 Task: Add an event with the title Lunch Break: Guided Meditation Session, date '2024/03/26', time 9:40 AM to 11:40 AMand add a description: Welcome to the Presentation Practice session, where you can hone your public speaking skills and receive constructive feedback to enhance your presentation abilities. This interactive session is designed to provide a supportive environment for participants to practice and refine their presentation techniques, whether it's for professional or academic purposes., put the event into Yellow category . Add location for the event as: 321 Gorges du Verdon, France, logged in from the account softage.3@softage.netand send the event invitation to softage.4@softage.net and softage.2@softage.net. Set a reminder for the event 2 hour before
Action: Mouse moved to (92, 111)
Screenshot: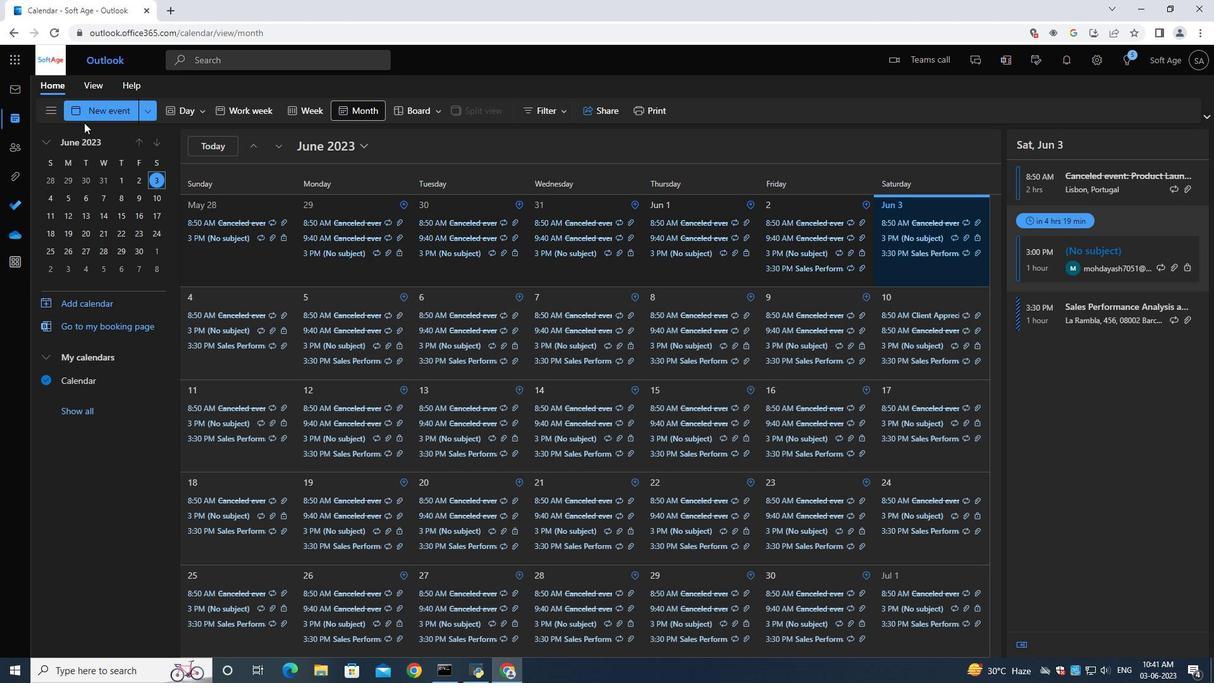 
Action: Mouse pressed left at (92, 111)
Screenshot: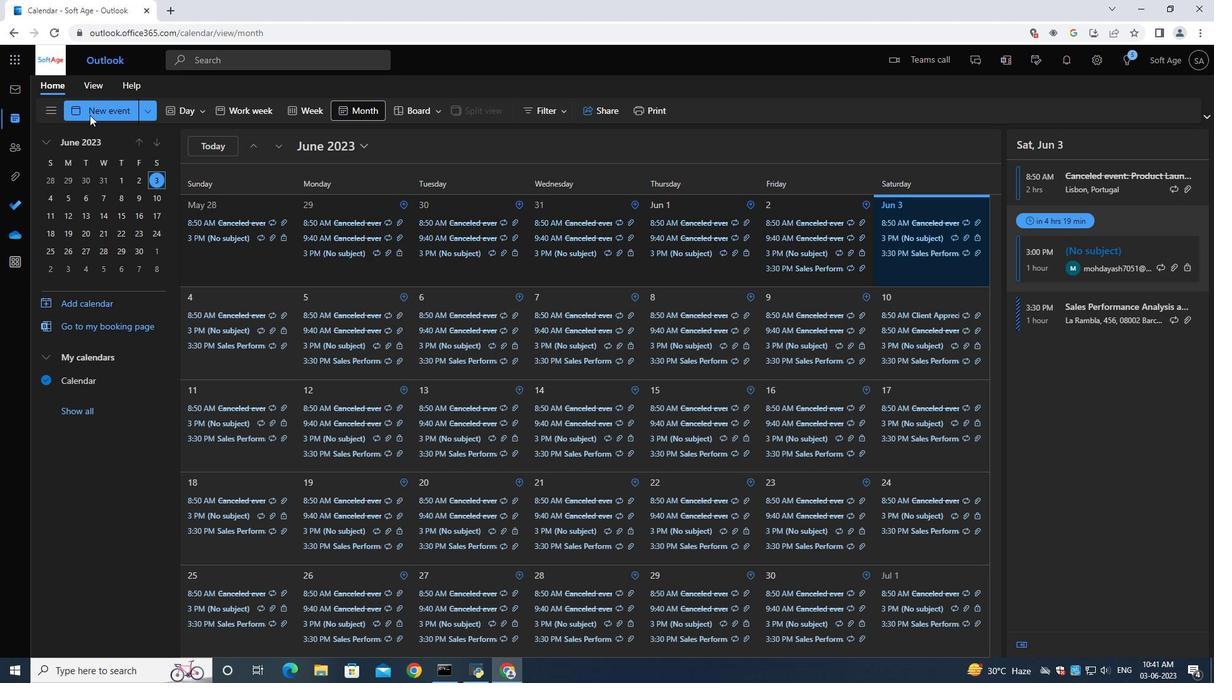 
Action: Mouse moved to (401, 199)
Screenshot: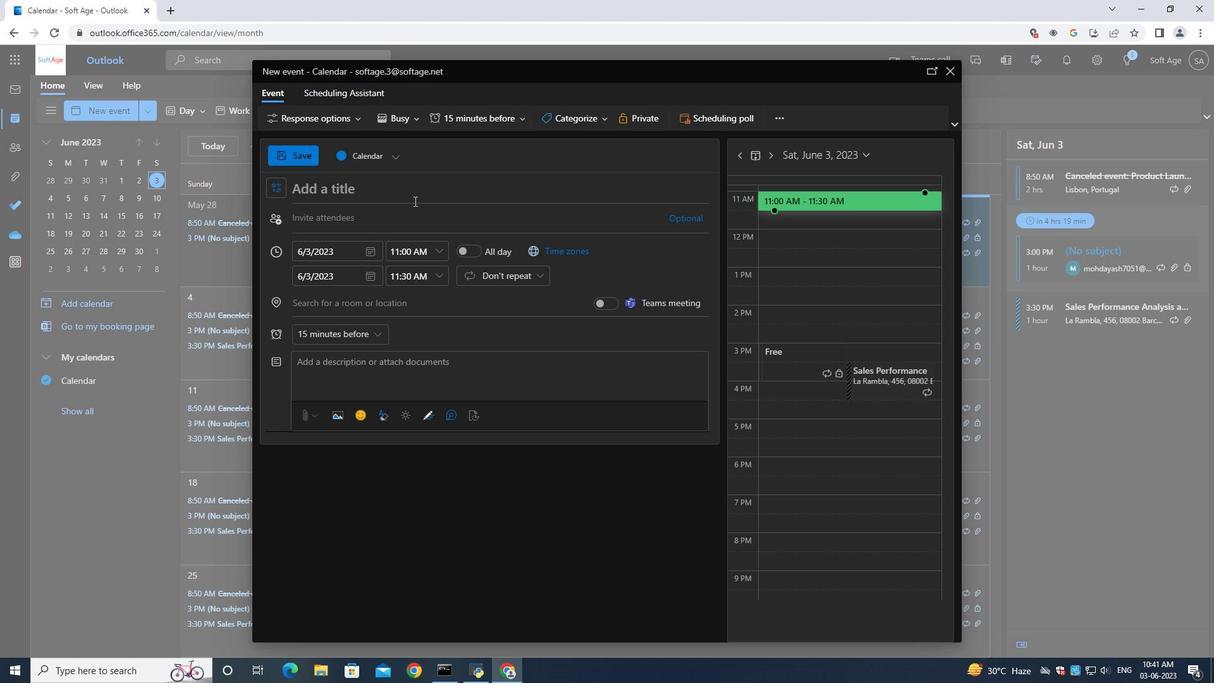 
Action: Mouse pressed left at (401, 199)
Screenshot: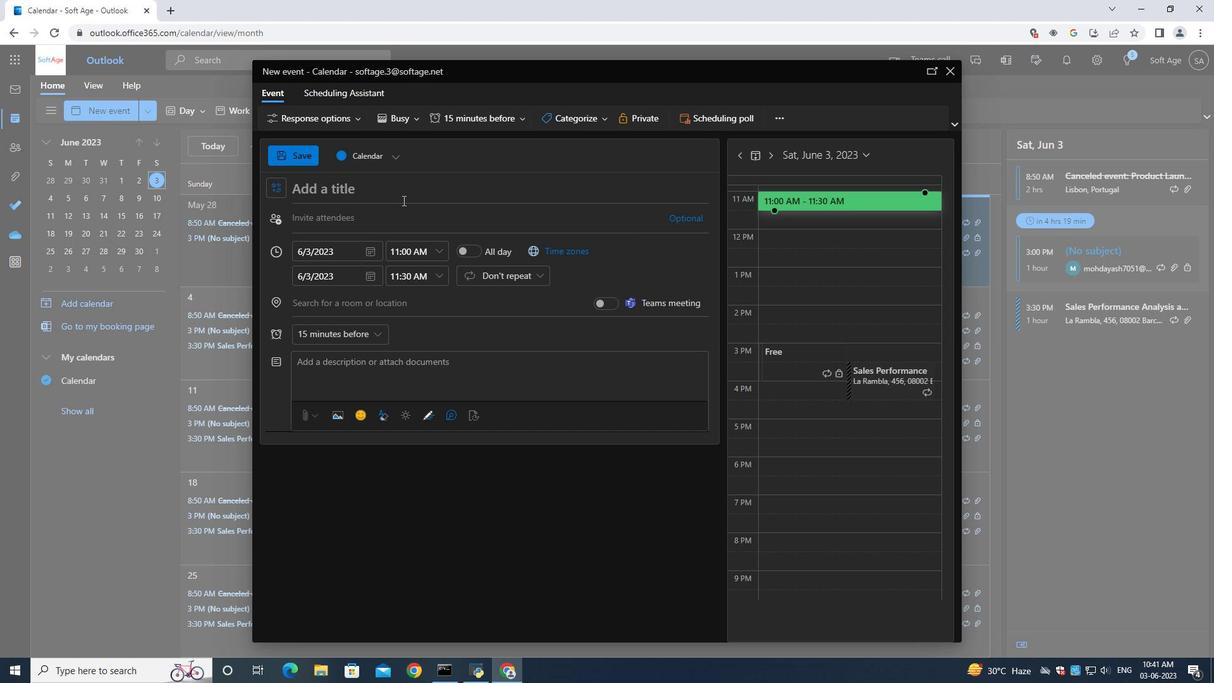 
Action: Mouse moved to (401, 197)
Screenshot: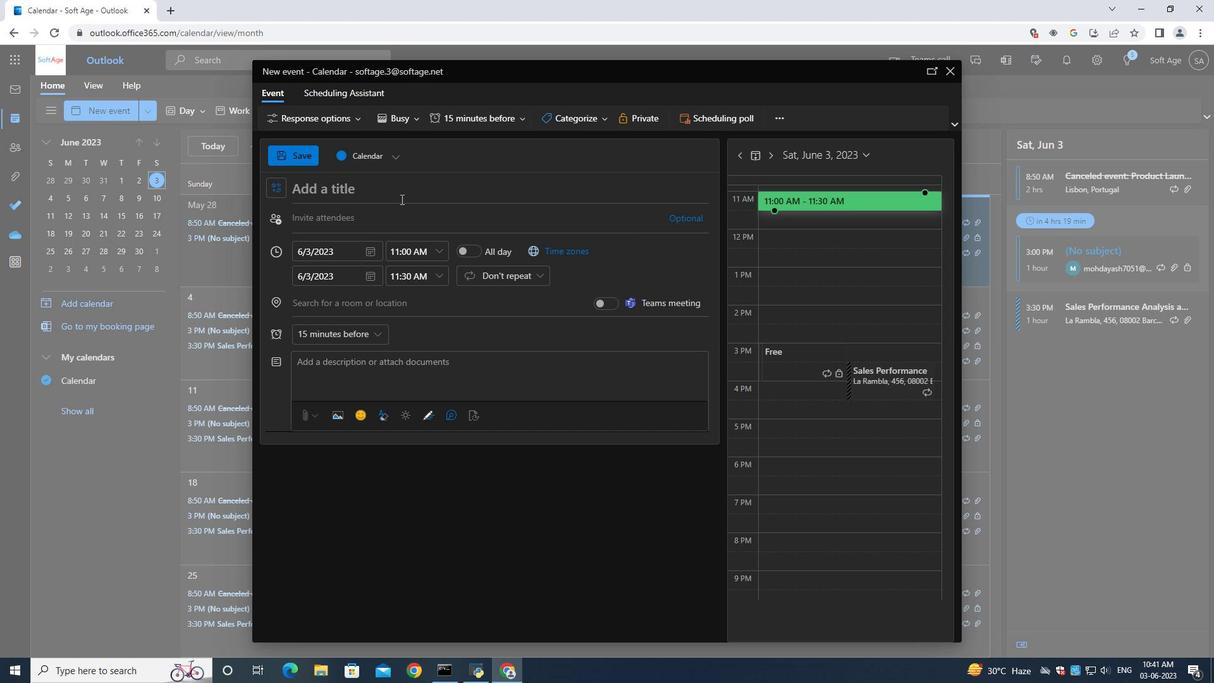 
Action: Key pressed <Key.shift>Lunch<Key.space><Key.shift>Break<Key.shift_r>:<Key.space><Key.shift><Key.shift><Key.shift><Key.shift>Guided<Key.space><Key.shift>Meditation<Key.space><Key.shift>Session
Screenshot: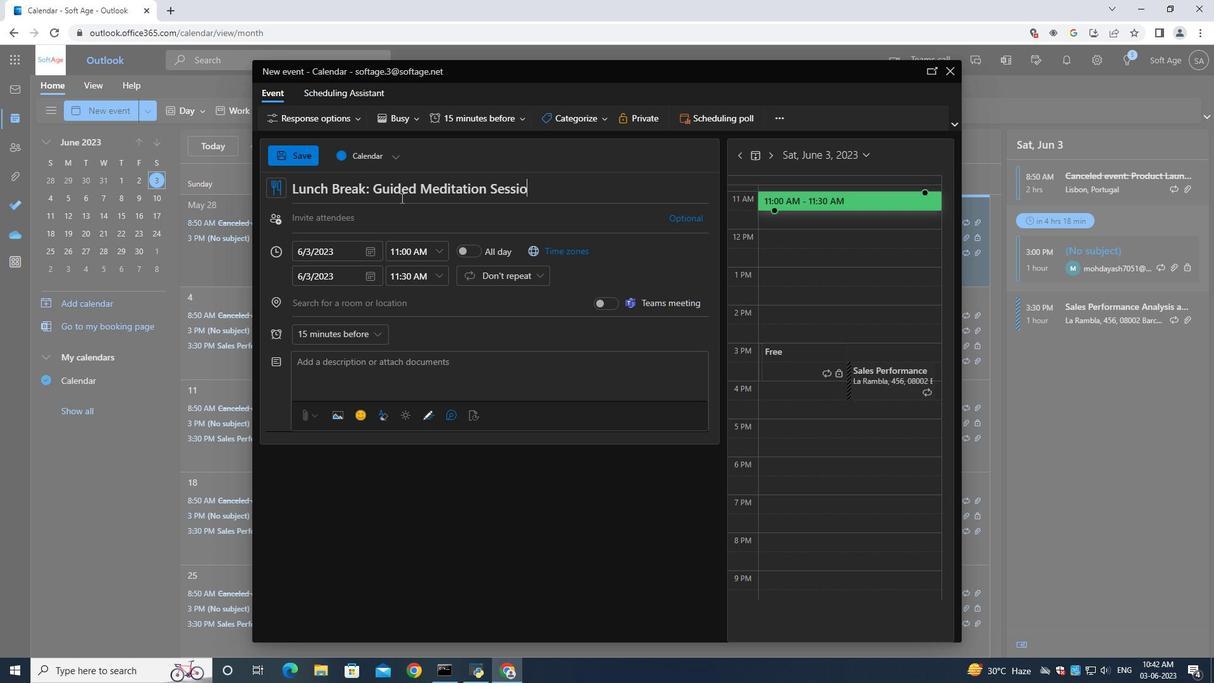 
Action: Mouse moved to (368, 251)
Screenshot: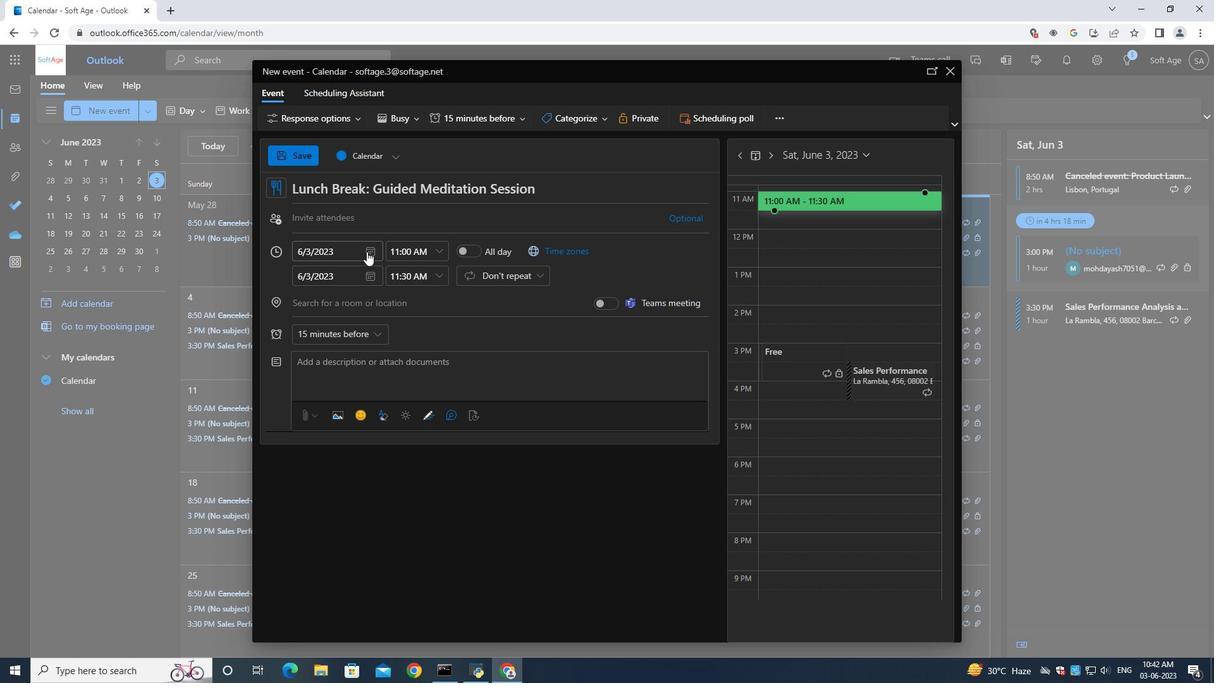 
Action: Mouse pressed left at (368, 251)
Screenshot: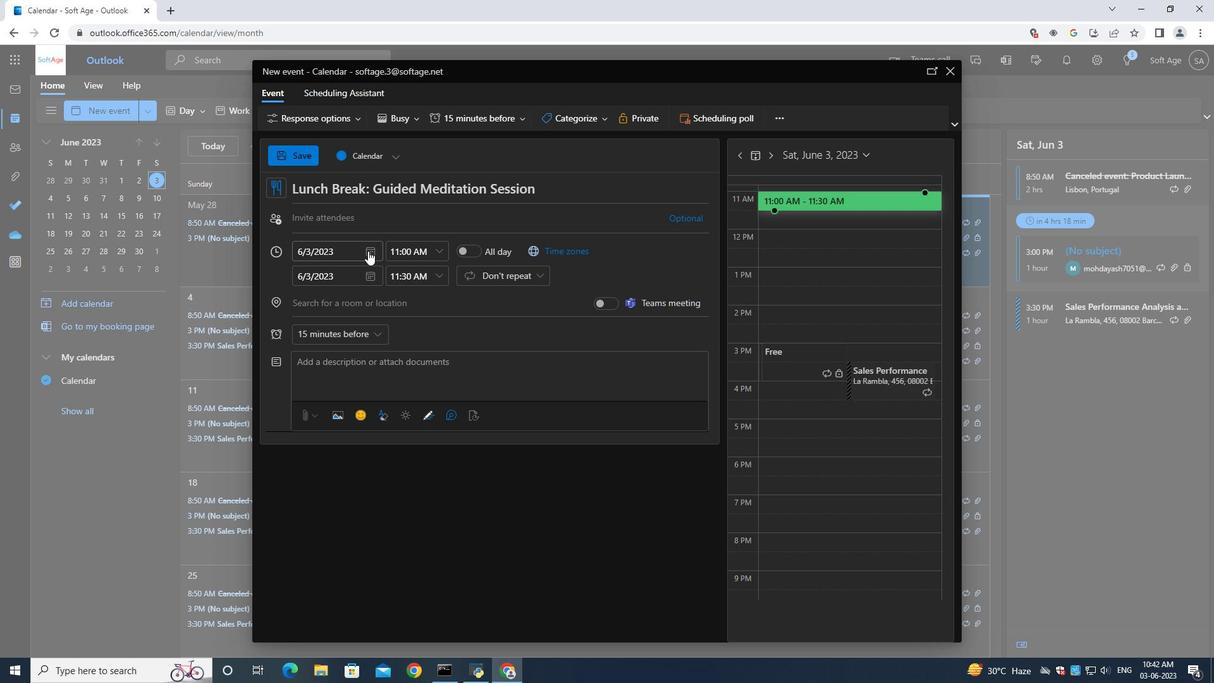 
Action: Mouse moved to (409, 280)
Screenshot: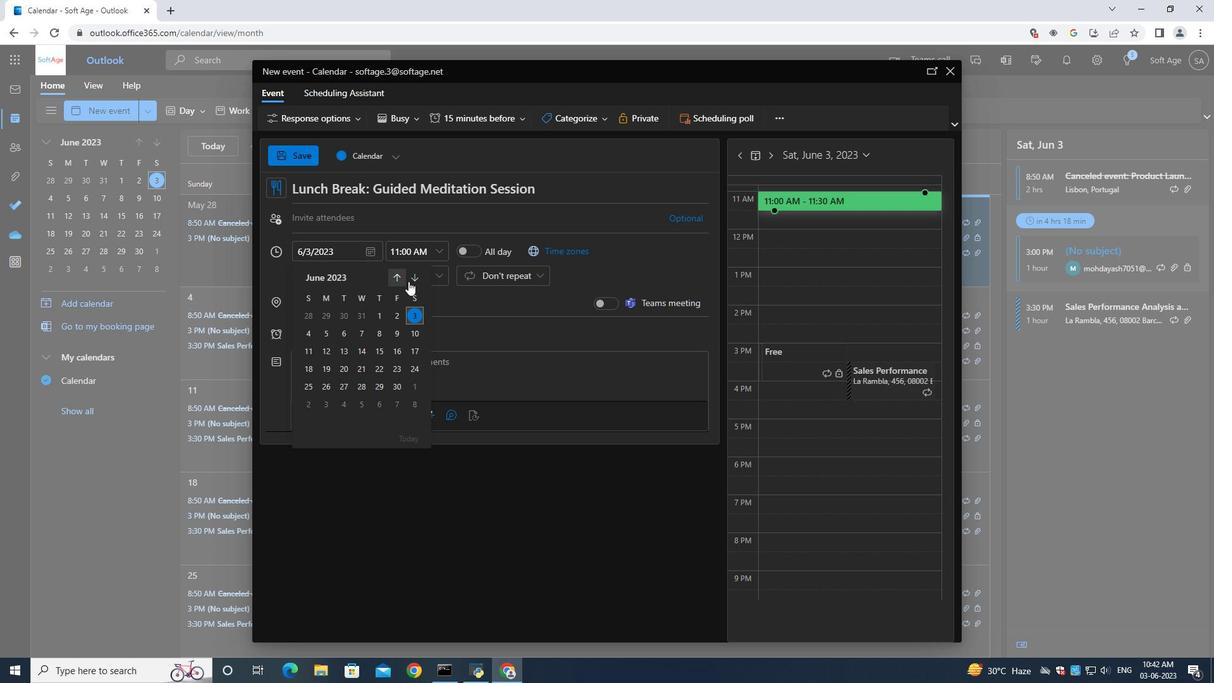 
Action: Mouse pressed left at (409, 280)
Screenshot: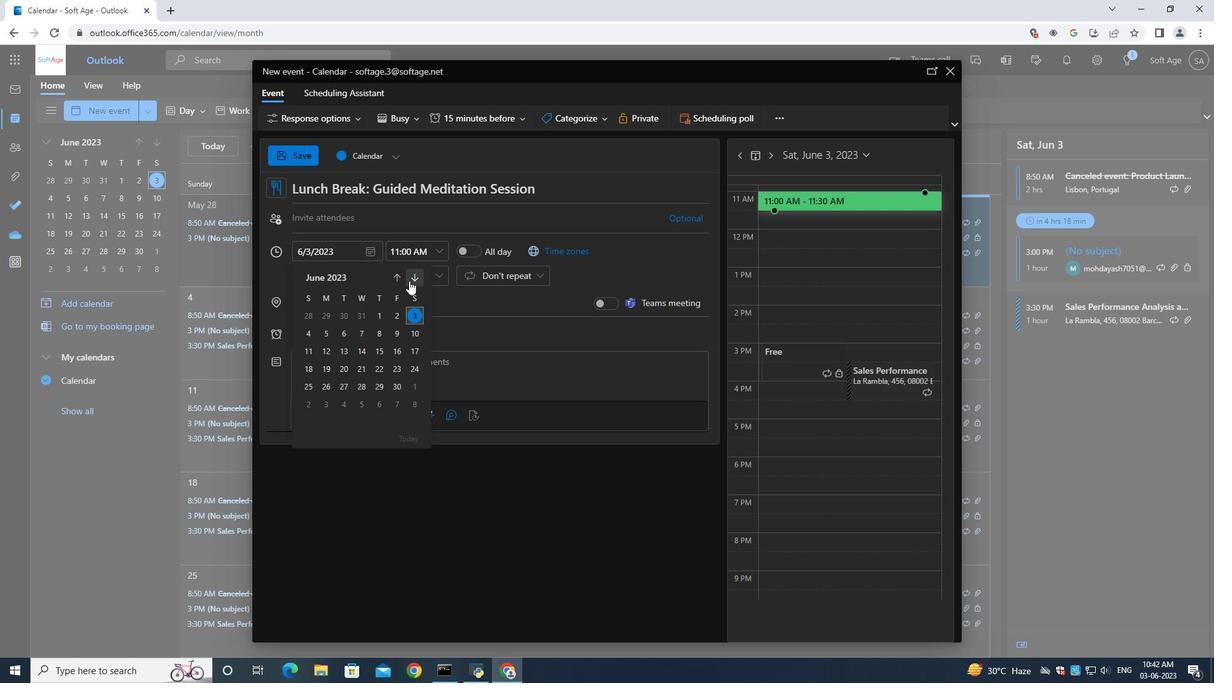 
Action: Mouse pressed left at (409, 280)
Screenshot: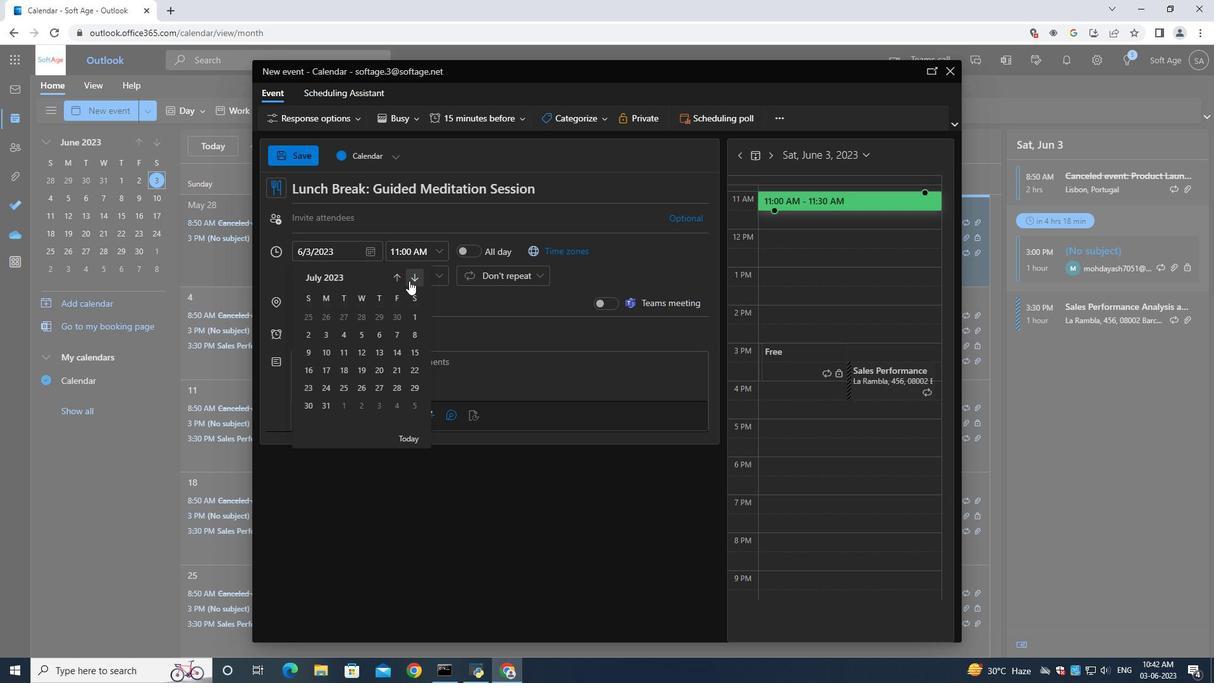 
Action: Mouse pressed left at (409, 280)
Screenshot: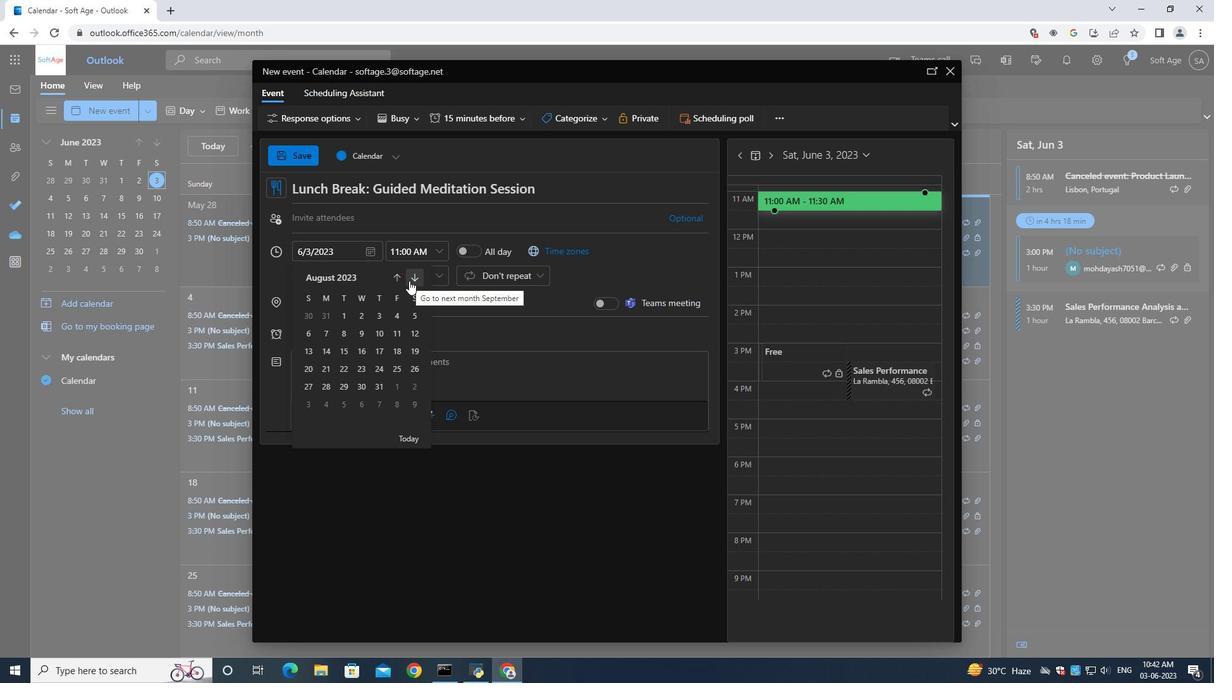 
Action: Mouse pressed left at (409, 280)
Screenshot: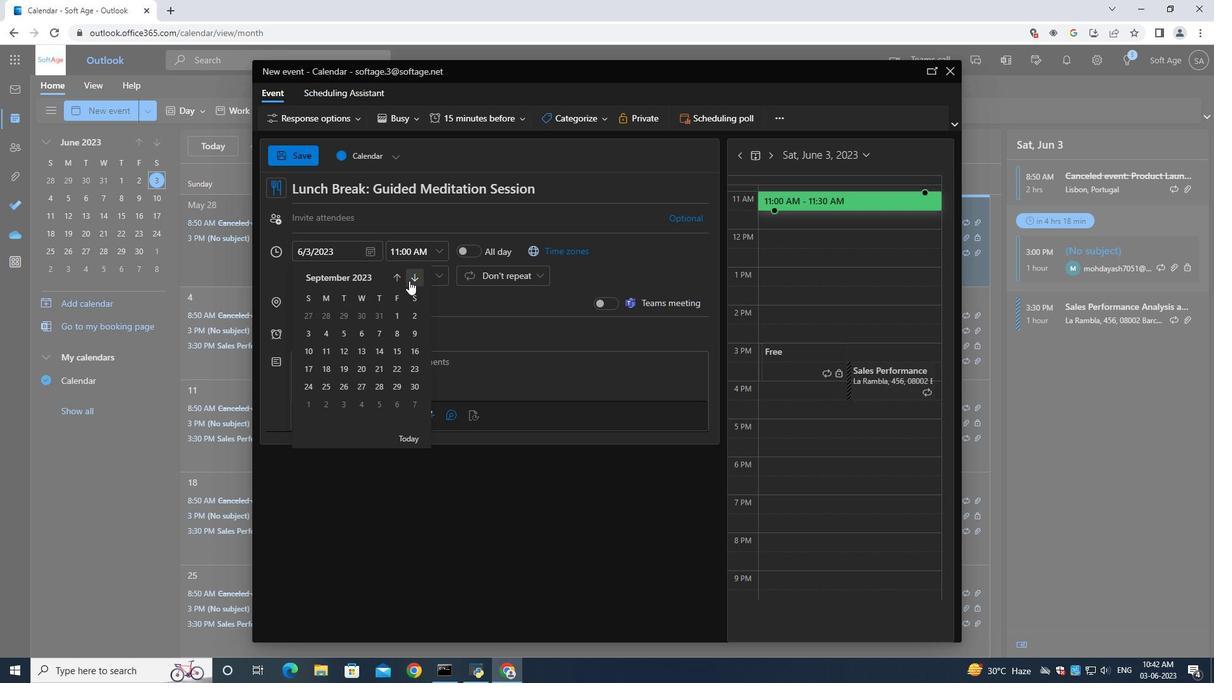 
Action: Mouse pressed left at (409, 280)
Screenshot: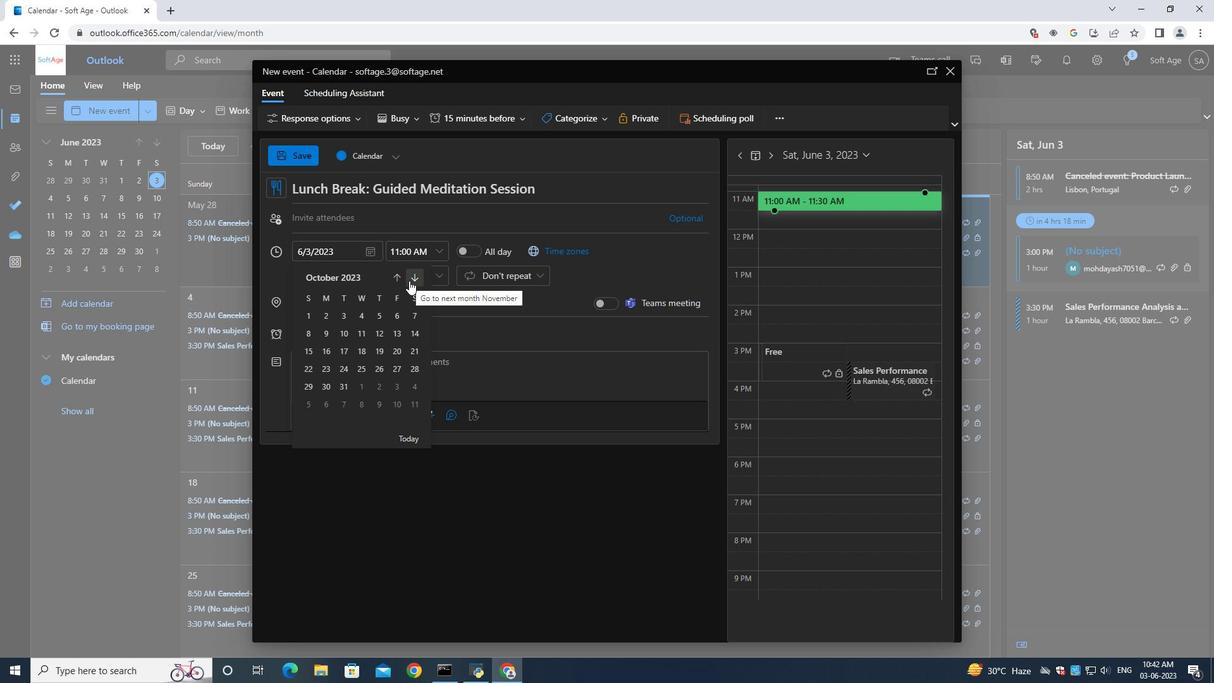 
Action: Mouse pressed left at (409, 280)
Screenshot: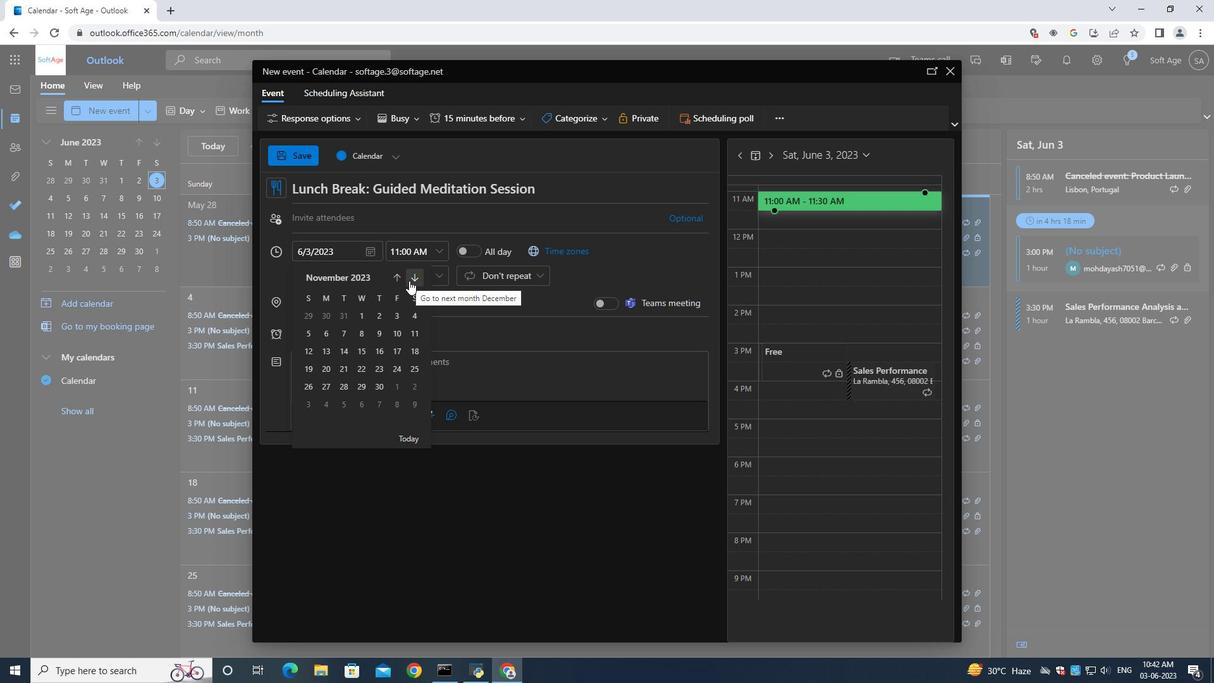 
Action: Mouse pressed left at (409, 280)
Screenshot: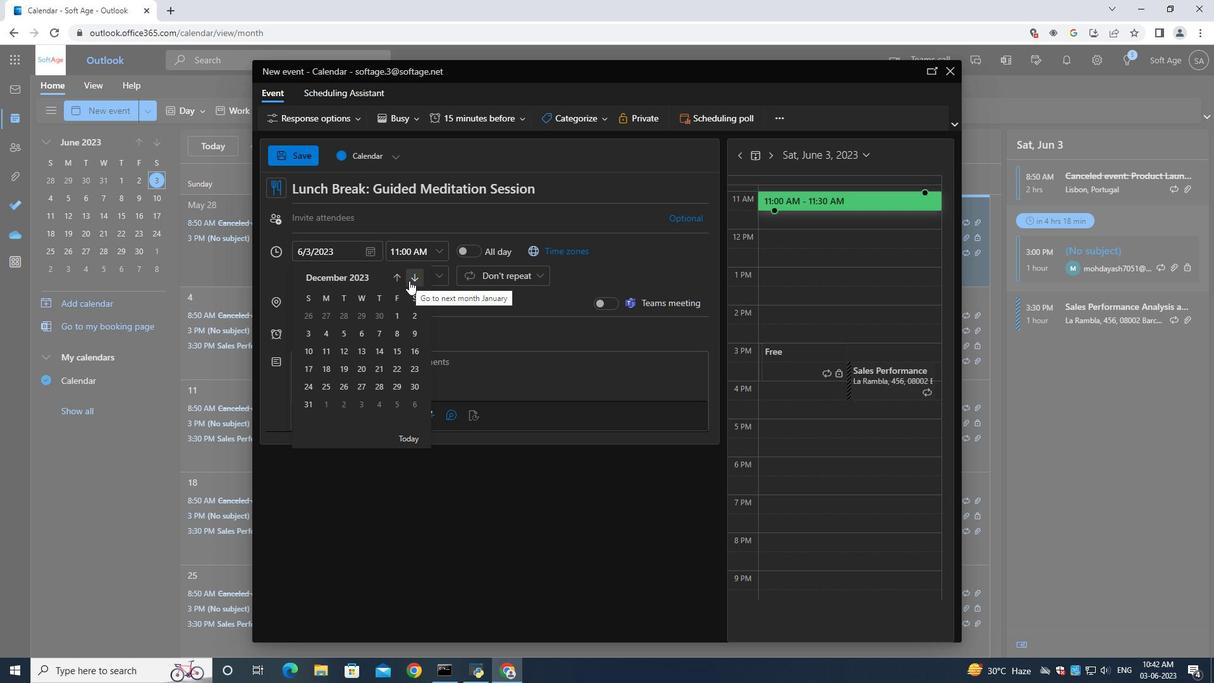 
Action: Mouse pressed left at (409, 280)
Screenshot: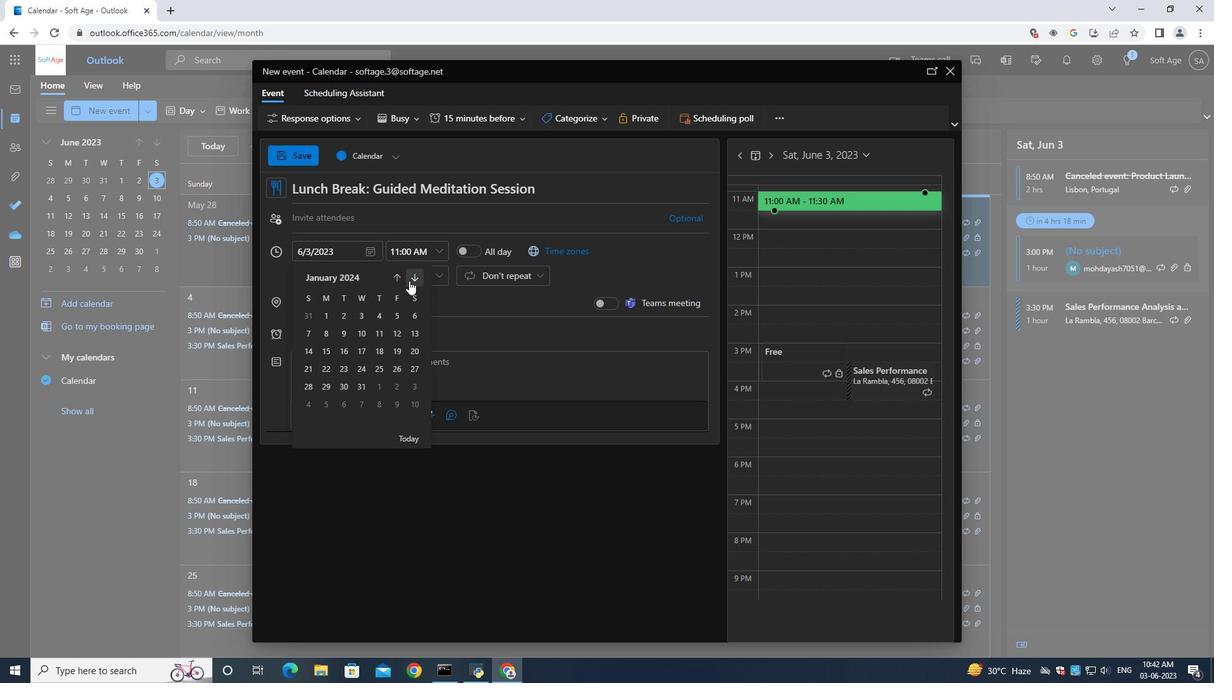 
Action: Mouse pressed left at (409, 280)
Screenshot: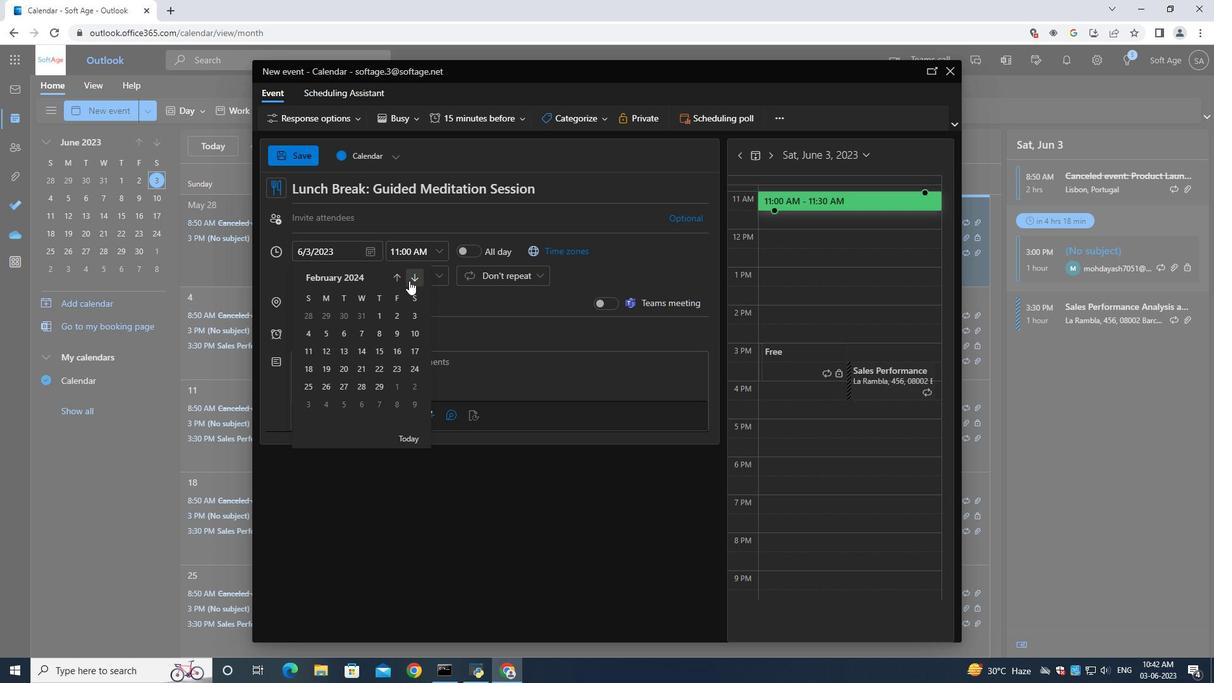 
Action: Mouse moved to (347, 383)
Screenshot: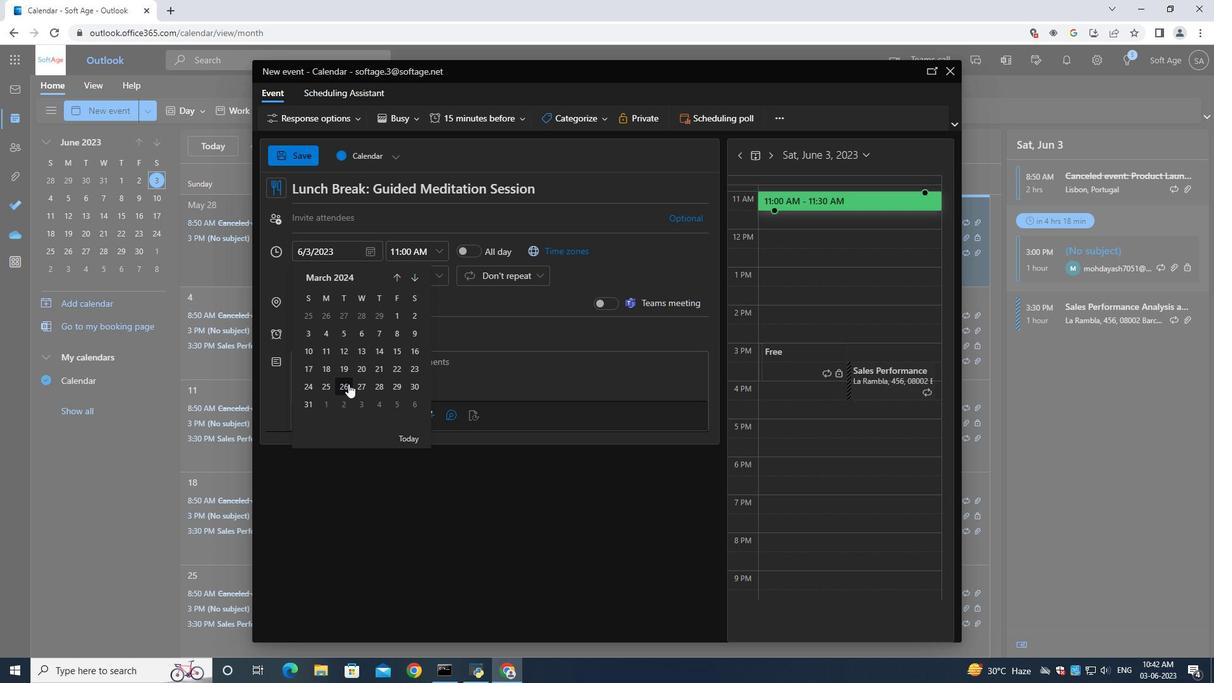 
Action: Mouse pressed left at (347, 383)
Screenshot: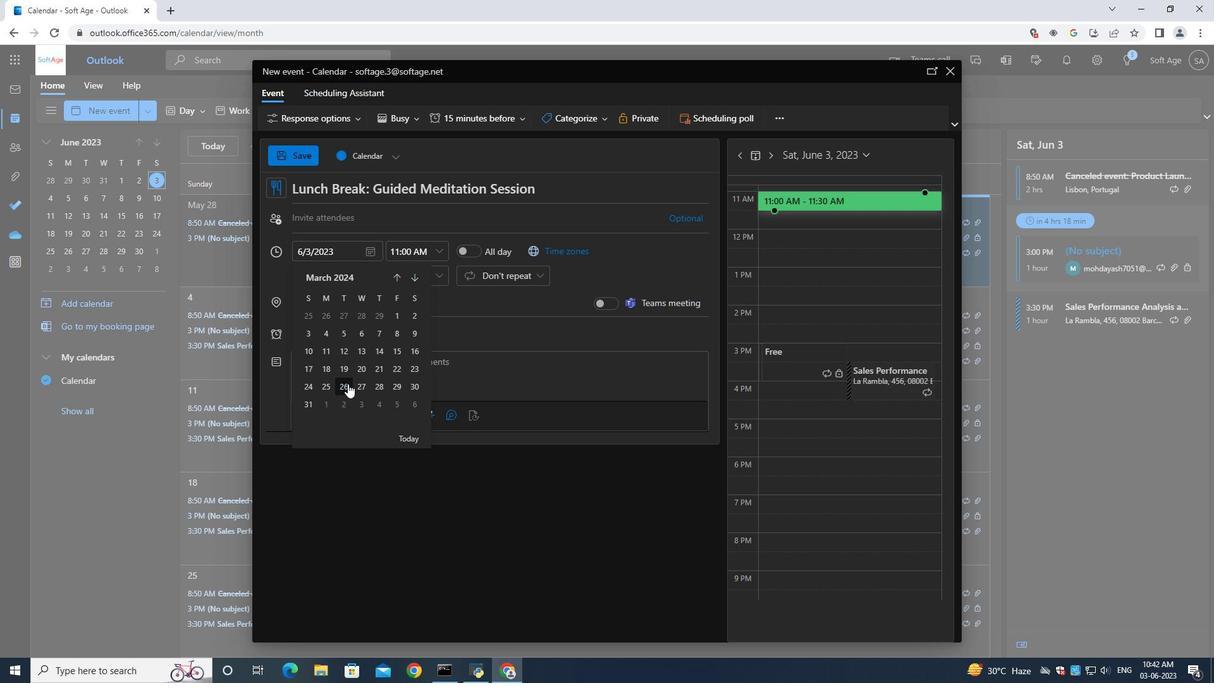 
Action: Mouse moved to (414, 251)
Screenshot: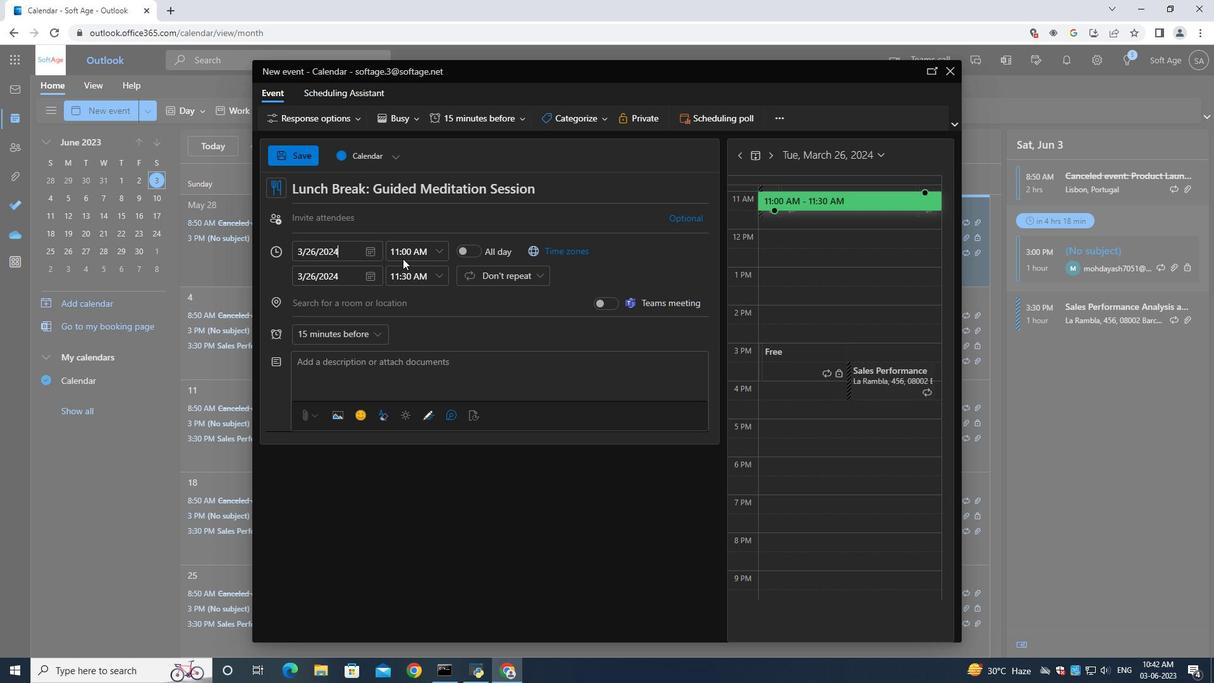 
Action: Mouse pressed left at (414, 251)
Screenshot: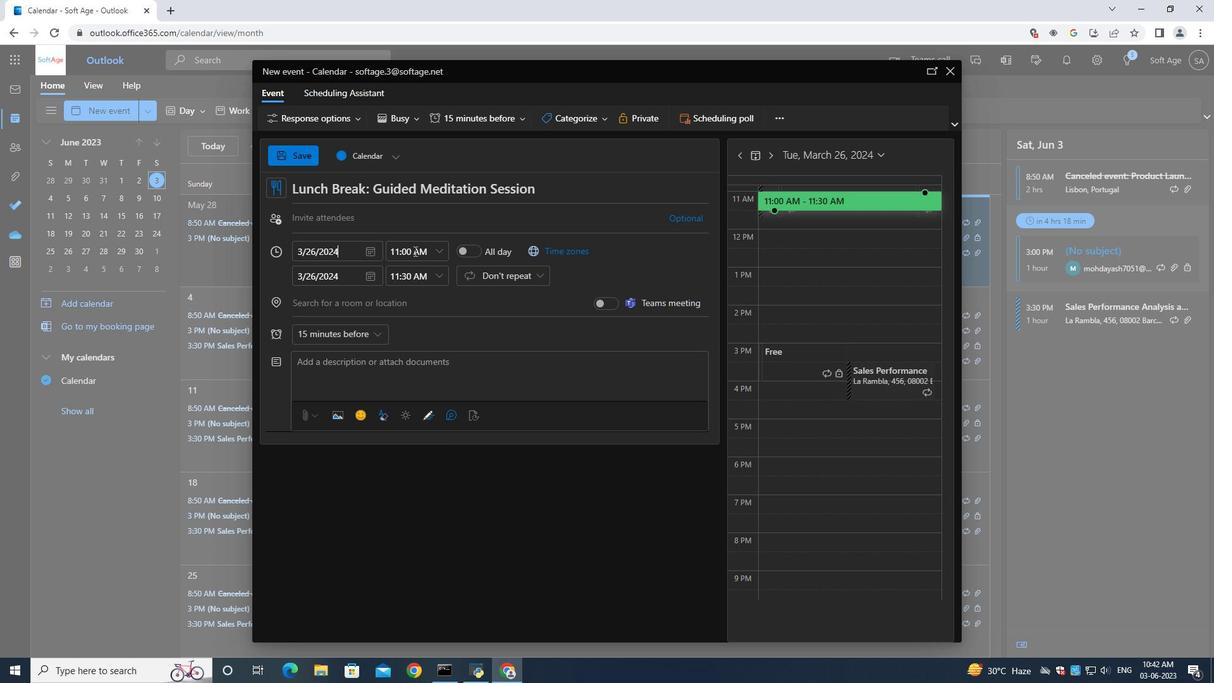 
Action: Key pressed 9<Key.shift_r>:40<Key.shift>AM
Screenshot: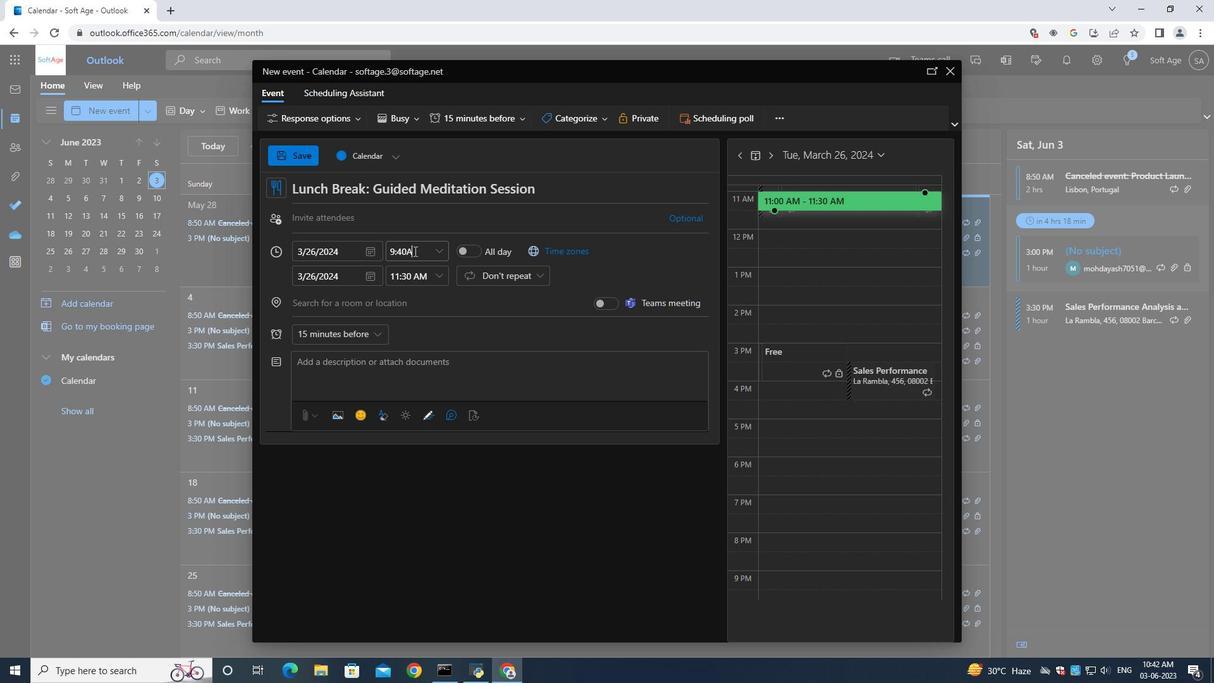 
Action: Mouse moved to (404, 279)
Screenshot: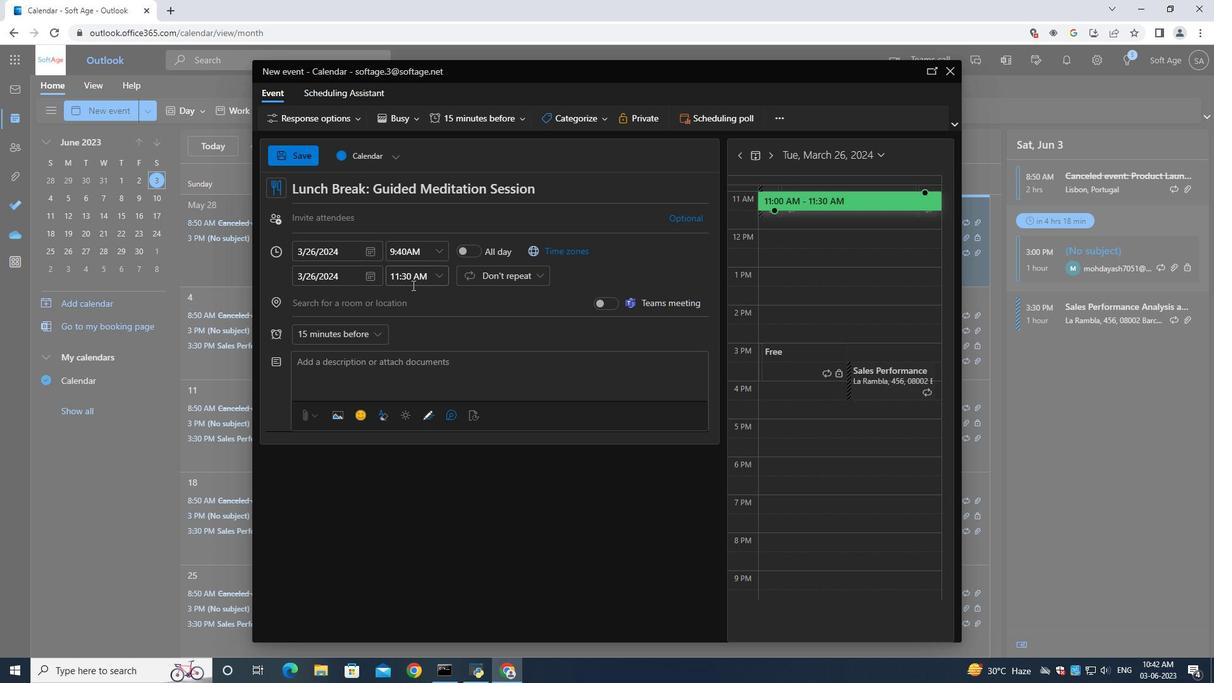 
Action: Mouse pressed left at (404, 279)
Screenshot: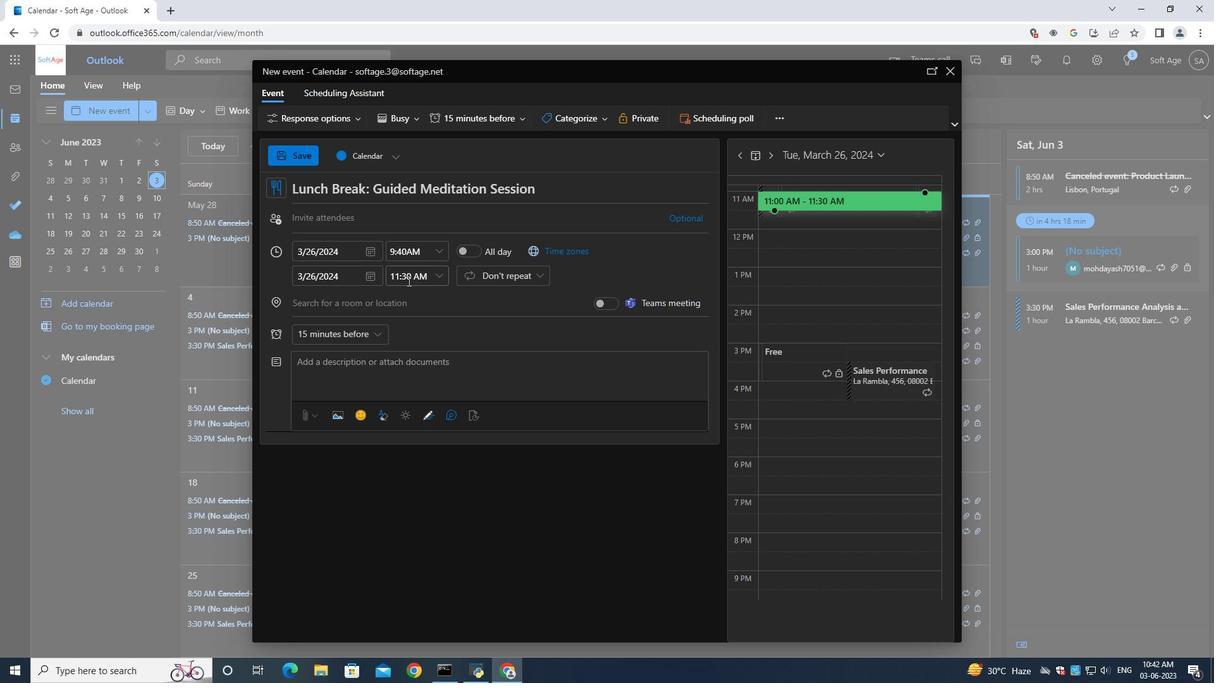 
Action: Key pressed 11<Key.shift_r>:40<Key.shift>AM
Screenshot: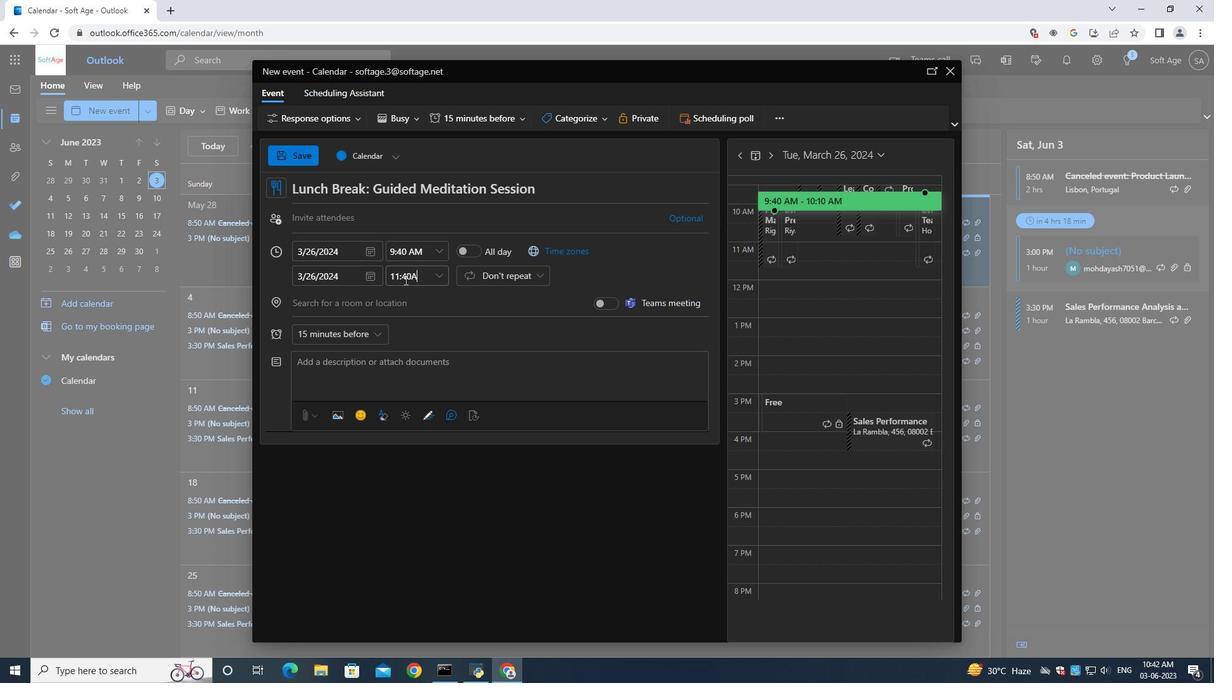 
Action: Mouse moved to (347, 358)
Screenshot: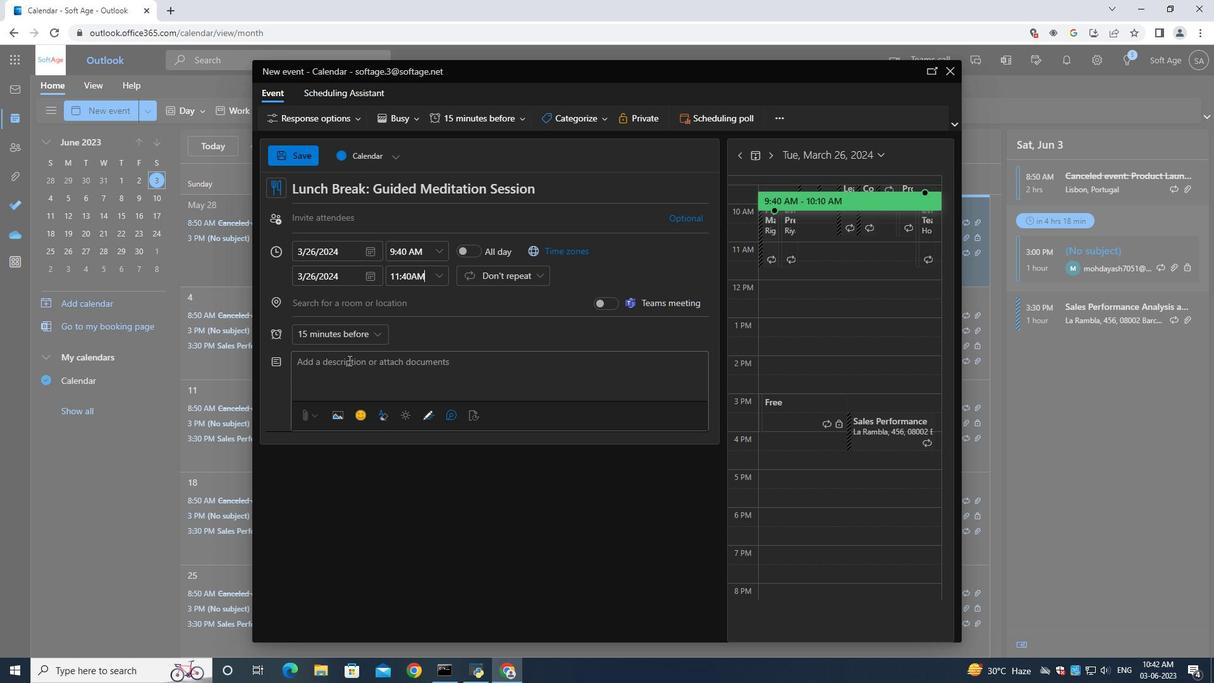 
Action: Mouse pressed left at (347, 358)
Screenshot: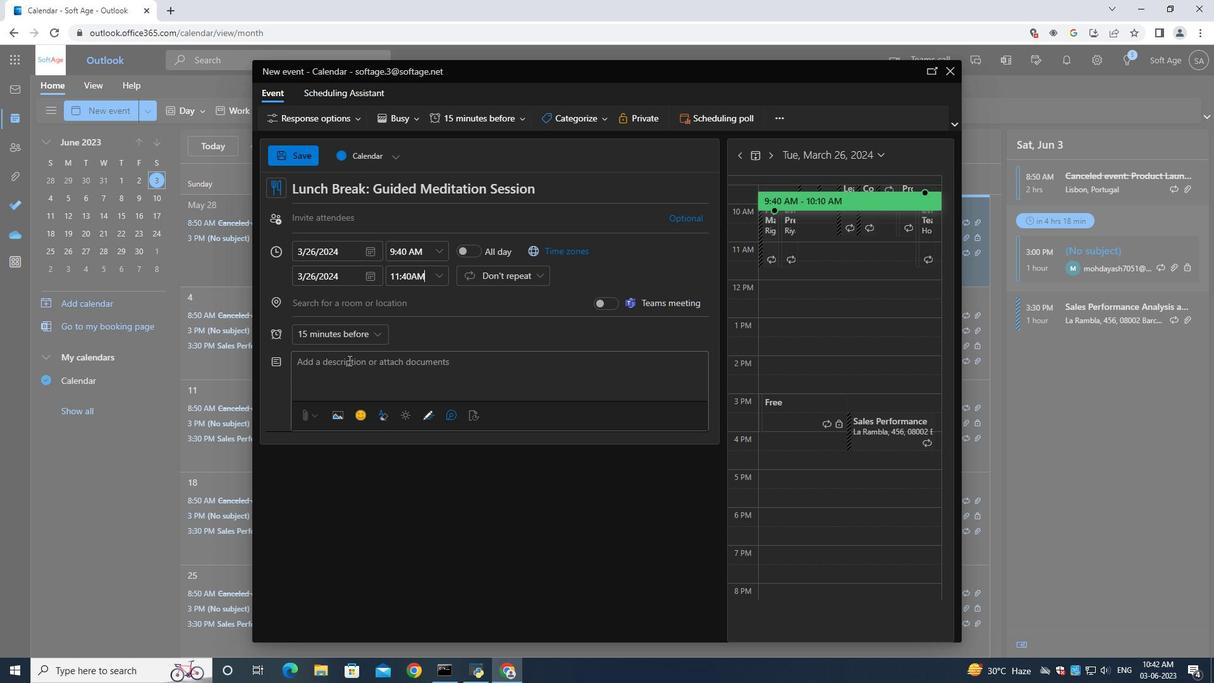 
Action: Key pressed <Key.shift>Welcome<Key.space>to<Key.space>the<Key.space><Key.shift>Presena<Key.backspace>tation<Key.space><Key.shift>Pa<Key.backspace>ractice<Key.space>session,<Key.space>where<Key.space>you<Key.space>can<Key.space>hone<Key.space>your<Key.space>public<Key.space>speaking<Key.space>skills<Key.space>and<Key.space>receive<Key.space>constructive<Key.space>feedback<Key.space>to<Key.space>enhance<Key.space>your<Key.space>presentation<Key.space>abilities<Key.space><Key.backspace>.<Key.space><Key.shift><Key.shift><Key.shift><Key.shift><Key.shift><Key.shift><Key.shift>This<Key.space>interactib<Key.backspace>ve<Key.space>session<Key.space>is<Key.space>designed<Key.space>to<Key.space>provide<Key.space>a<Key.space>supportive<Key.space>enviroment<Key.space>for<Key.space>participants<Key.space>to<Key.space>practice<Key.space>ad<Key.space>refine<Key.space>their<Key.space>presentation<Key.space>
Screenshot: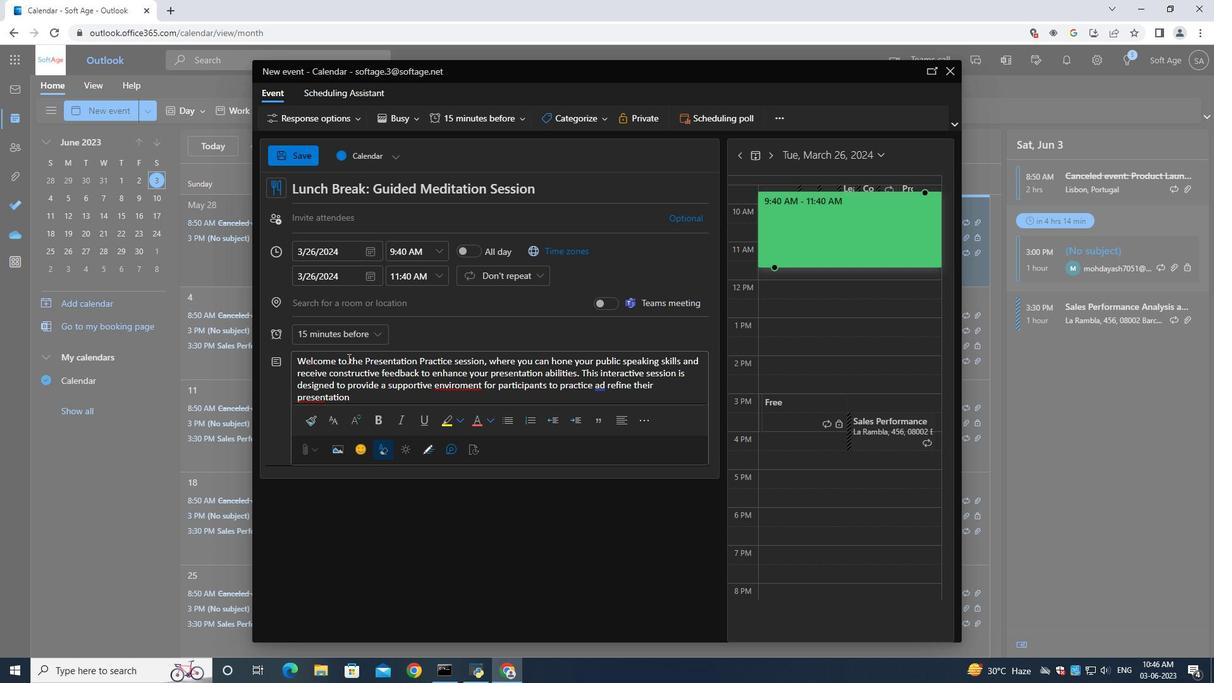 
Action: Mouse moved to (601, 386)
Screenshot: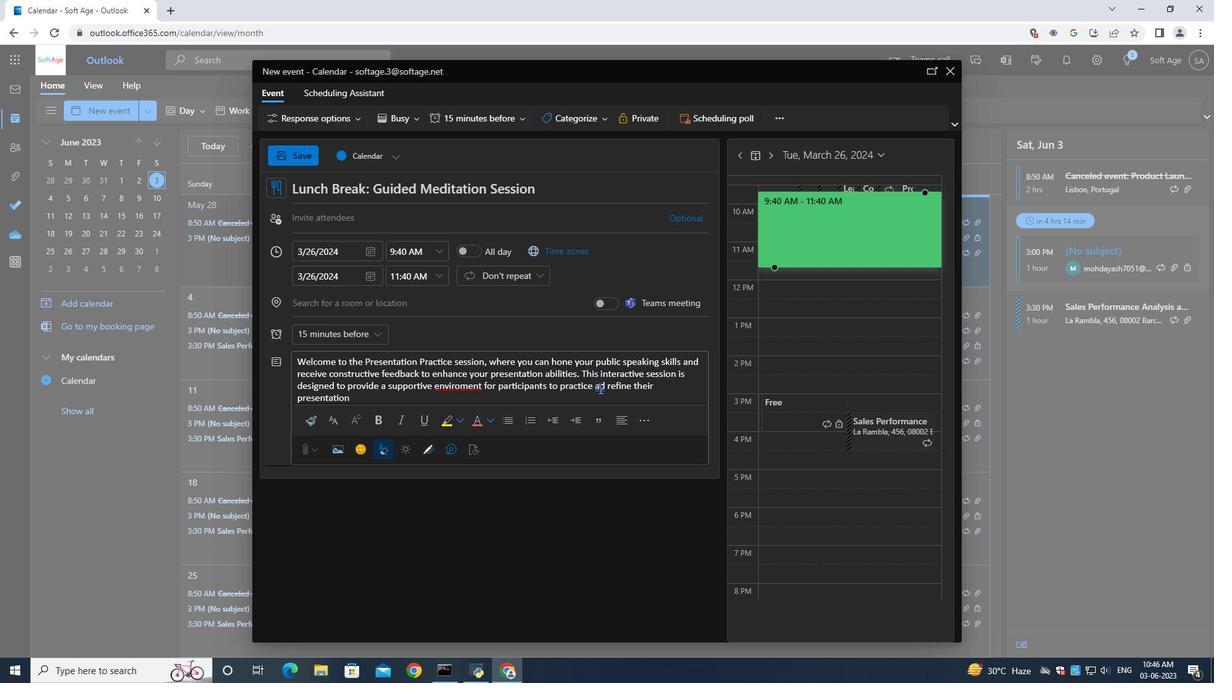 
Action: Mouse pressed left at (601, 386)
Screenshot: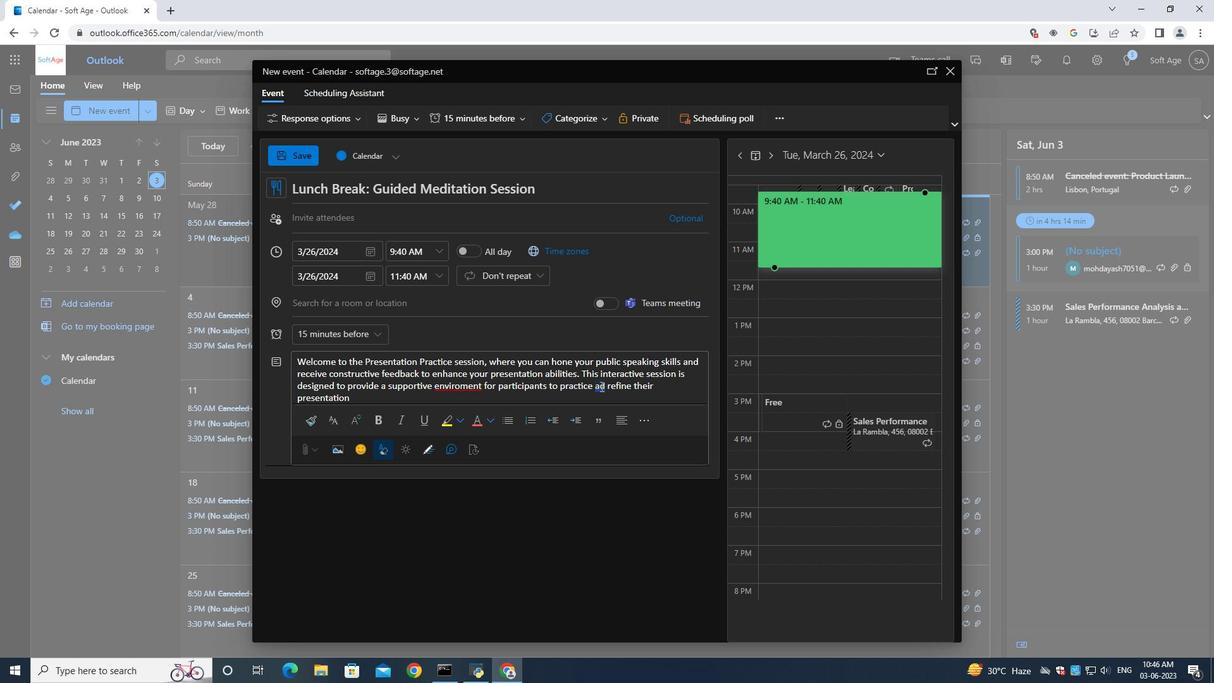 
Action: Mouse moved to (382, 401)
Screenshot: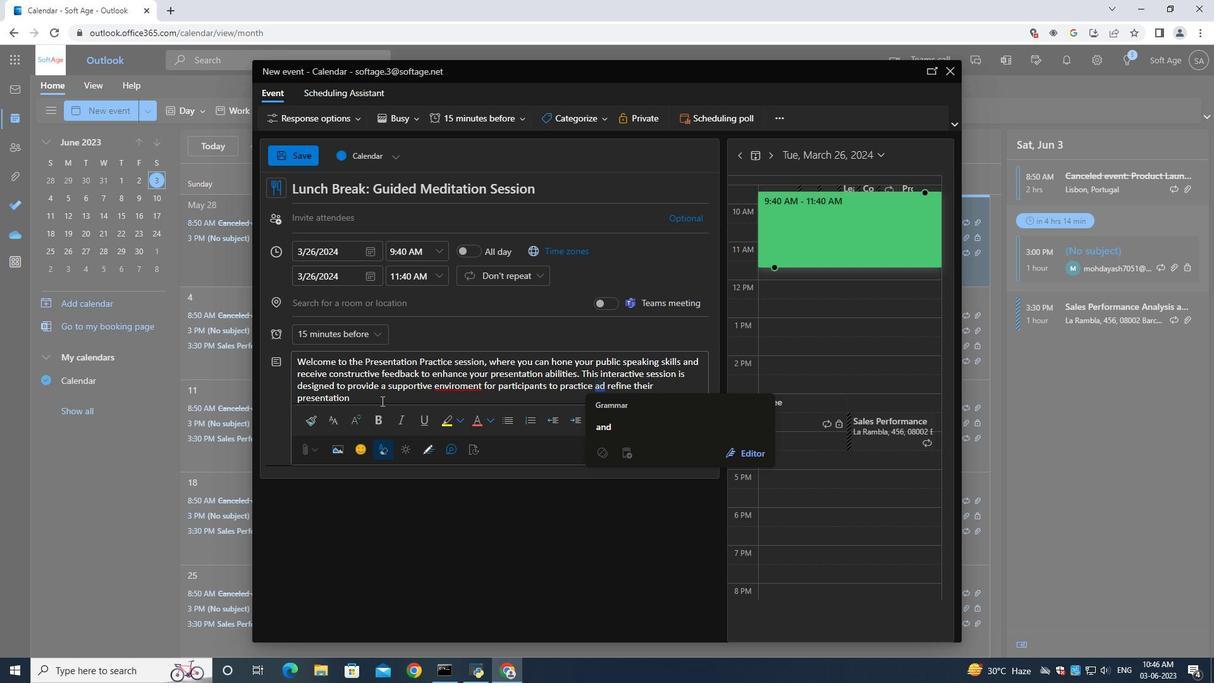 
Action: Mouse pressed left at (382, 401)
Screenshot: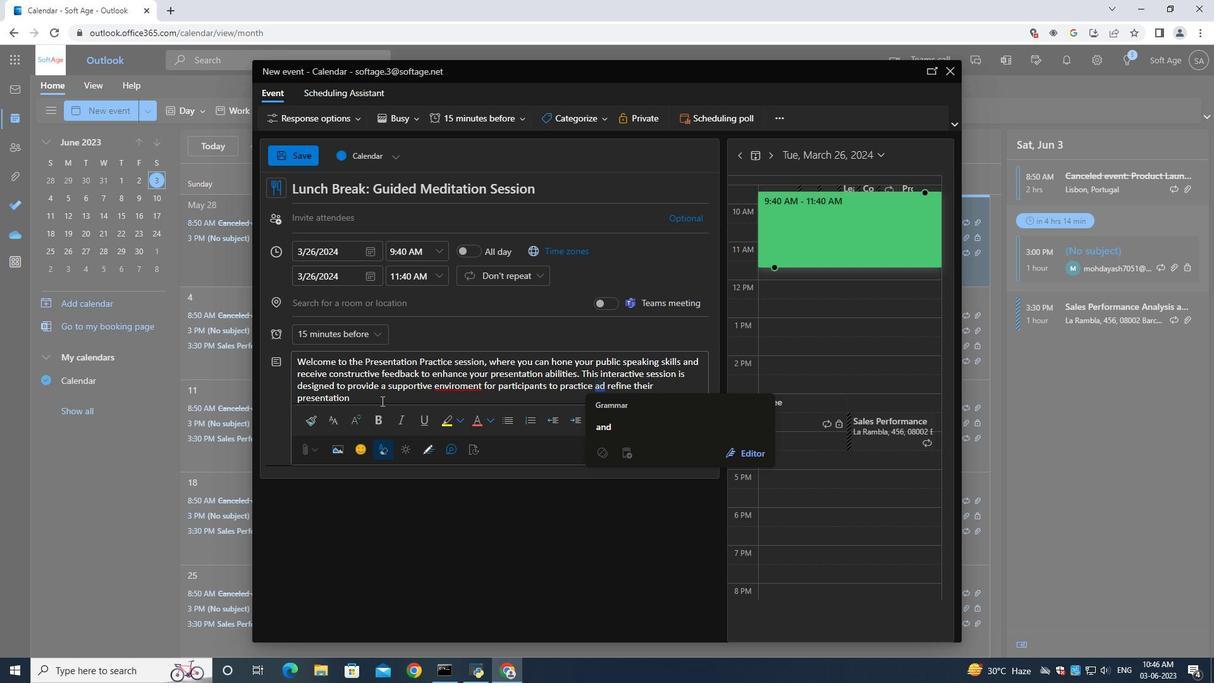 
Action: Mouse moved to (382, 401)
Screenshot: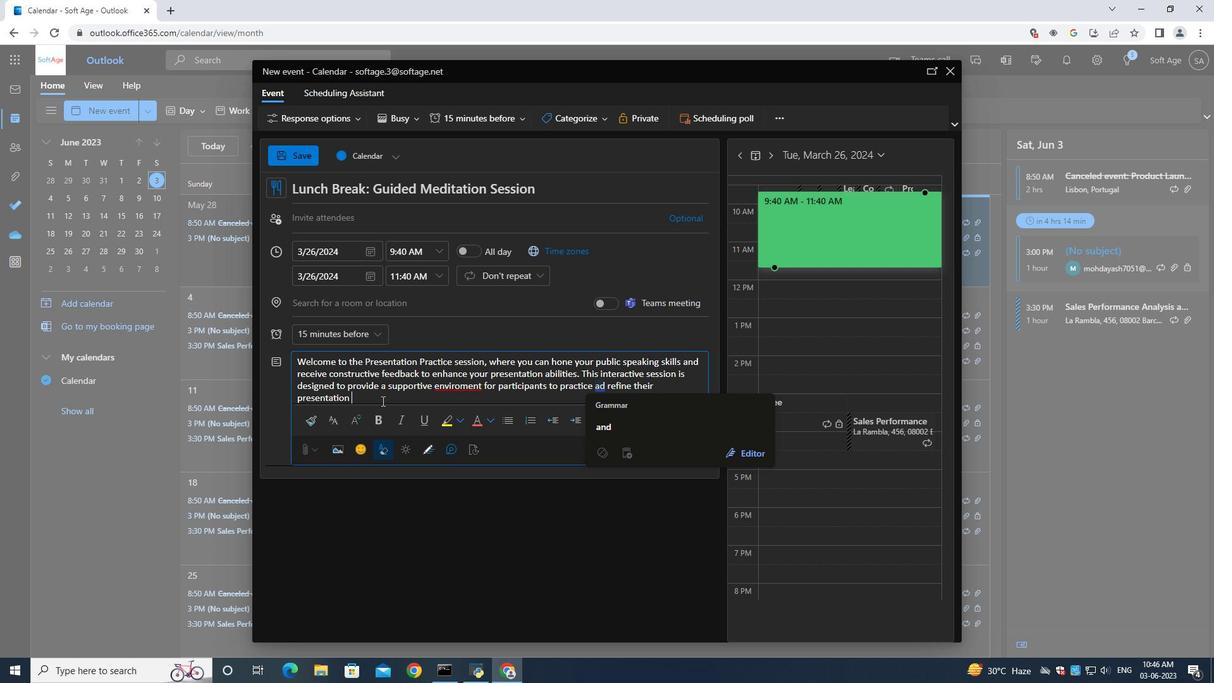 
Action: Key pressed <Key.space><Key.backspace><Key.backspace><Key.backspace>
Screenshot: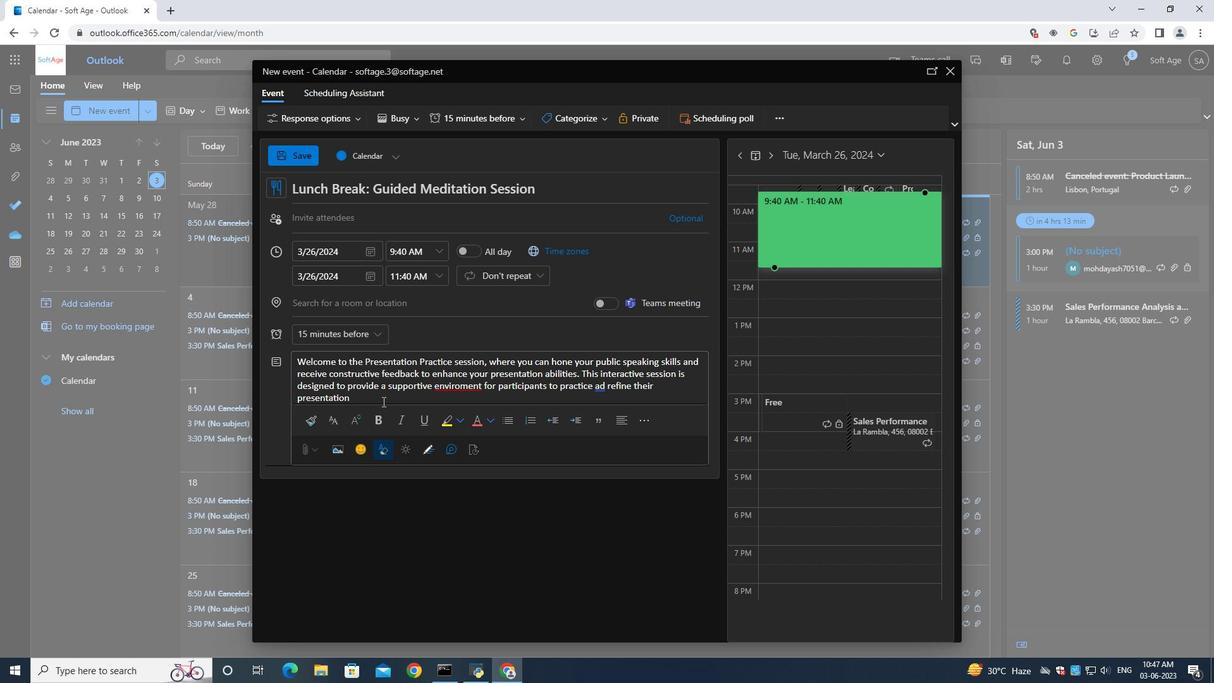 
Action: Mouse moved to (604, 387)
Screenshot: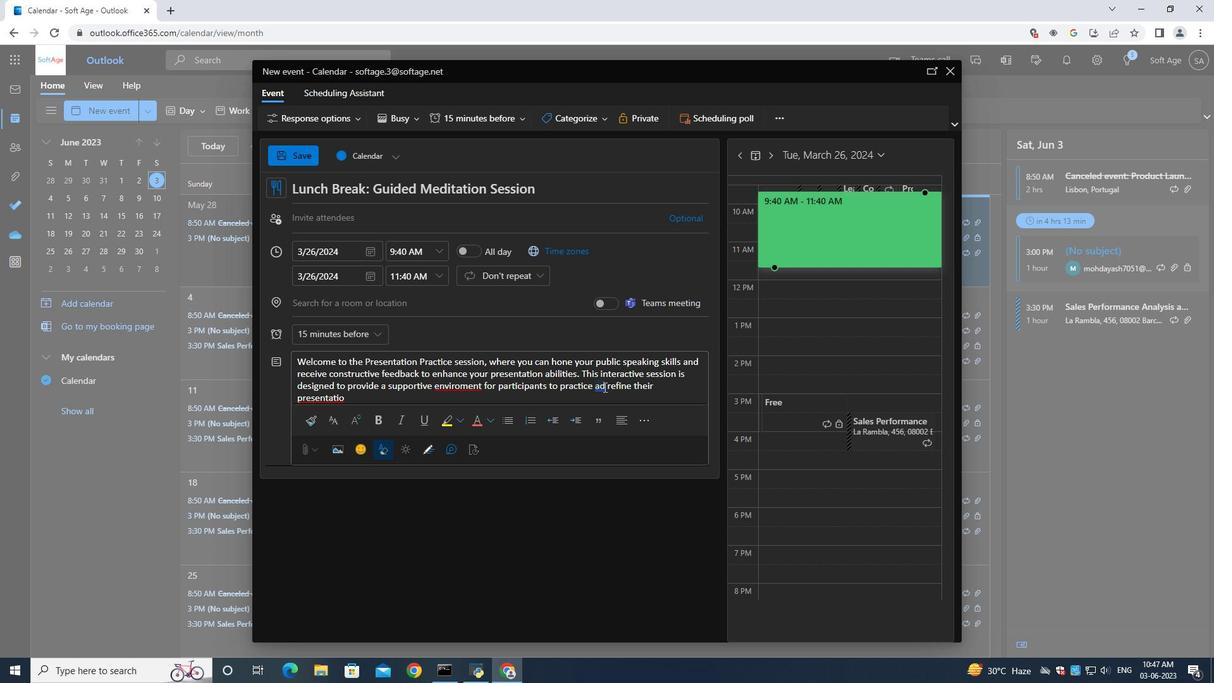 
Action: Mouse pressed left at (604, 387)
Screenshot: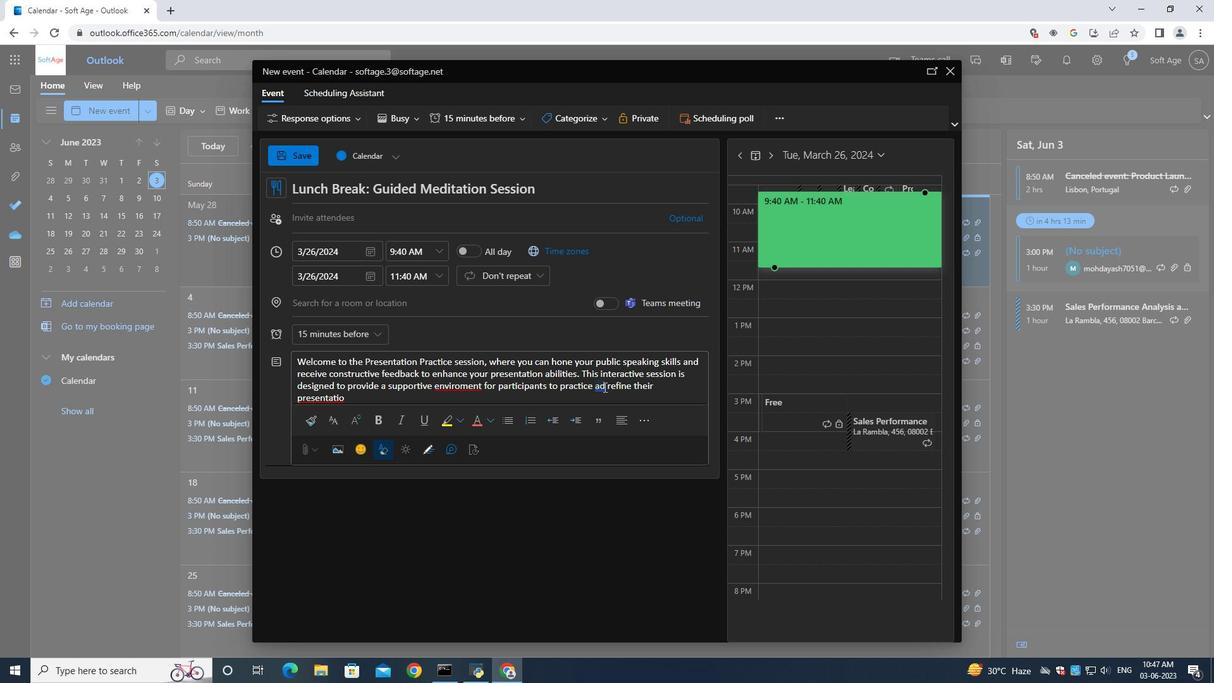 
Action: Mouse moved to (597, 389)
Screenshot: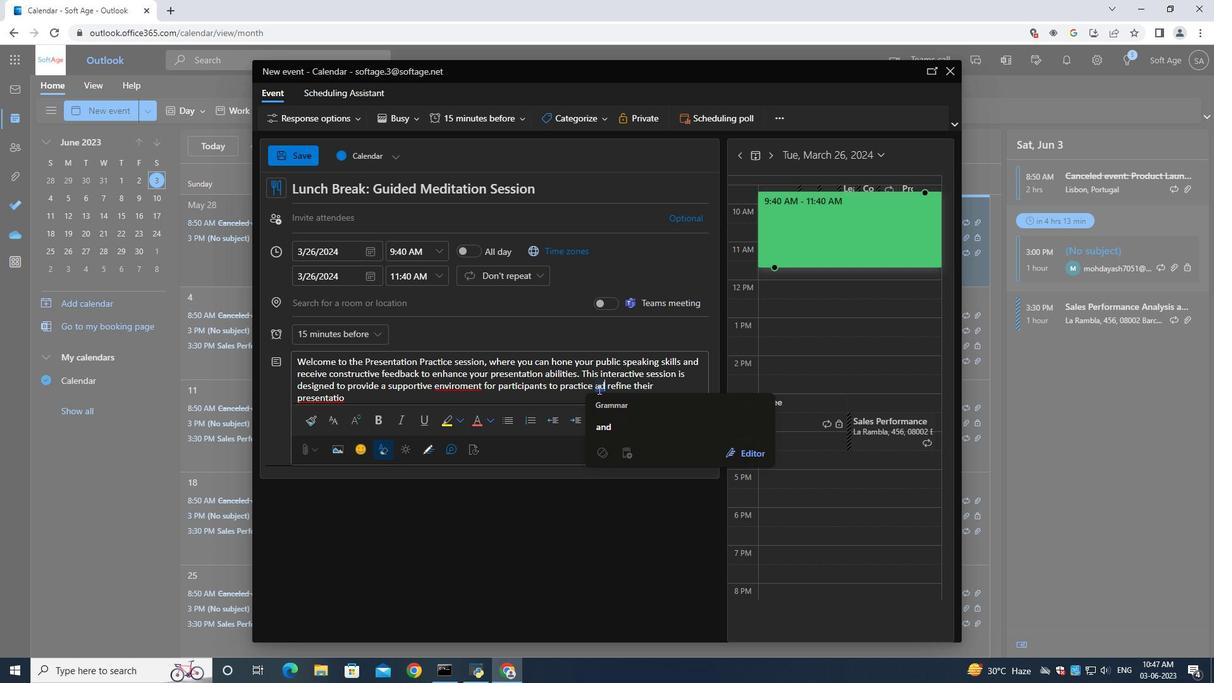 
Action: Mouse pressed left at (597, 389)
Screenshot: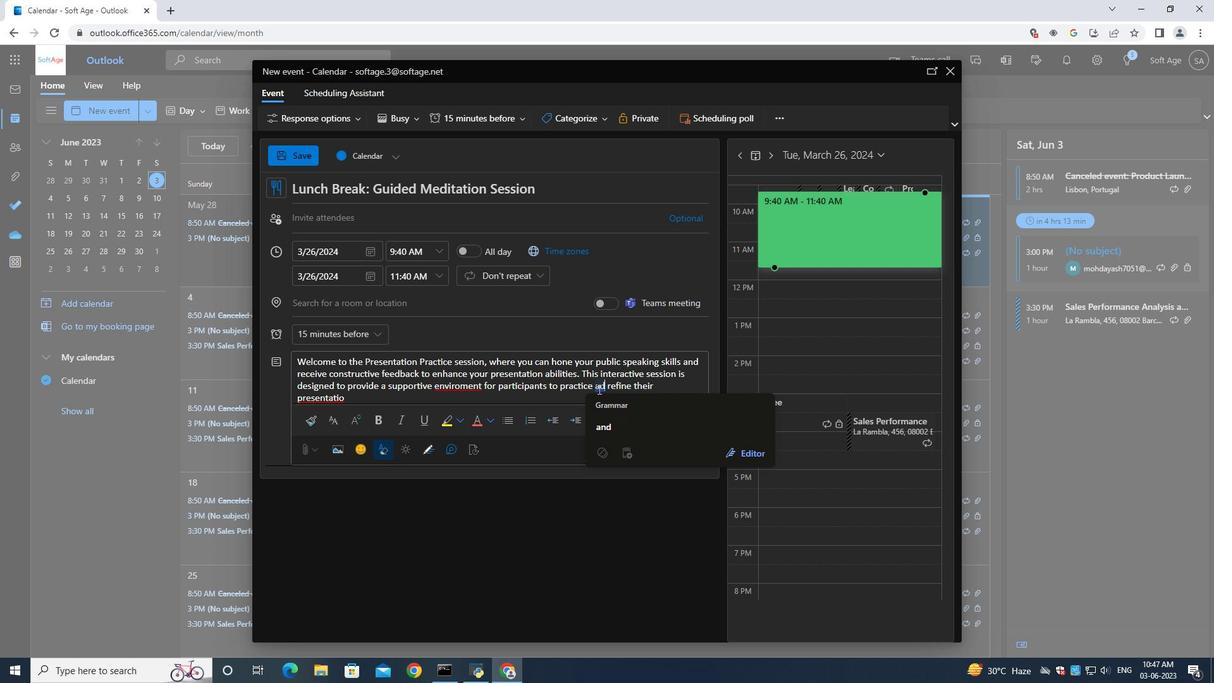 
Action: Mouse moved to (599, 391)
Screenshot: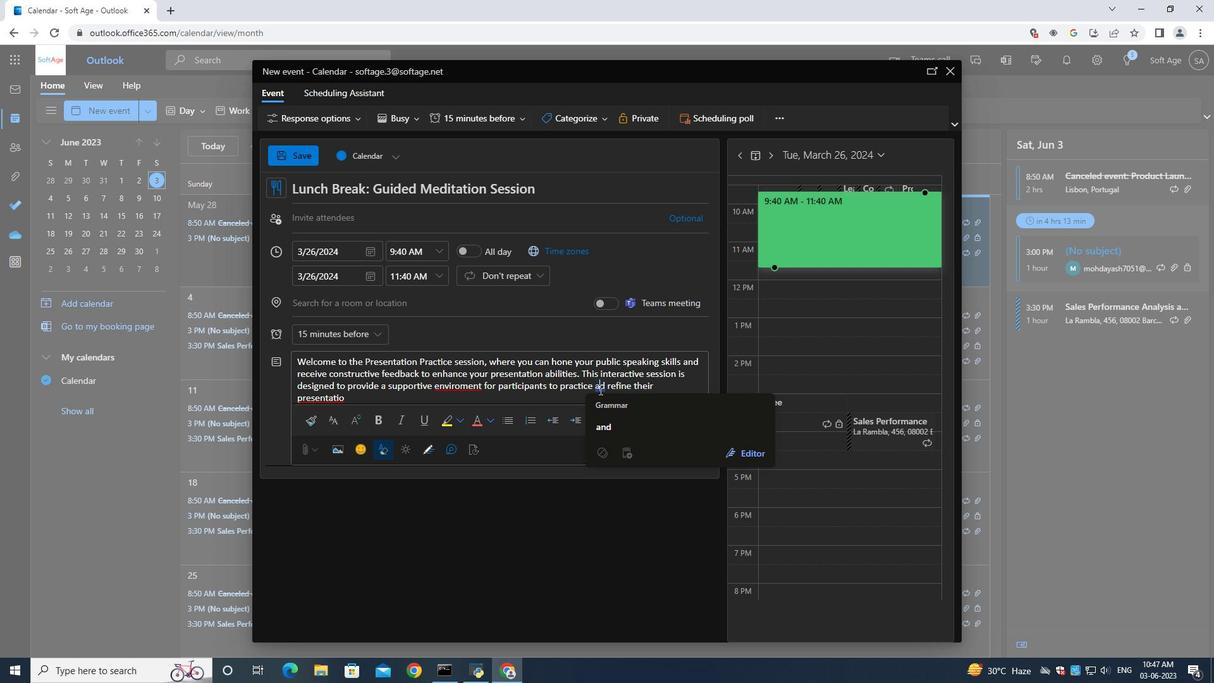 
Action: Key pressed n
Screenshot: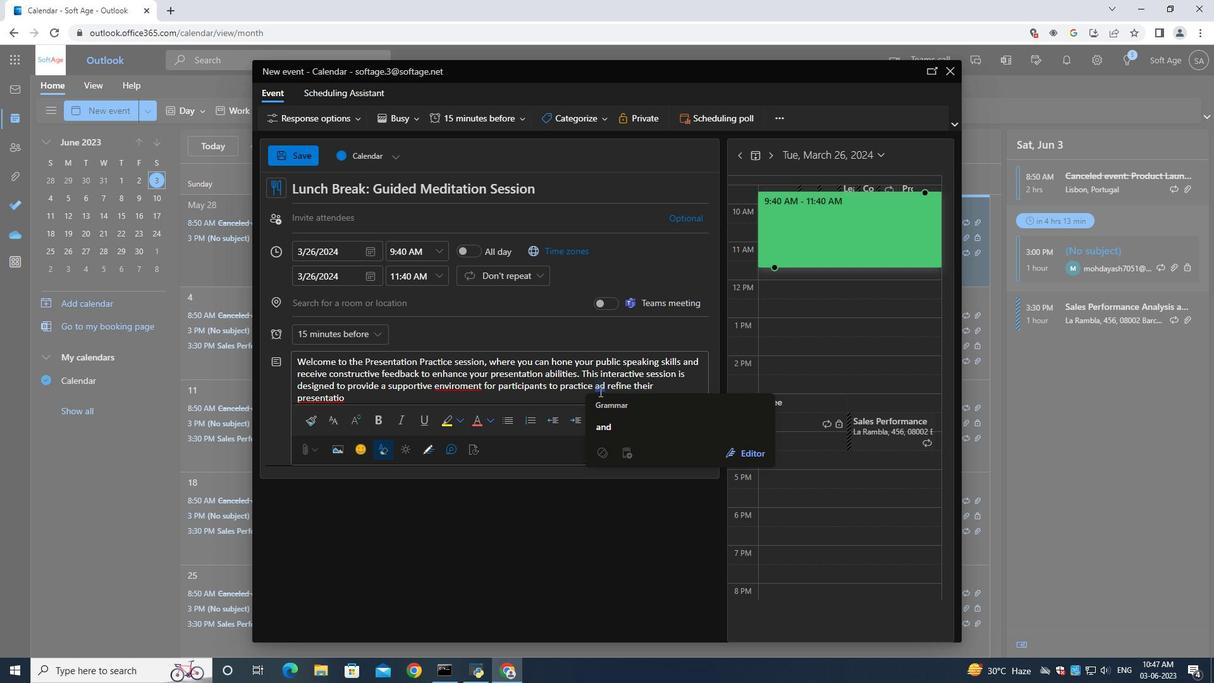 
Action: Mouse moved to (371, 400)
Screenshot: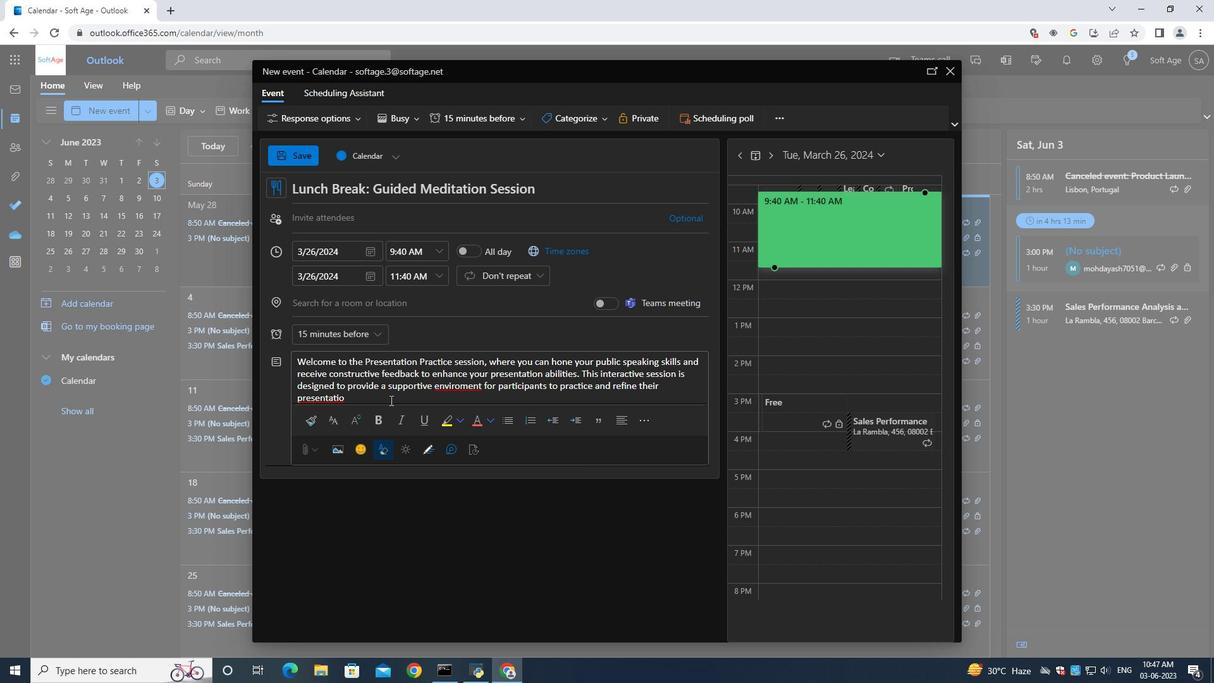 
Action: Mouse pressed left at (371, 400)
Screenshot: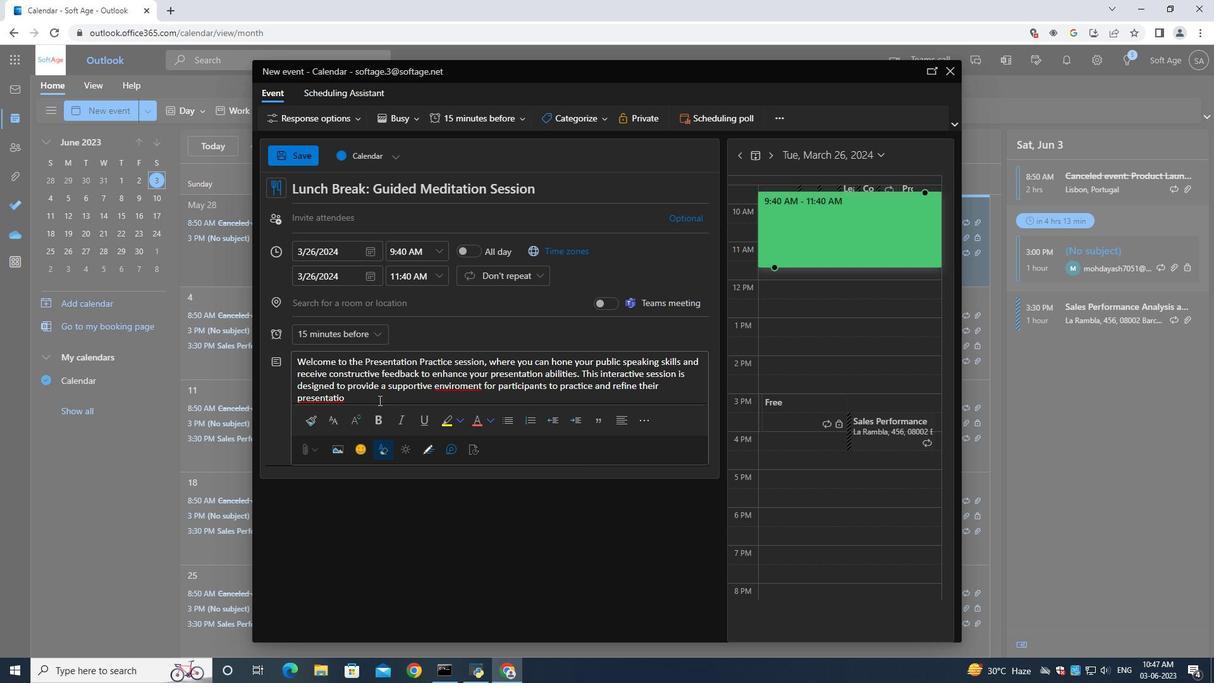 
Action: Mouse moved to (361, 401)
Screenshot: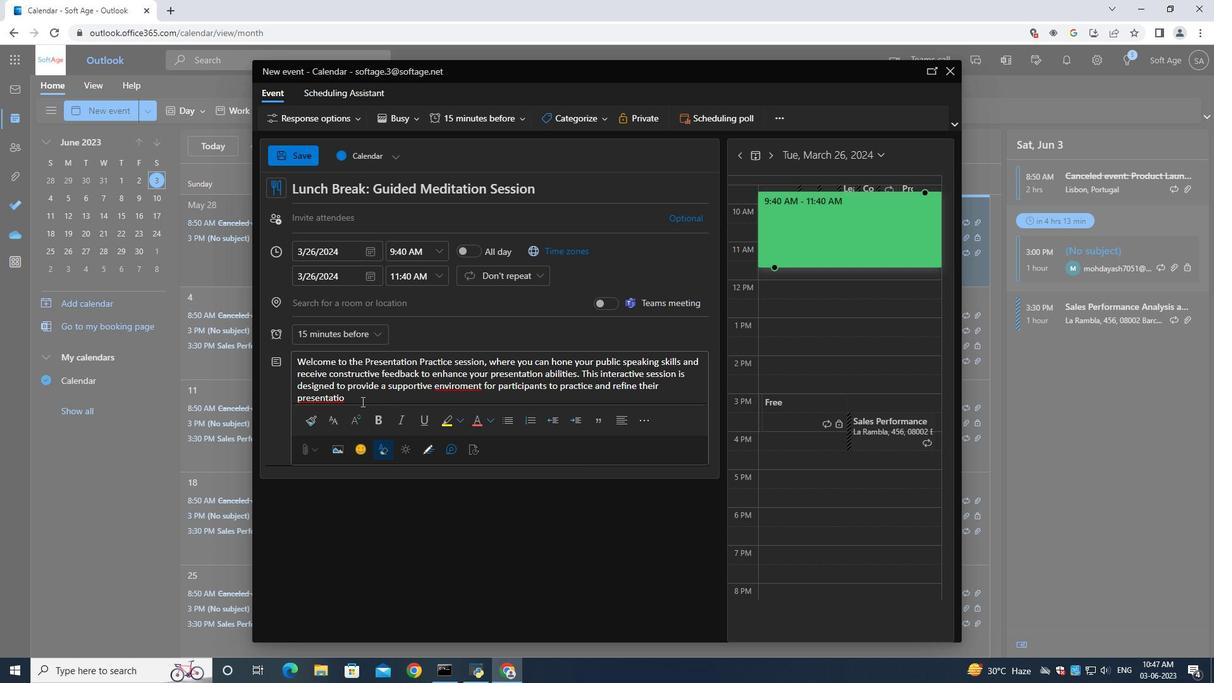 
Action: Key pressed <Key.backspace><Key.backspace><Key.backspace><Key.backspace><Key.backspace><Key.backspace>ntation<Key.space>techniques,<Key.space>whether<Key.space>it's<Key.space>for<Key.space>professional<Key.space>or<Key.space>academic<Key.space>purposes.
Screenshot: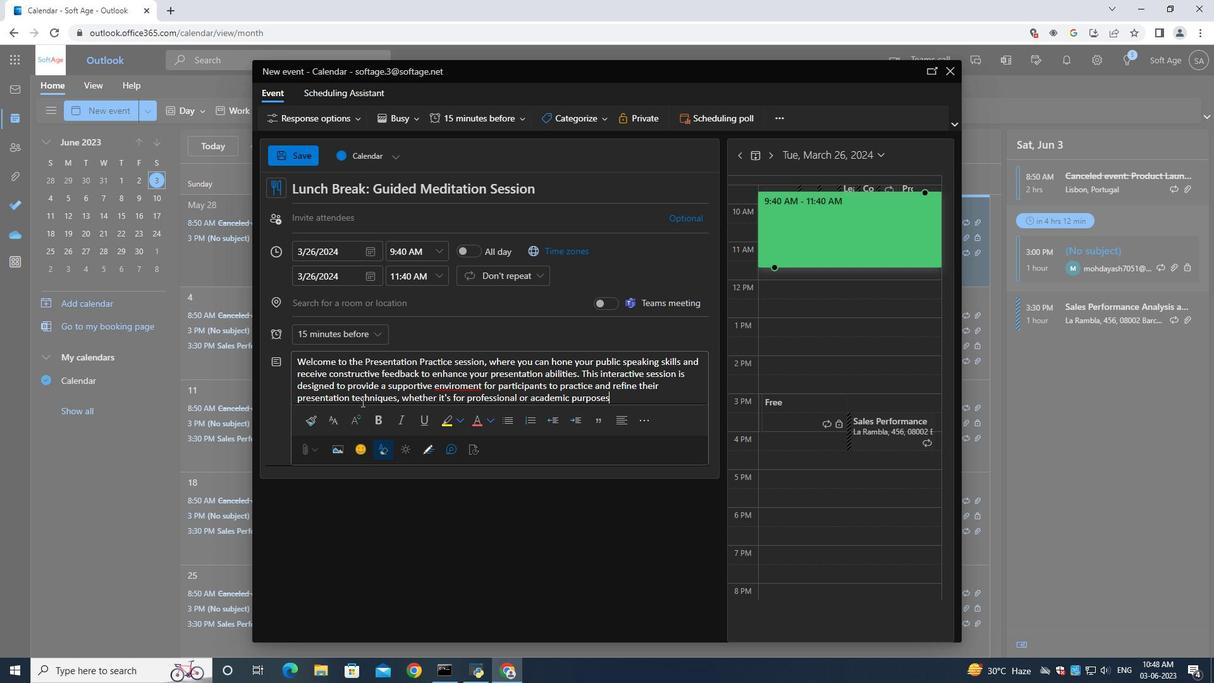 
Action: Mouse moved to (592, 123)
Screenshot: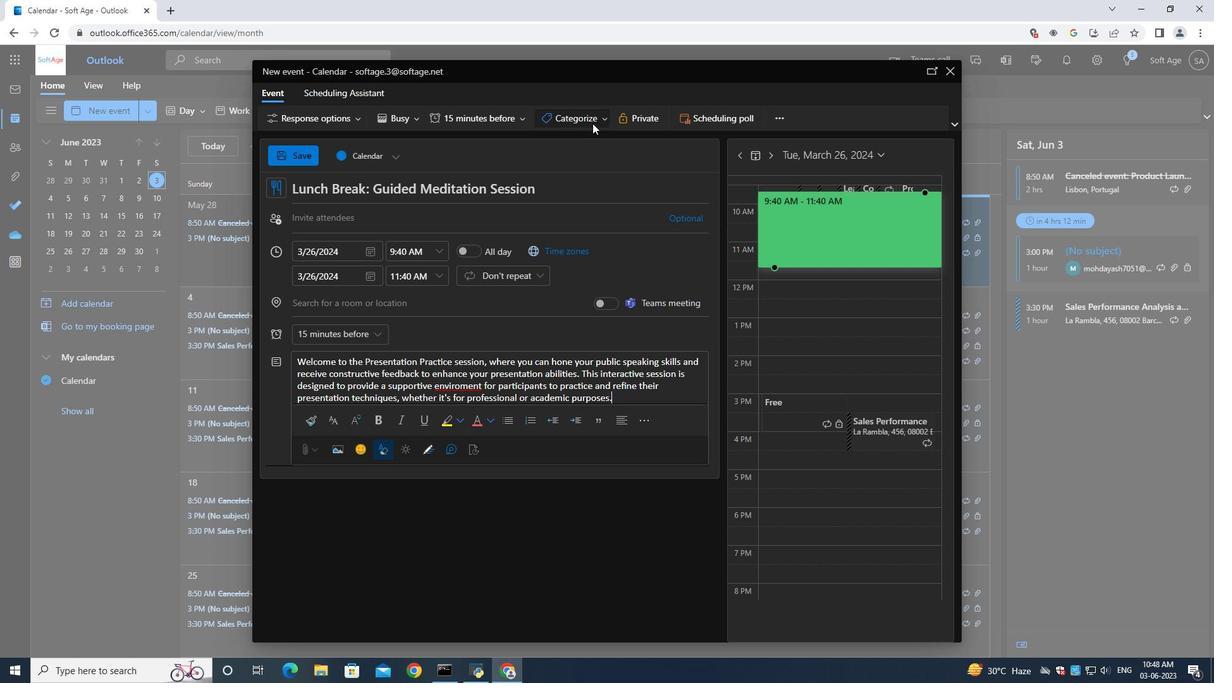 
Action: Mouse pressed left at (592, 123)
Screenshot: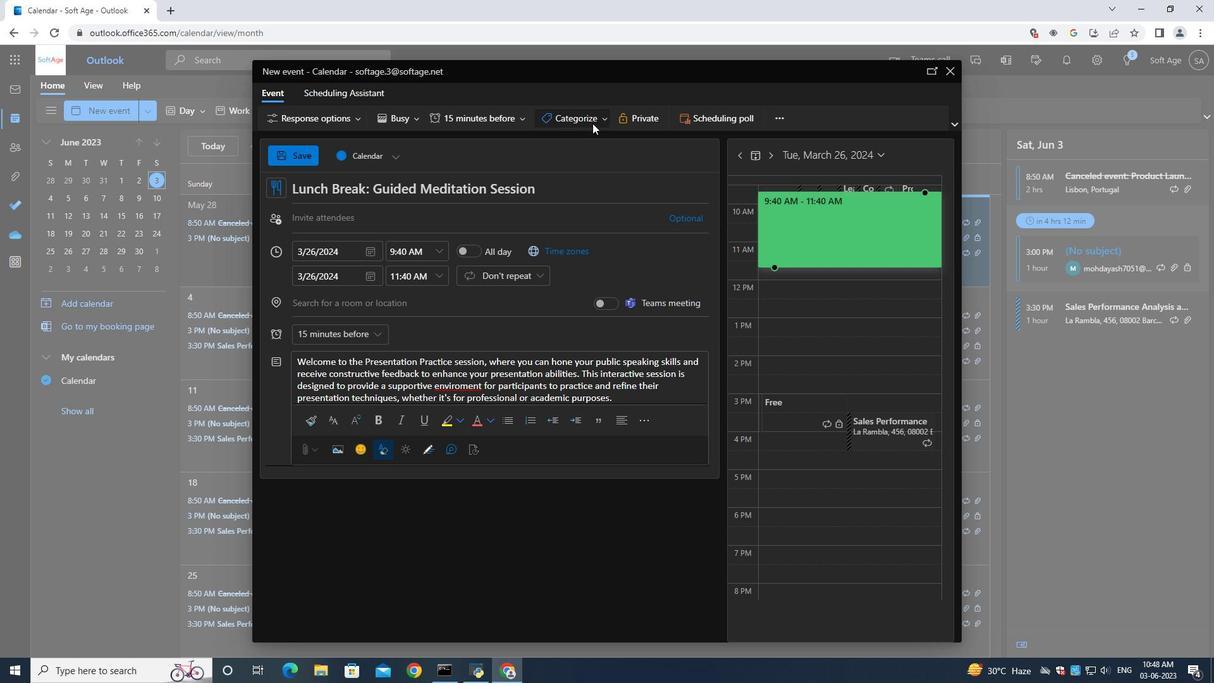 
Action: Mouse moved to (574, 246)
Screenshot: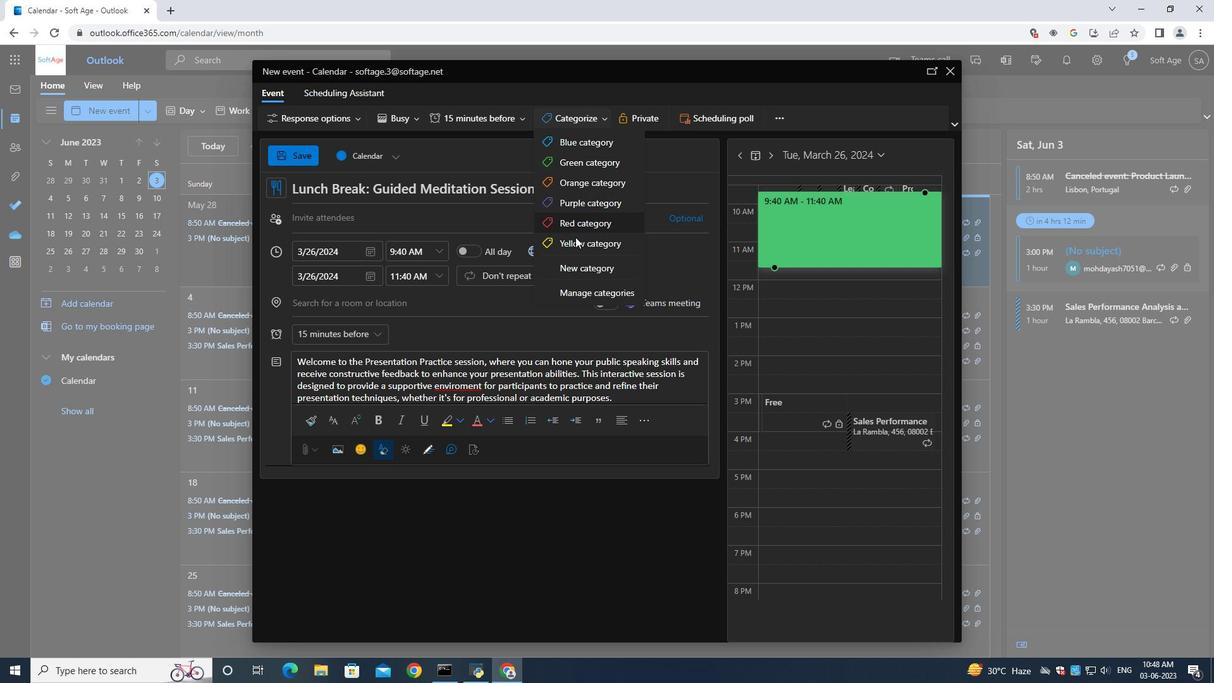 
Action: Mouse pressed left at (574, 246)
Screenshot: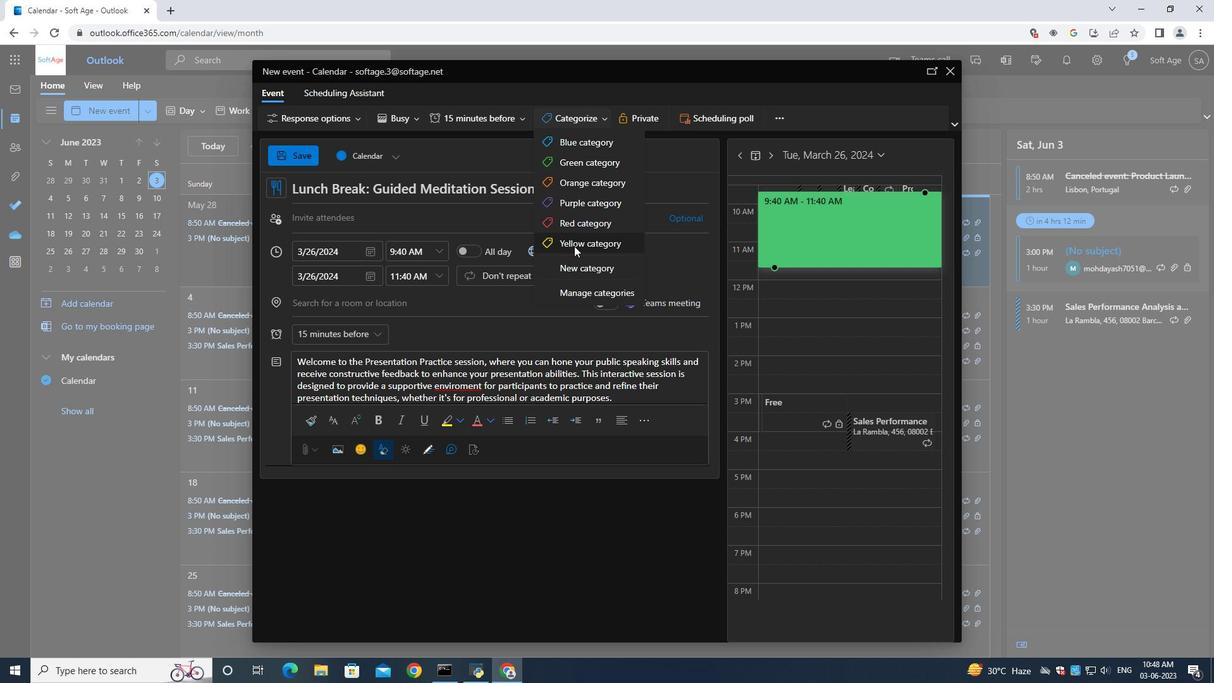 
Action: Mouse moved to (321, 304)
Screenshot: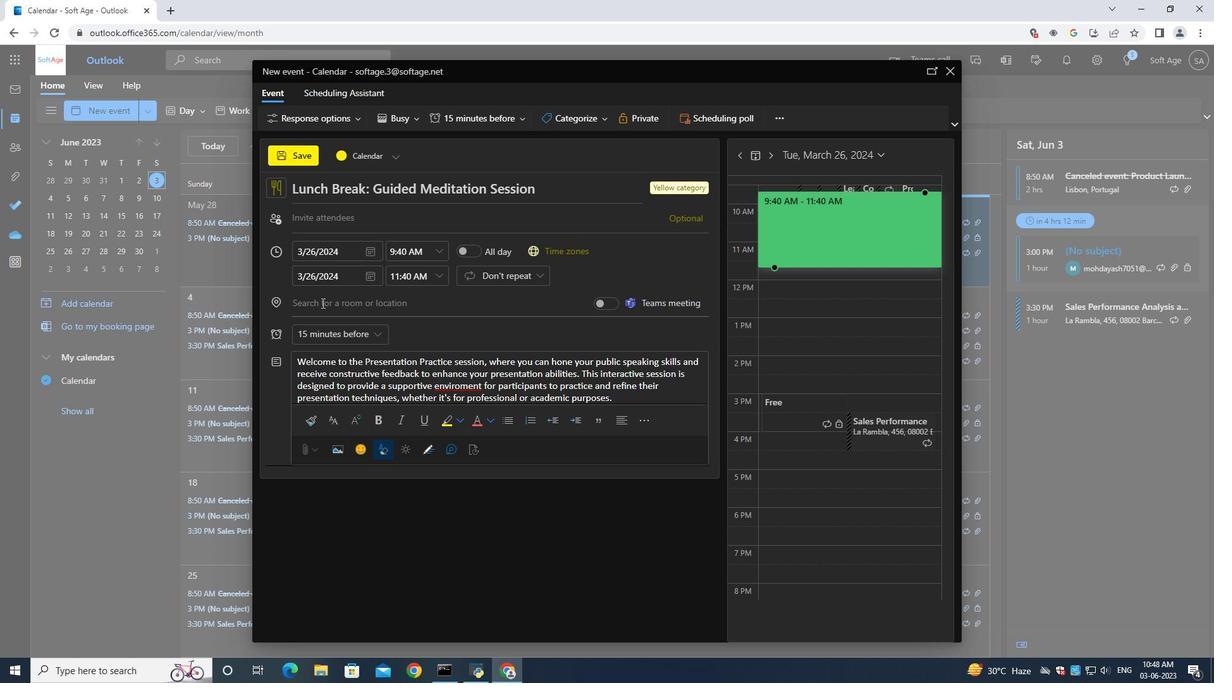
Action: Mouse pressed left at (321, 304)
Screenshot: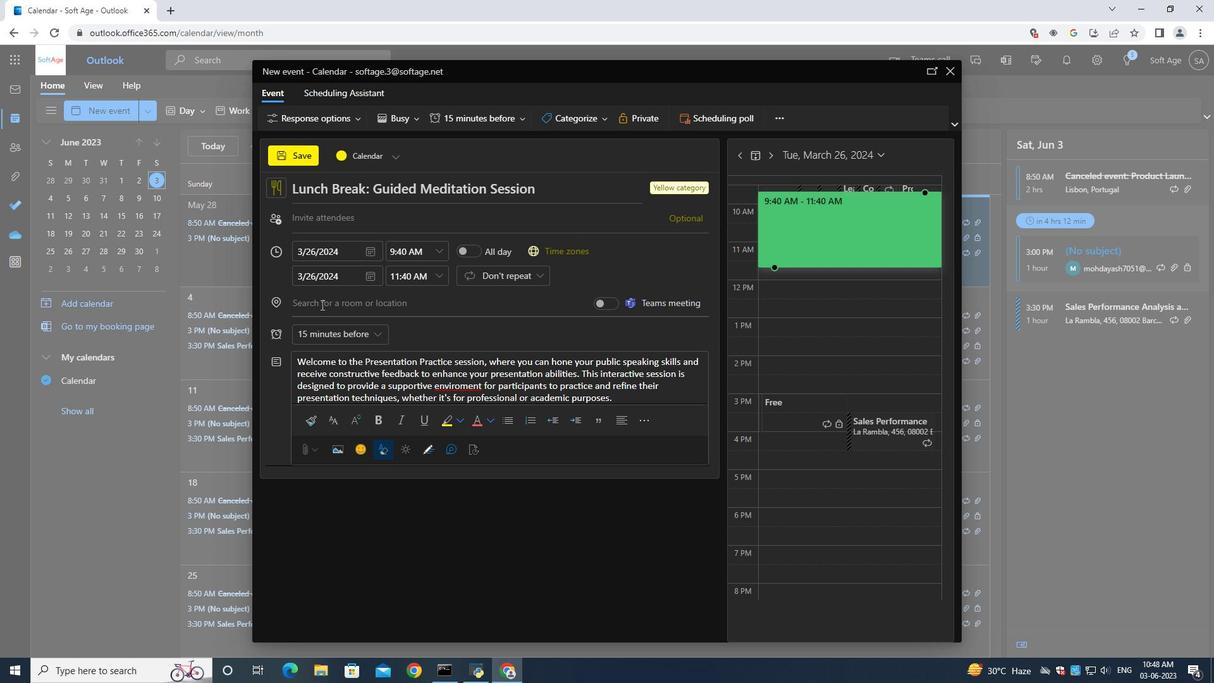 
Action: Mouse moved to (320, 301)
Screenshot: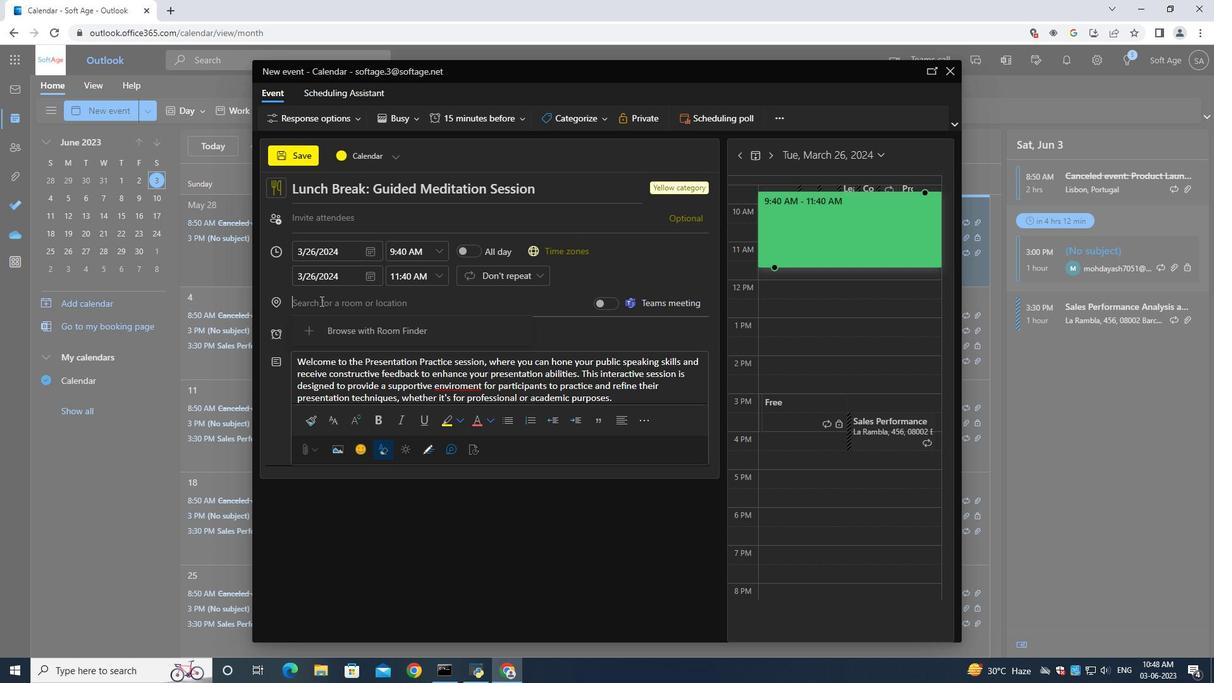 
Action: Key pressed softage.2<Key.shift>@softage.net
Screenshot: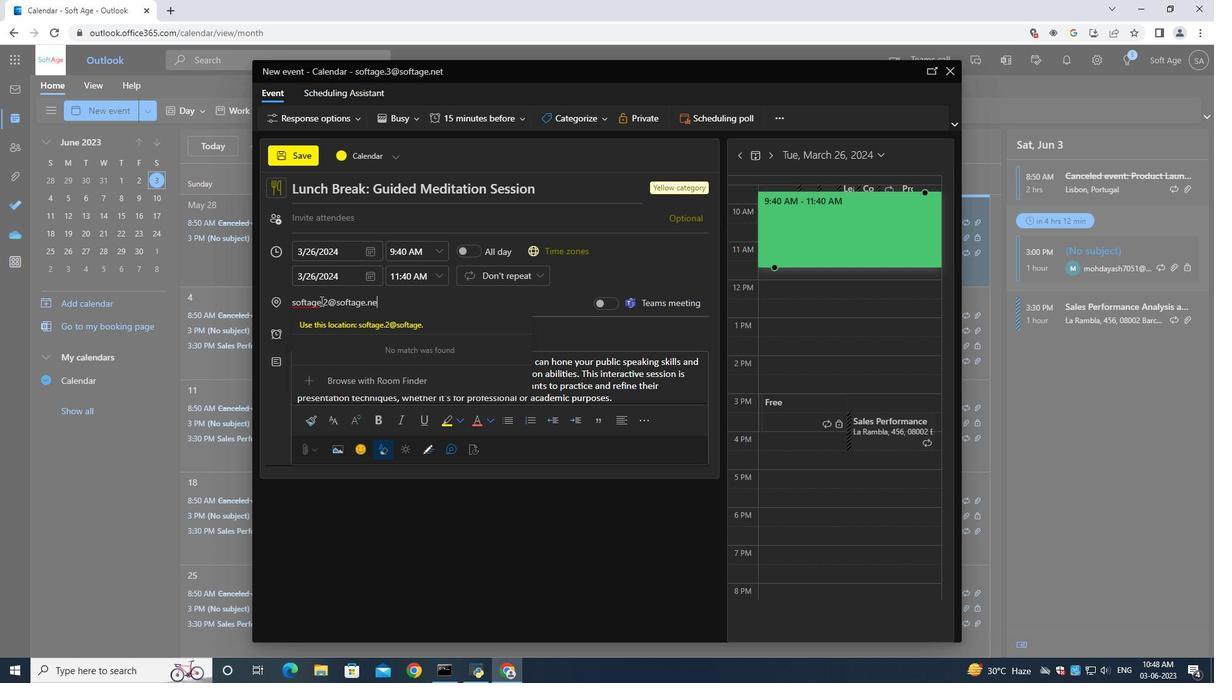 
Action: Mouse moved to (354, 315)
Screenshot: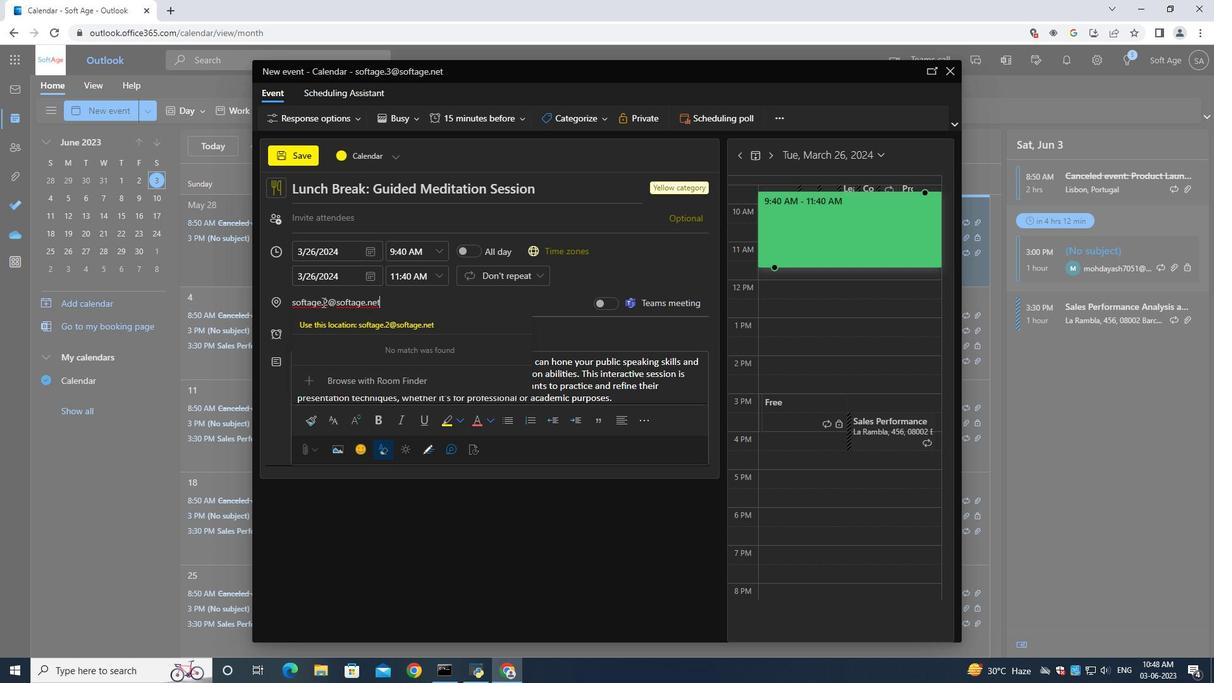 
Action: Key pressed <Key.backspace>
Screenshot: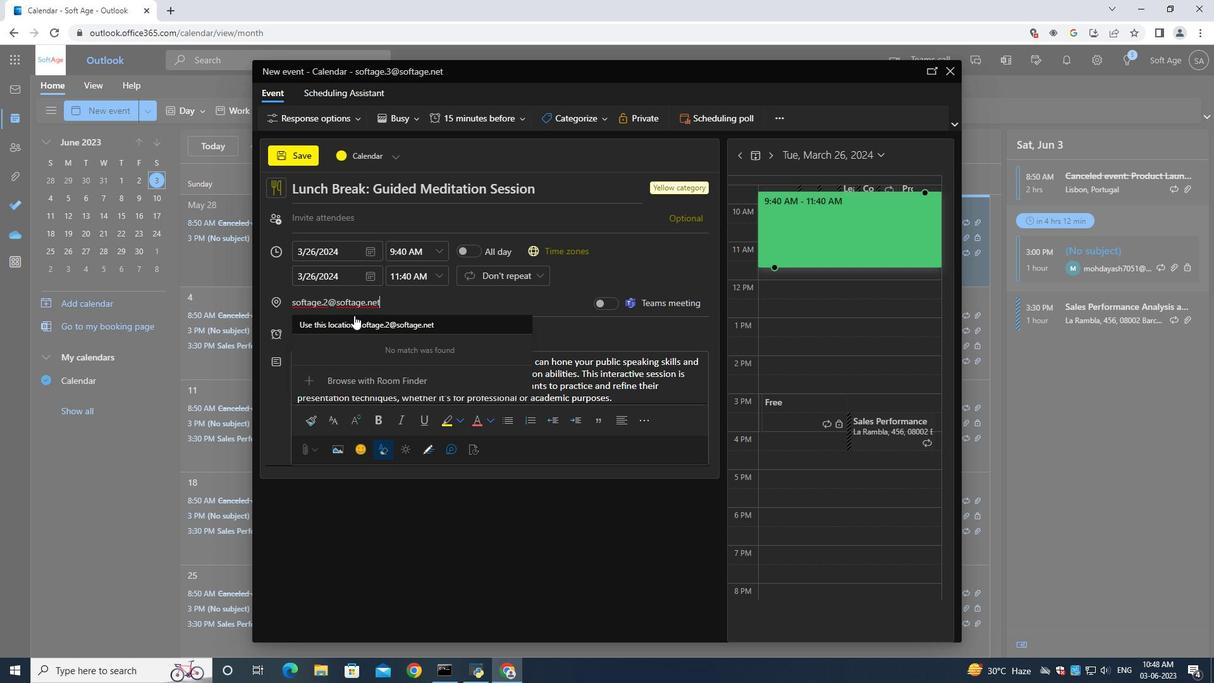 
Action: Mouse moved to (358, 311)
Screenshot: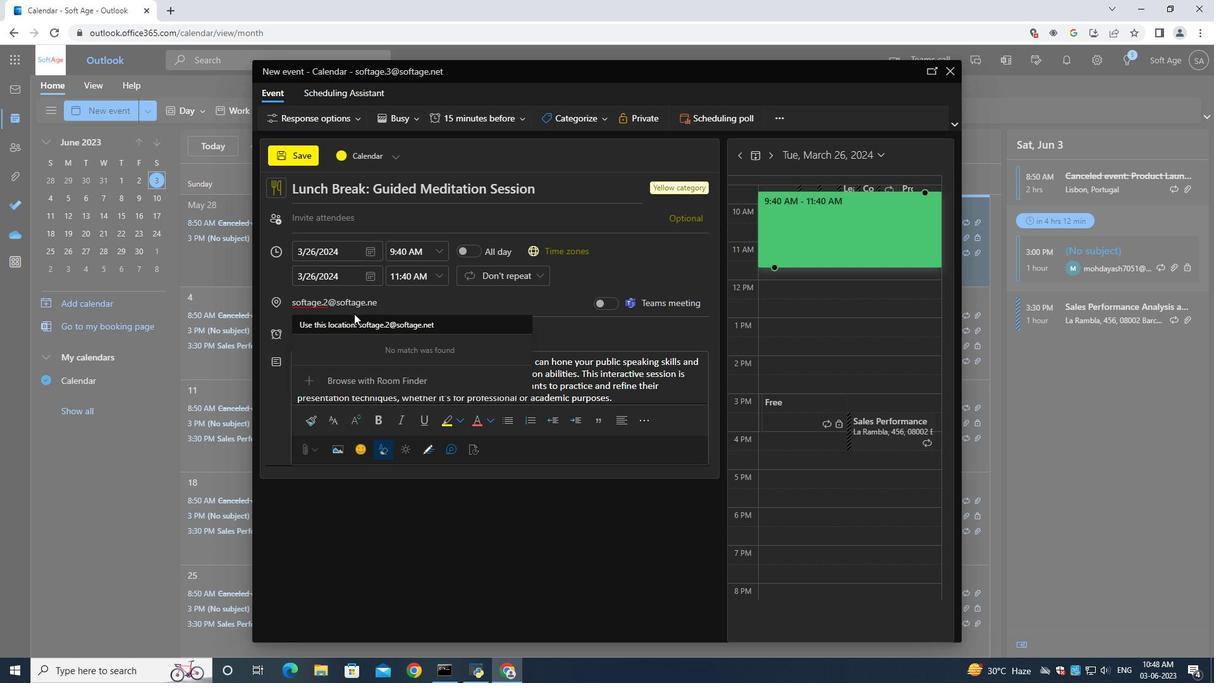 
Action: Key pressed <Key.backspace>
Screenshot: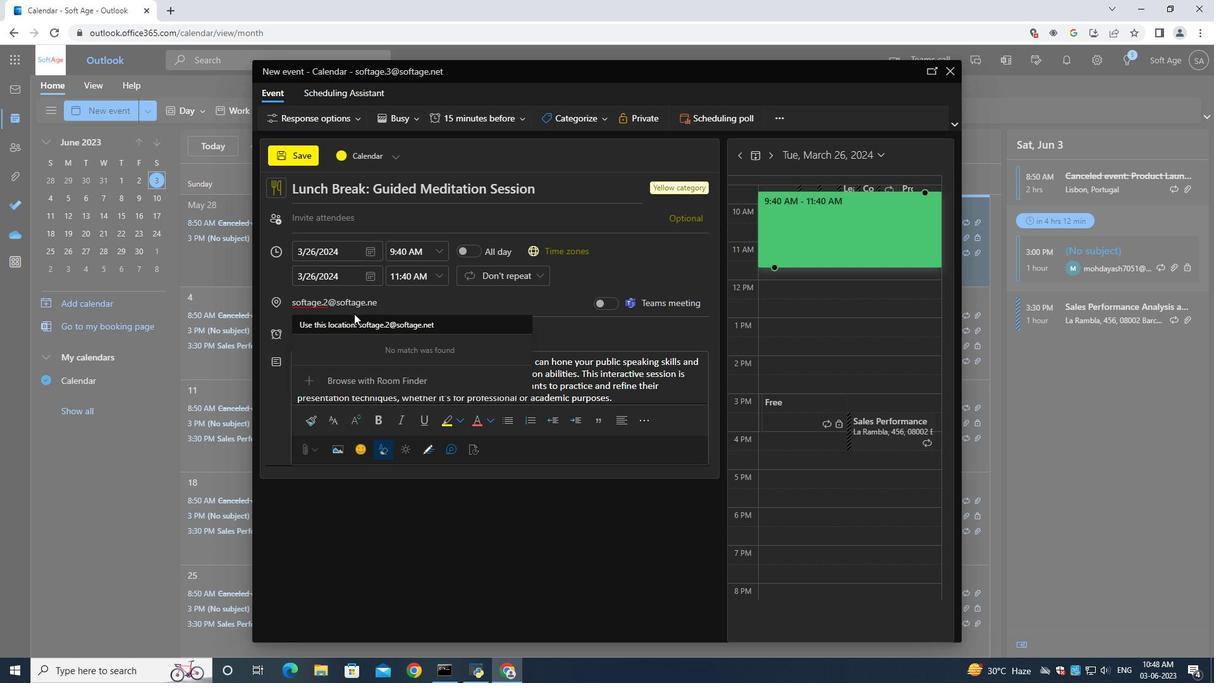 
Action: Mouse moved to (401, 313)
Screenshot: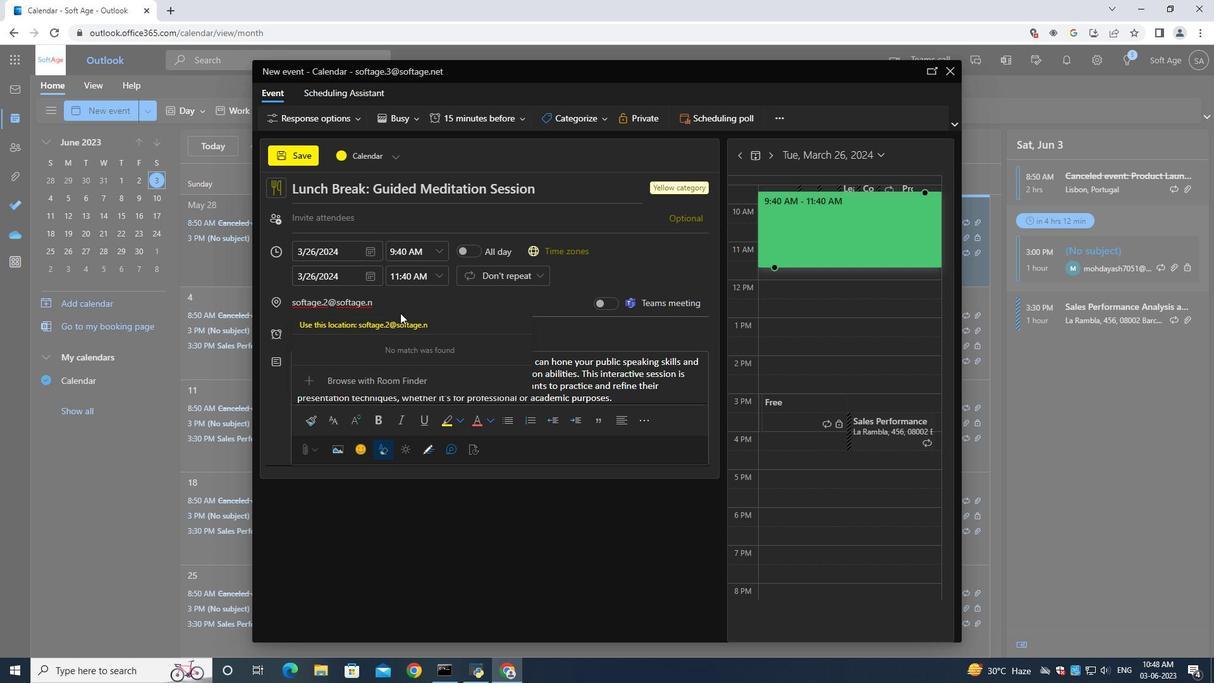 
Action: Key pressed <Key.backspace><Key.backspace><Key.backspace>
Screenshot: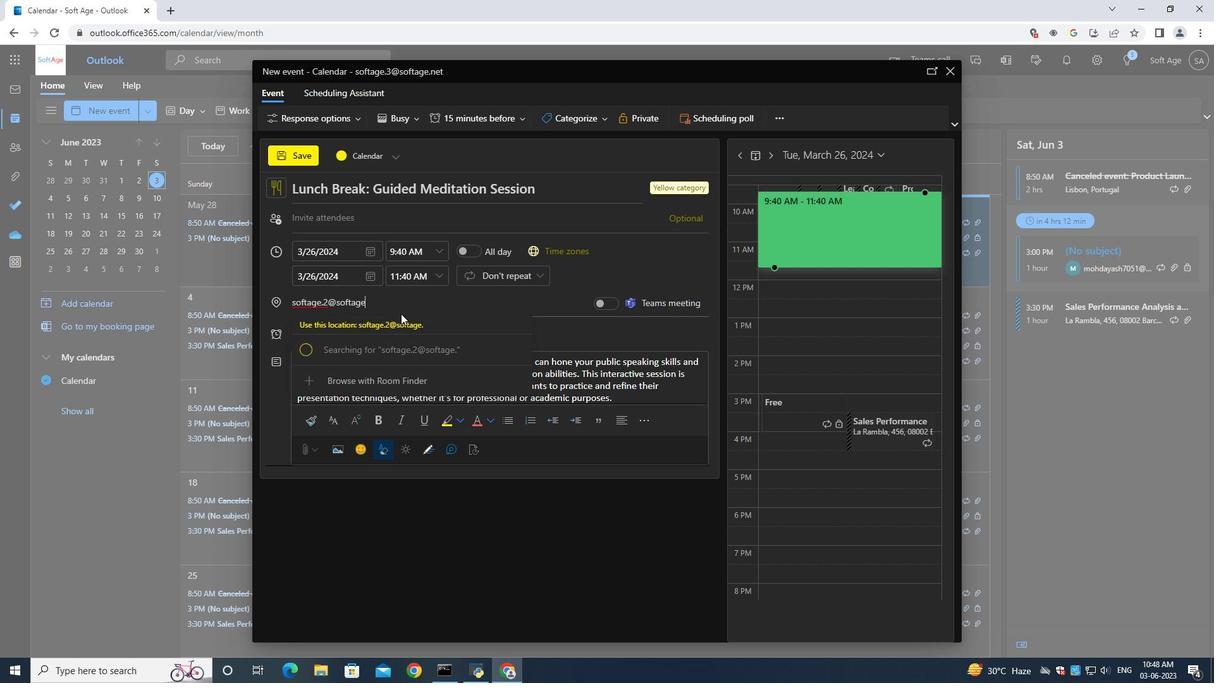 
Action: Mouse moved to (385, 304)
Screenshot: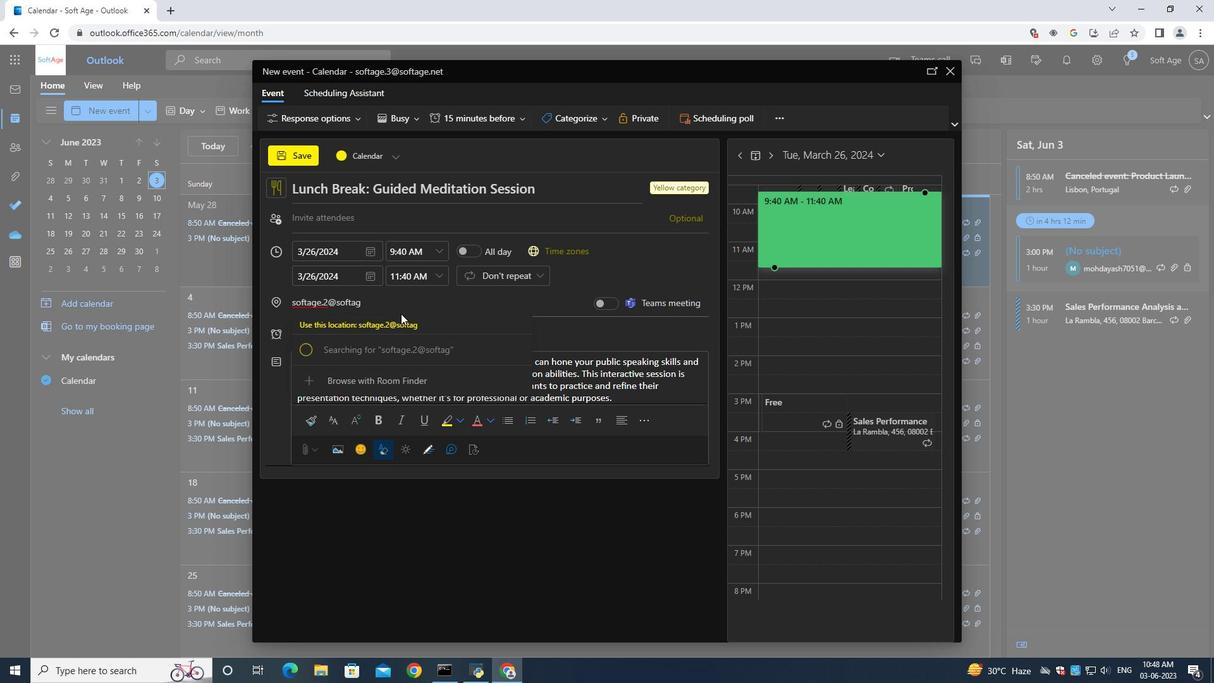 
Action: Key pressed <Key.backspace>
Screenshot: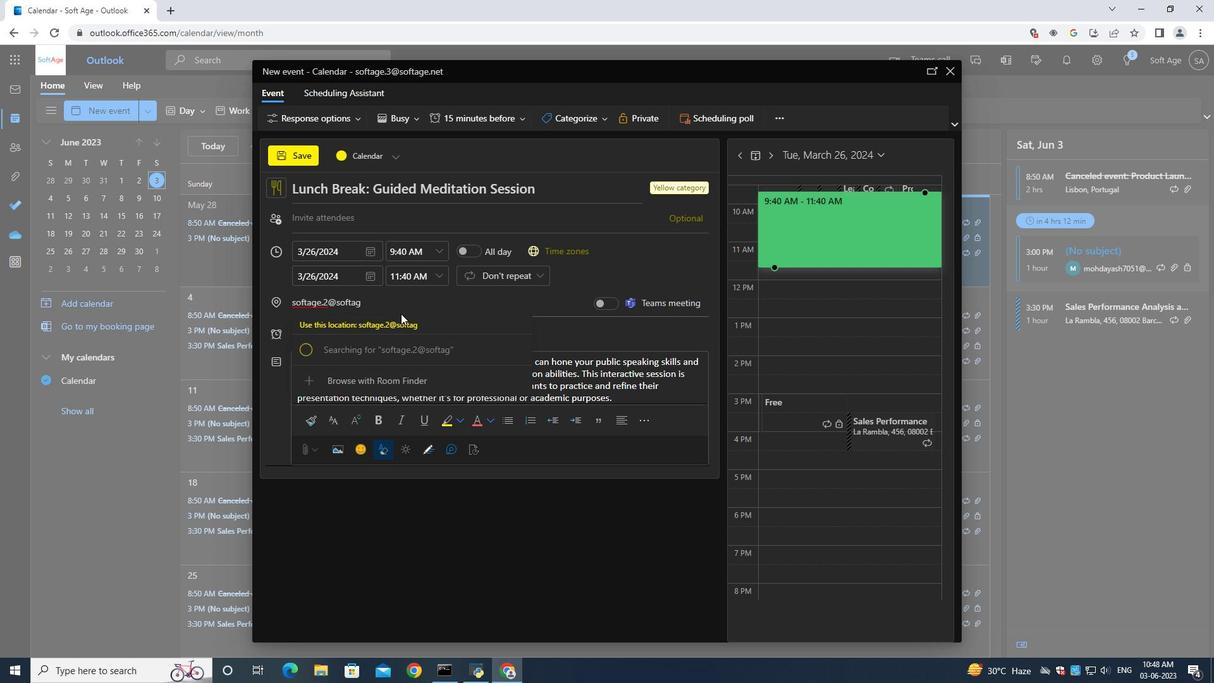 
Action: Mouse moved to (373, 304)
Screenshot: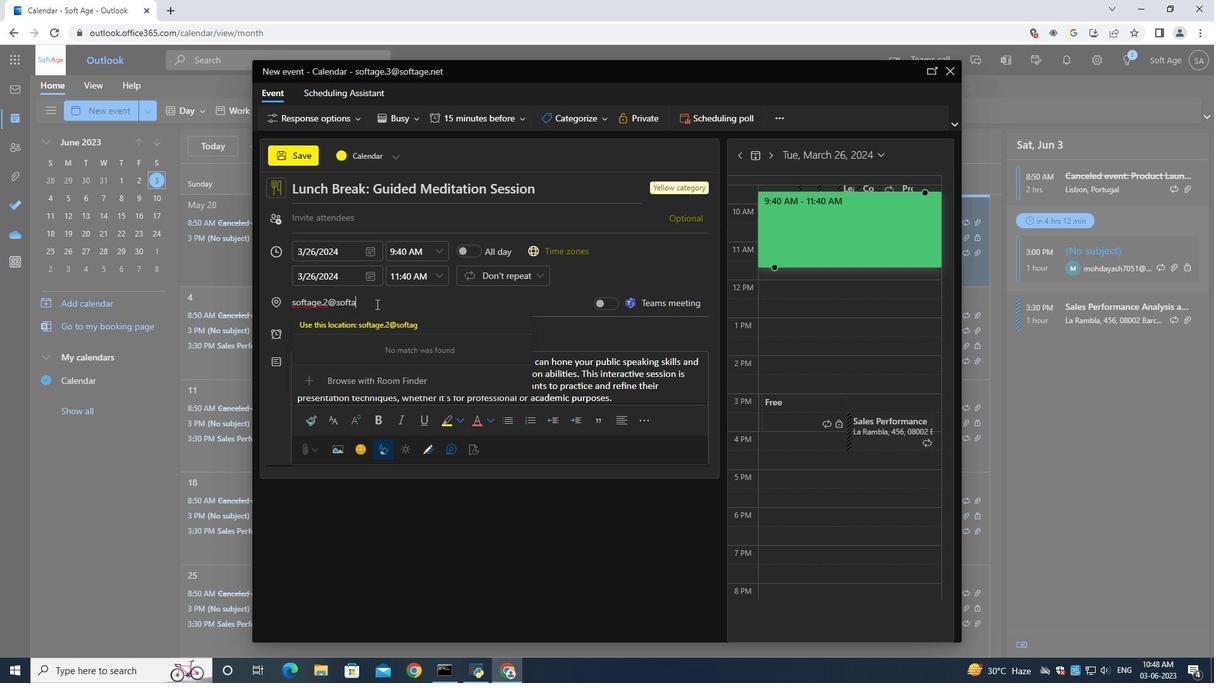 
Action: Key pressed <Key.backspace><Key.backspace><Key.backspace><Key.backspace><Key.backspace><Key.backspace><Key.backspace><Key.backspace>
Screenshot: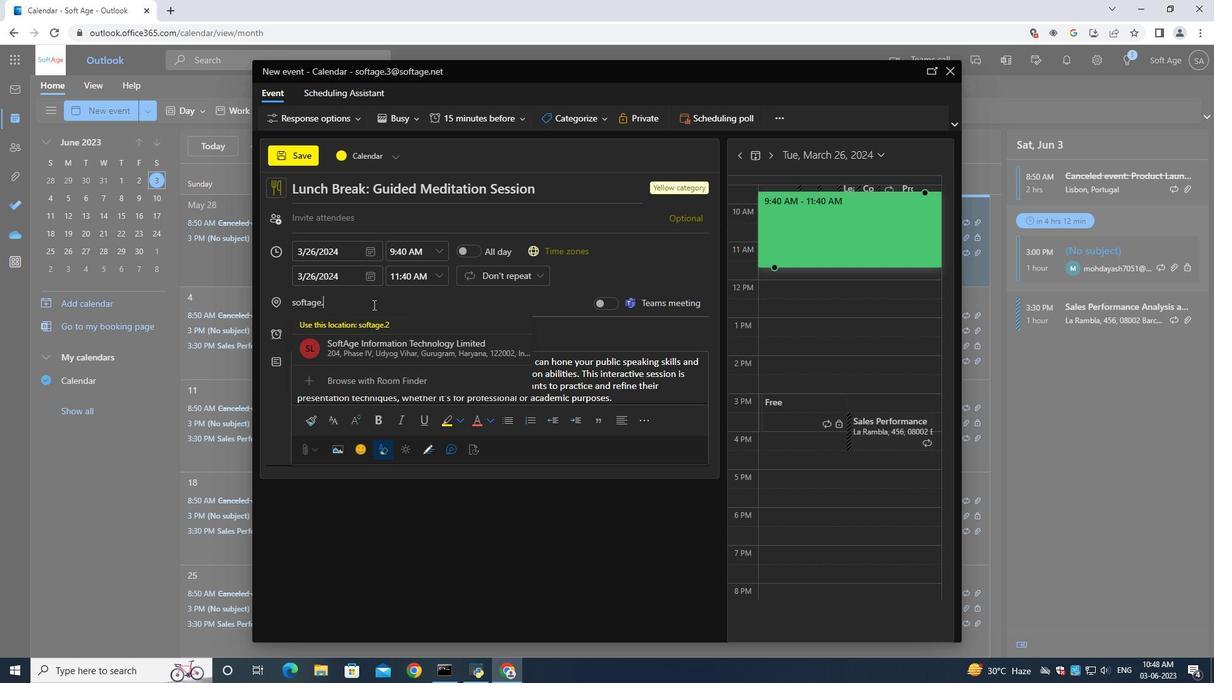 
Action: Mouse moved to (363, 308)
Screenshot: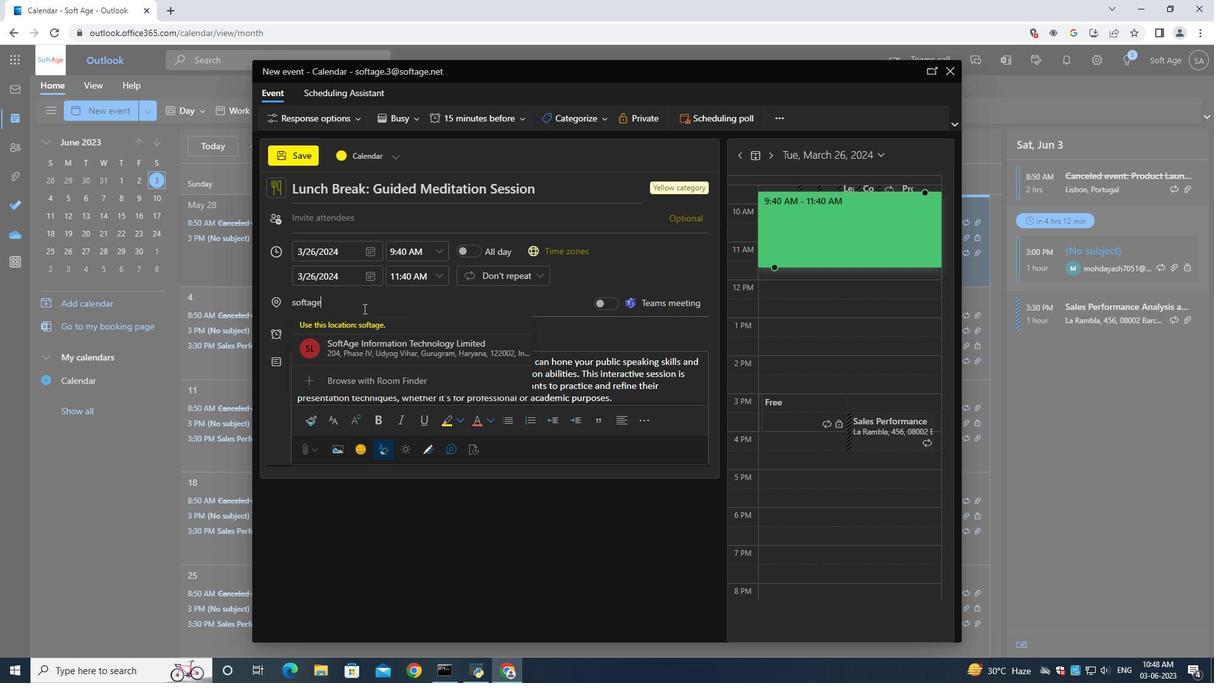 
Action: Key pressed <Key.backspace>
Screenshot: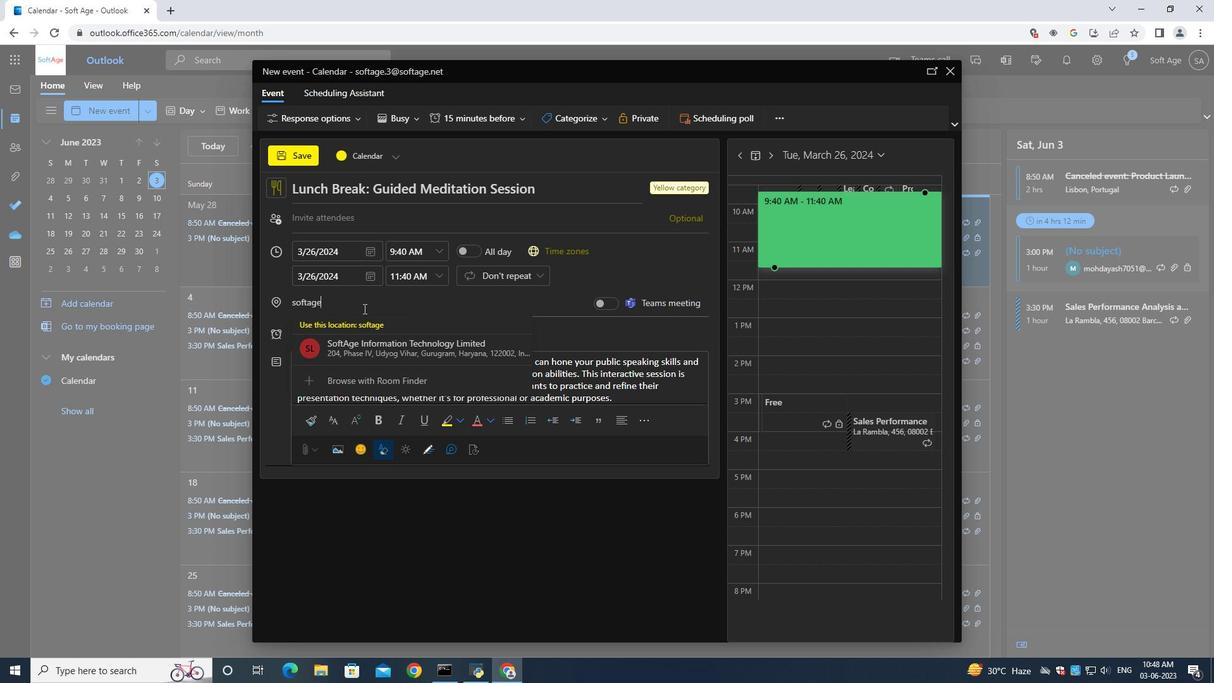 
Action: Mouse moved to (355, 308)
Screenshot: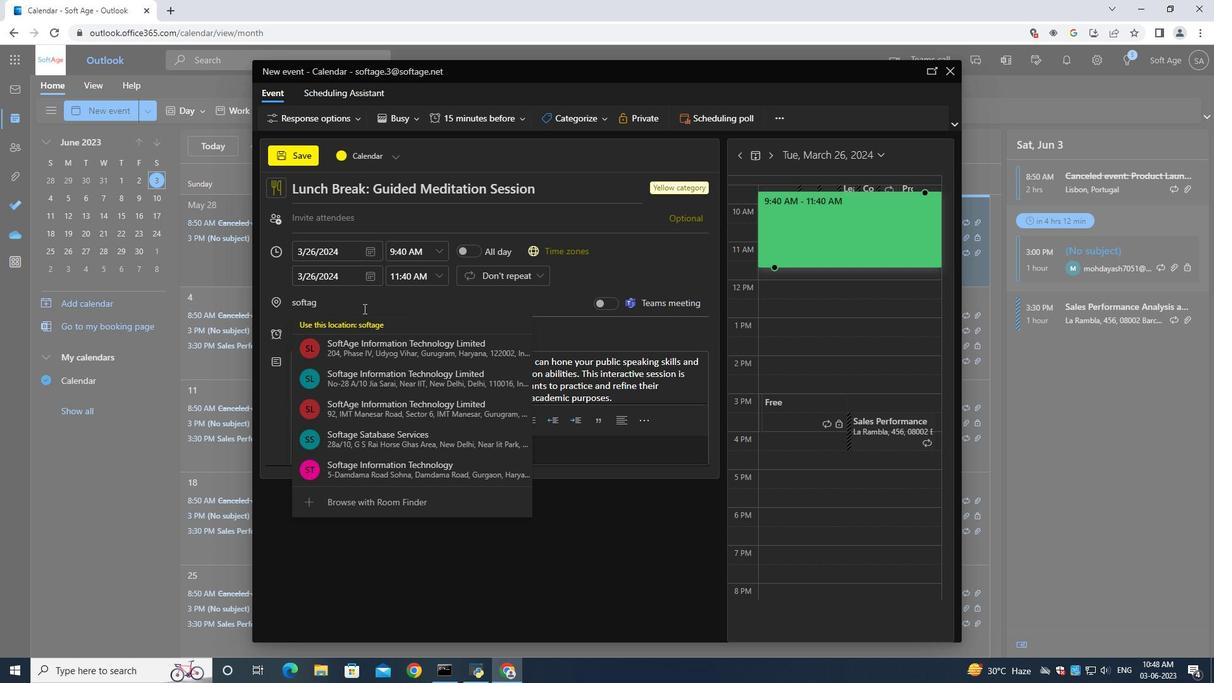 
Action: Key pressed <Key.backspace>
Screenshot: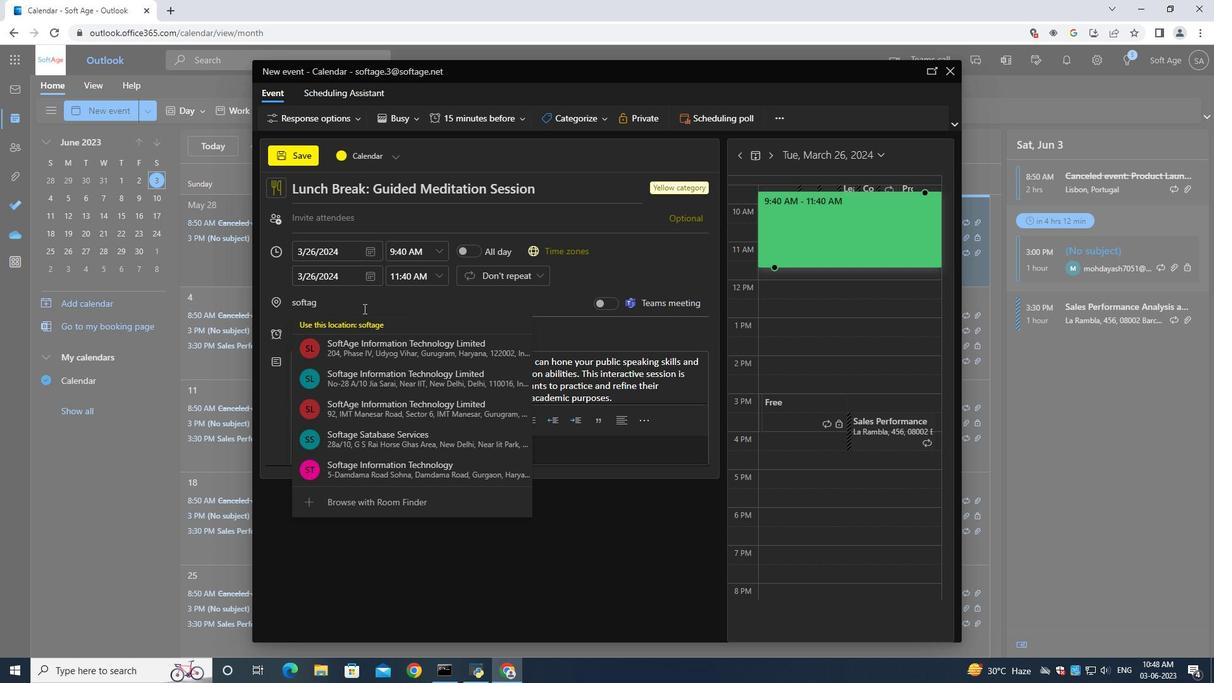 
Action: Mouse moved to (355, 308)
Screenshot: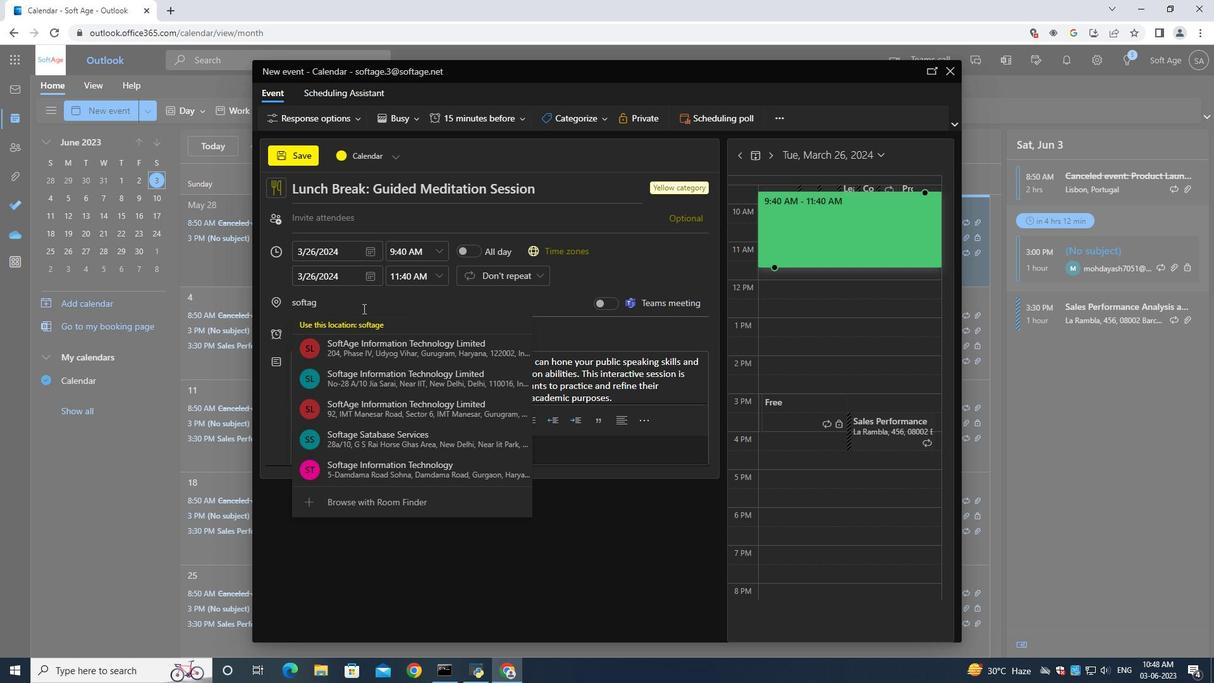 
Action: Key pressed <Key.backspace>
Screenshot: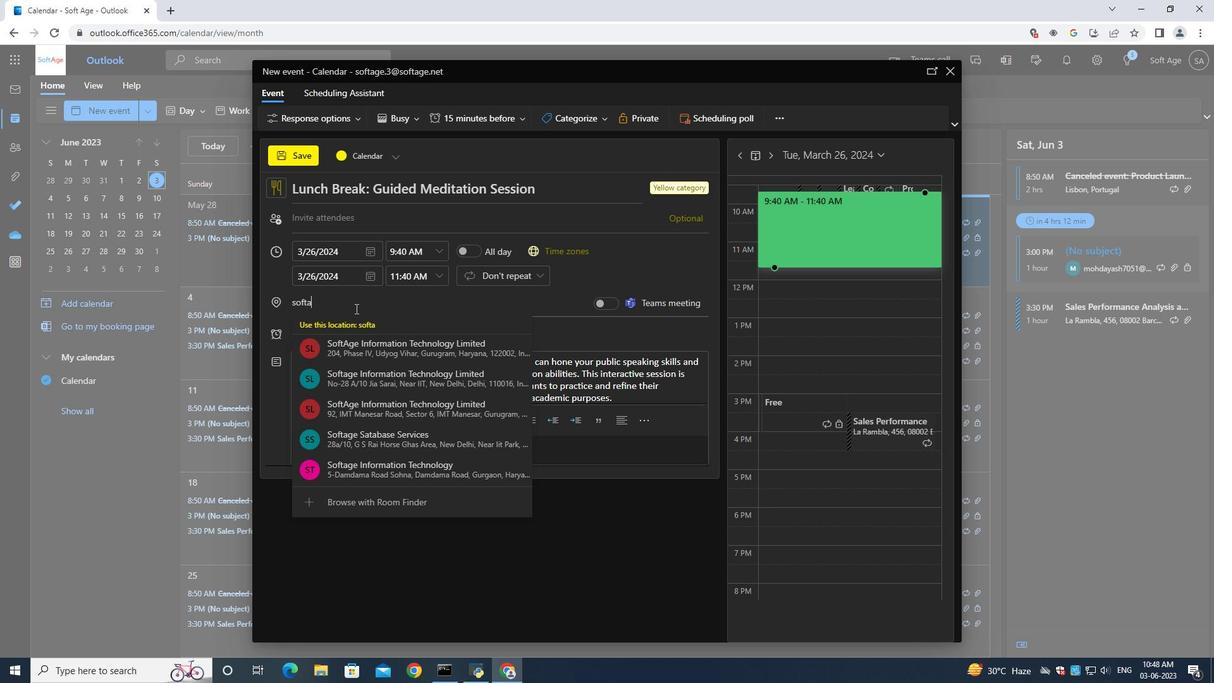 
Action: Mouse moved to (340, 293)
Screenshot: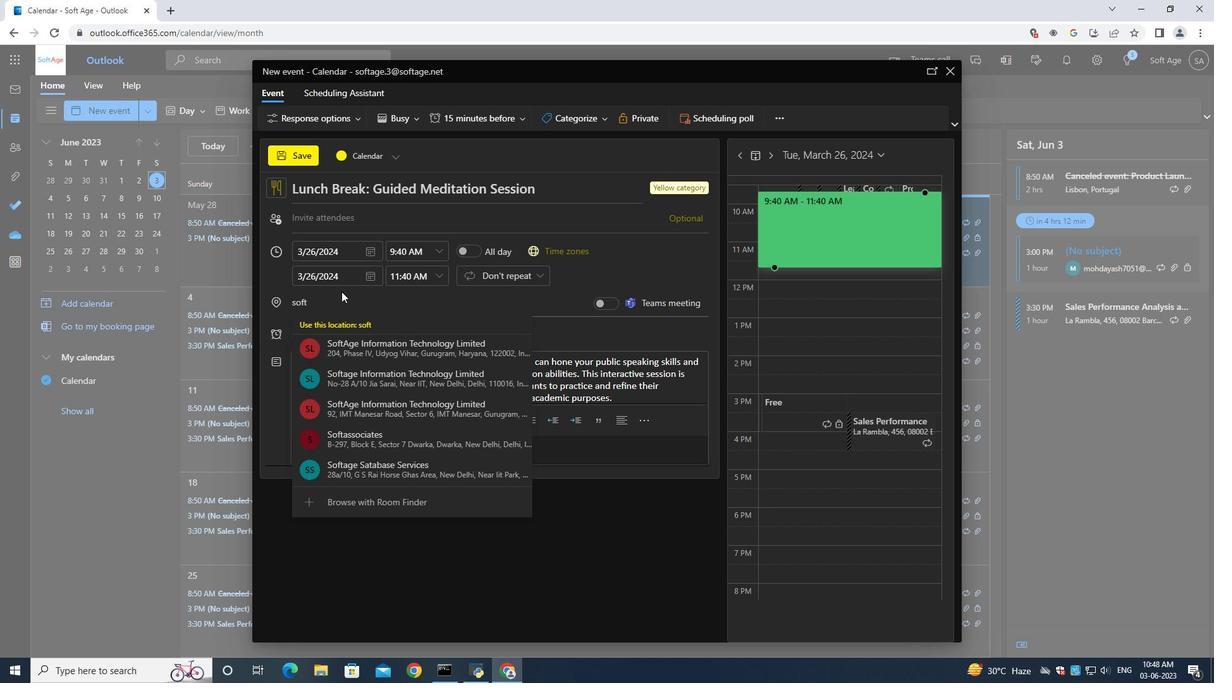 
Action: Key pressed <Key.backspace>
Screenshot: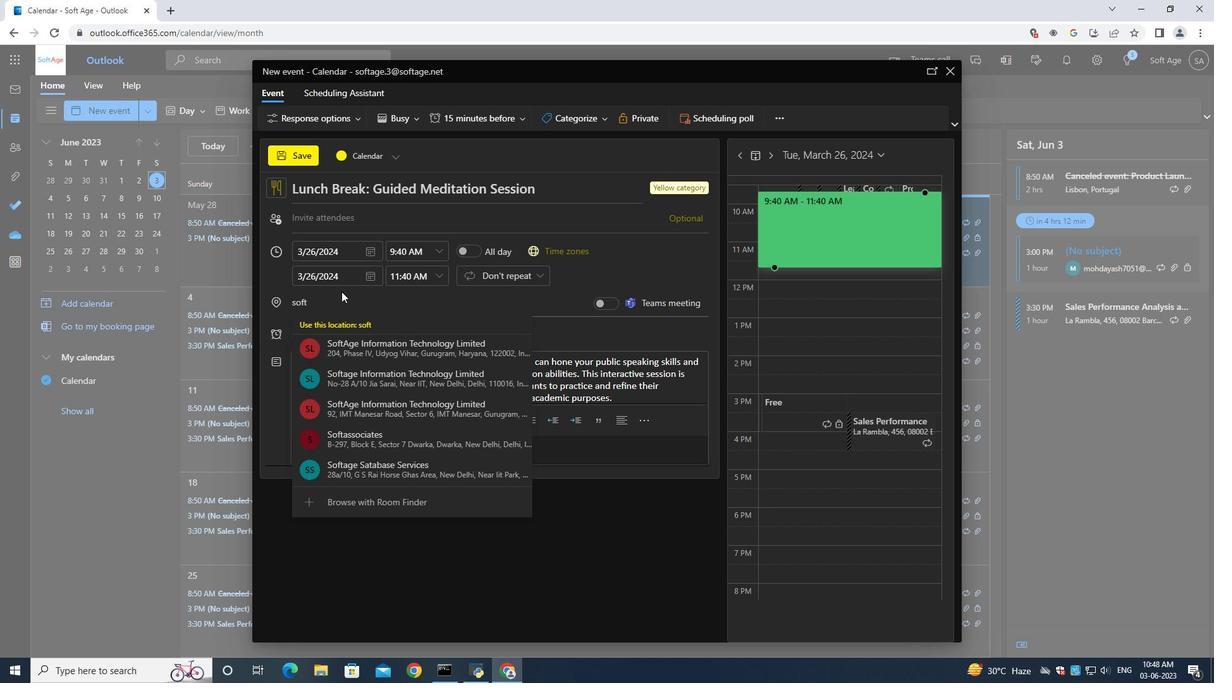 
Action: Mouse moved to (340, 294)
Screenshot: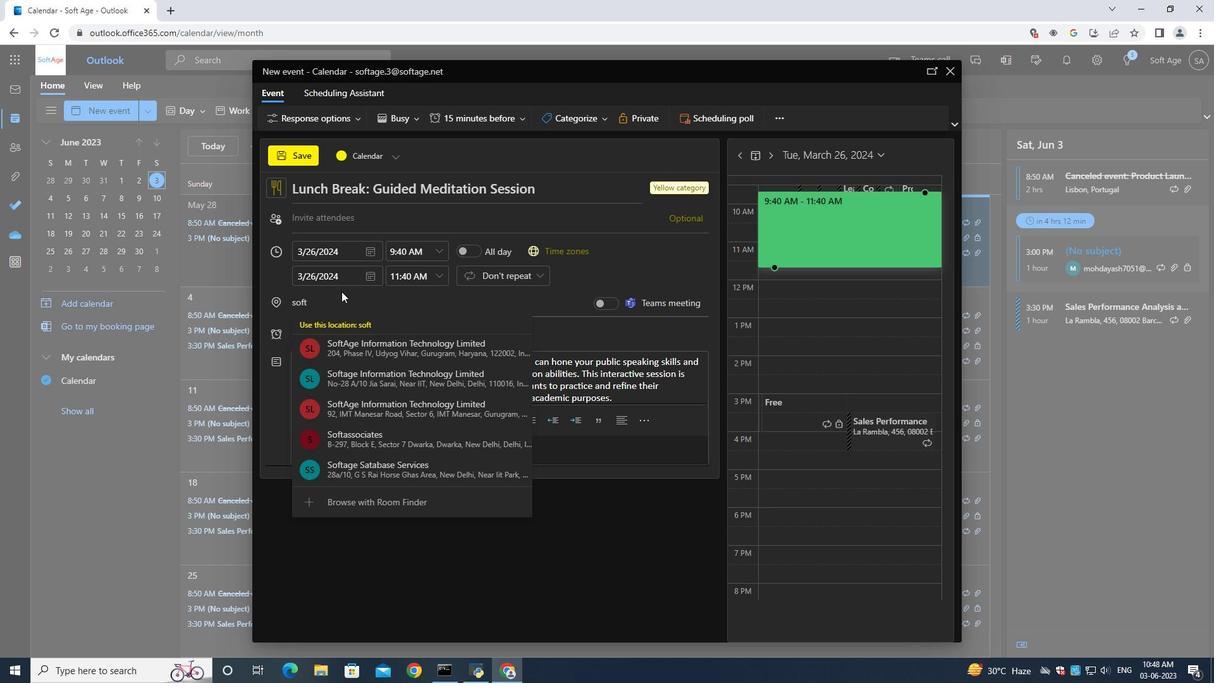 
Action: Key pressed <Key.backspace>
Screenshot: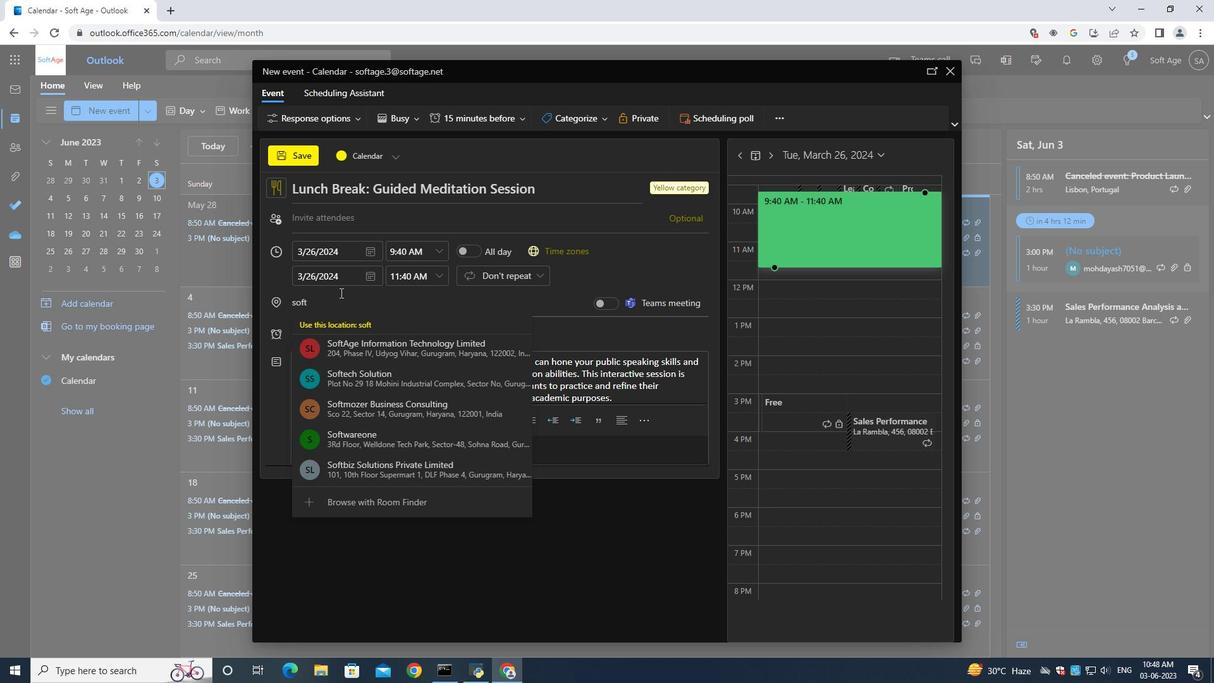 
Action: Mouse moved to (340, 295)
Screenshot: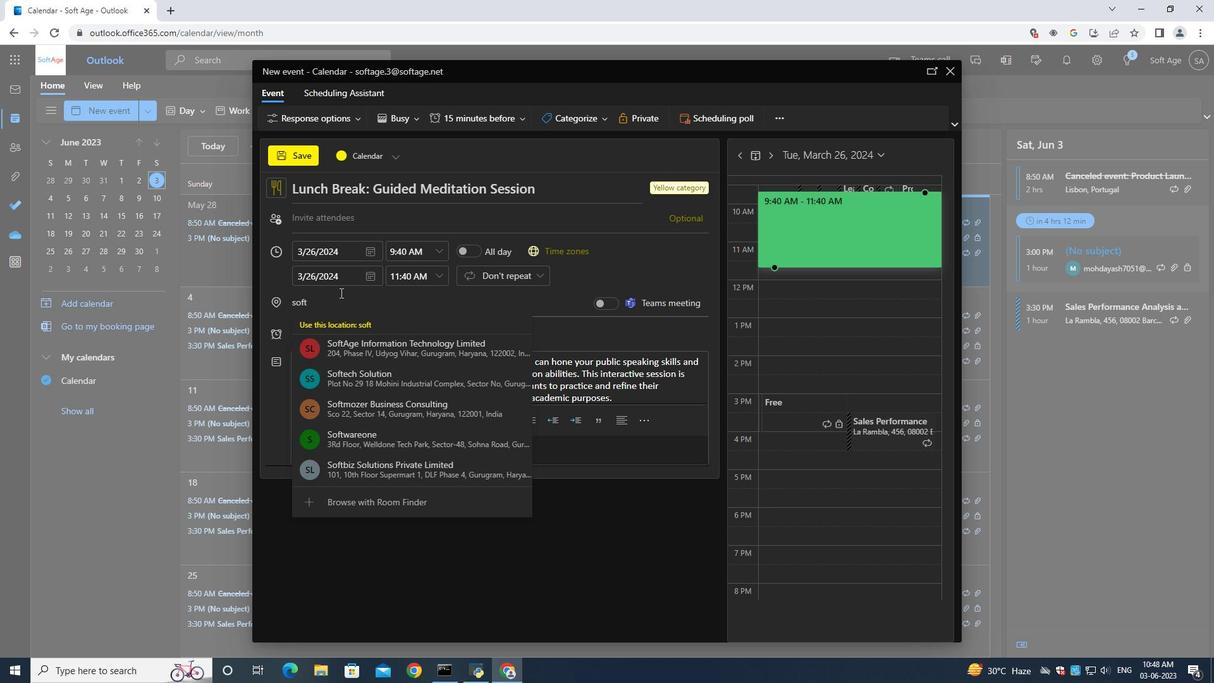 
Action: Key pressed <Key.backspace>
Screenshot: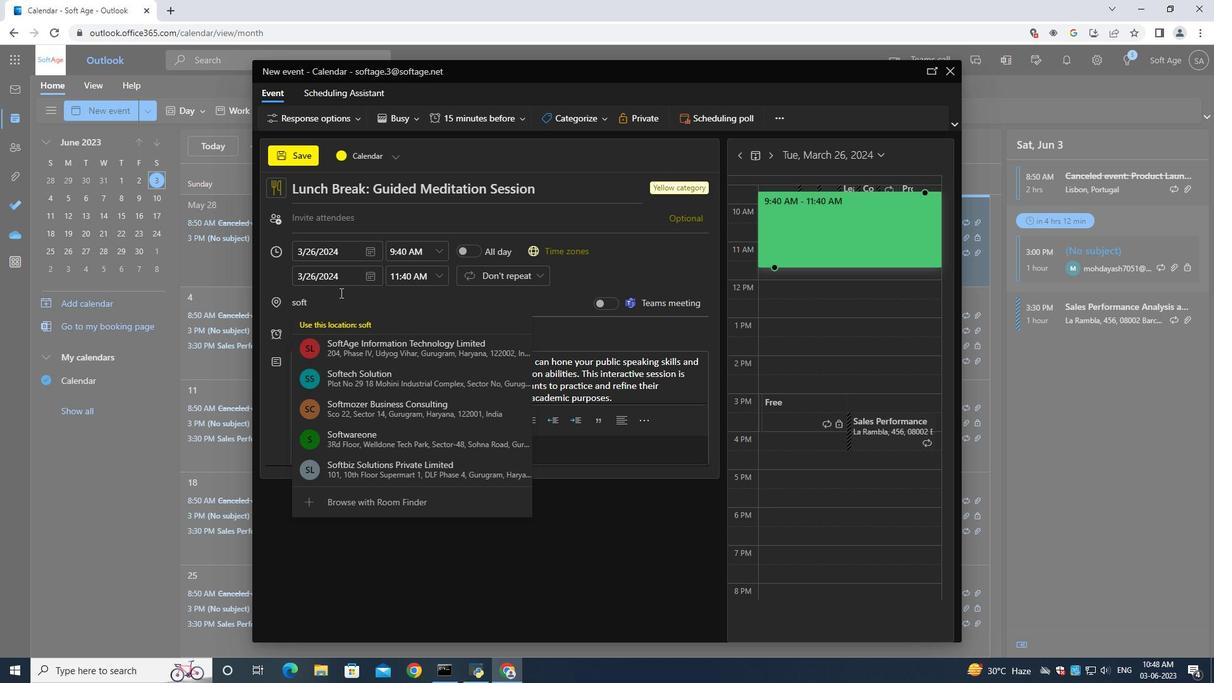
Action: Mouse moved to (340, 296)
Screenshot: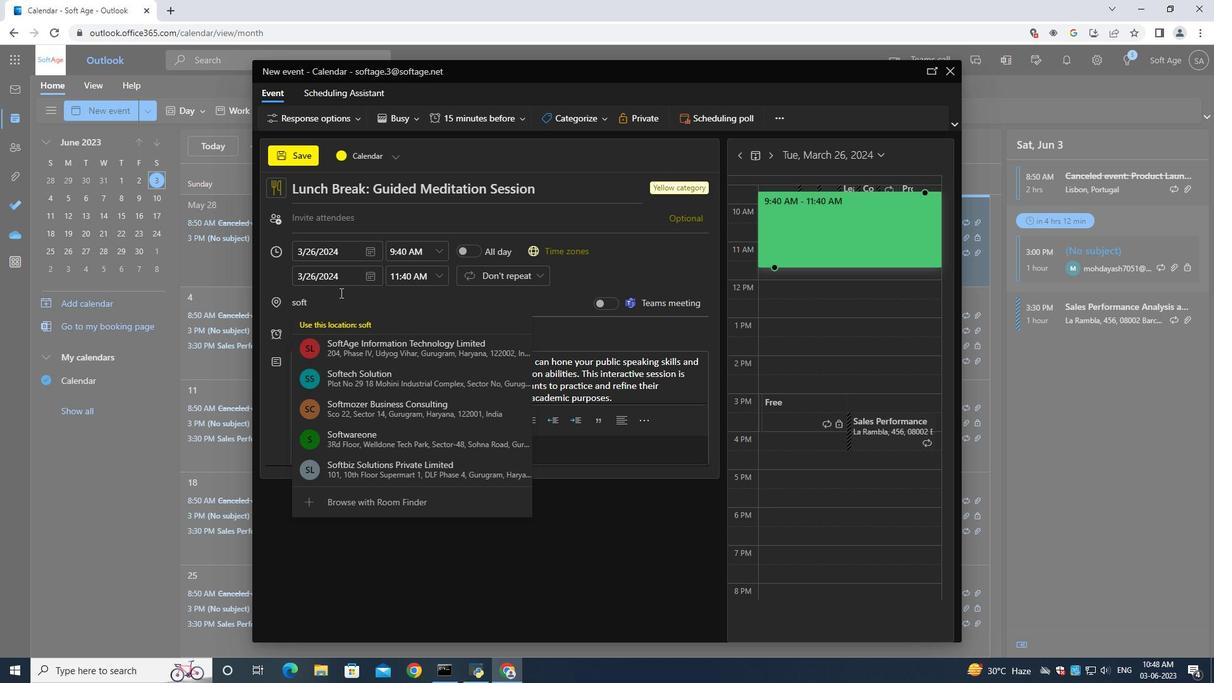 
Action: Key pressed <Key.backspace>
Screenshot: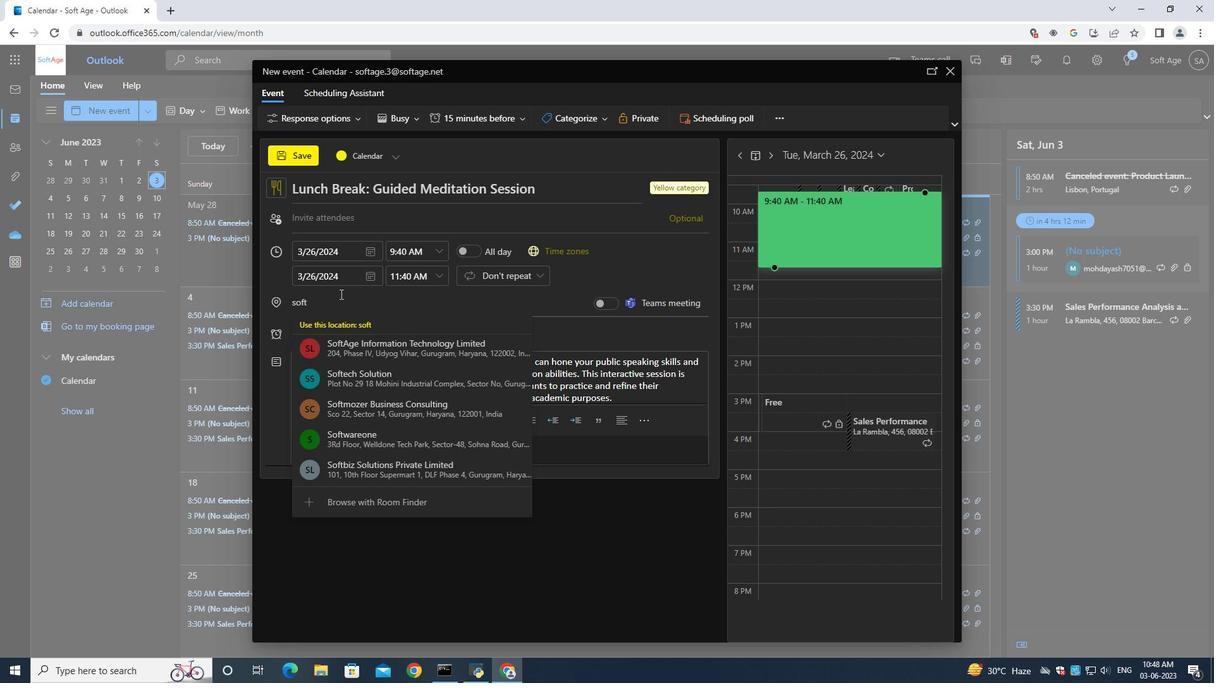 
Action: Mouse moved to (339, 298)
Screenshot: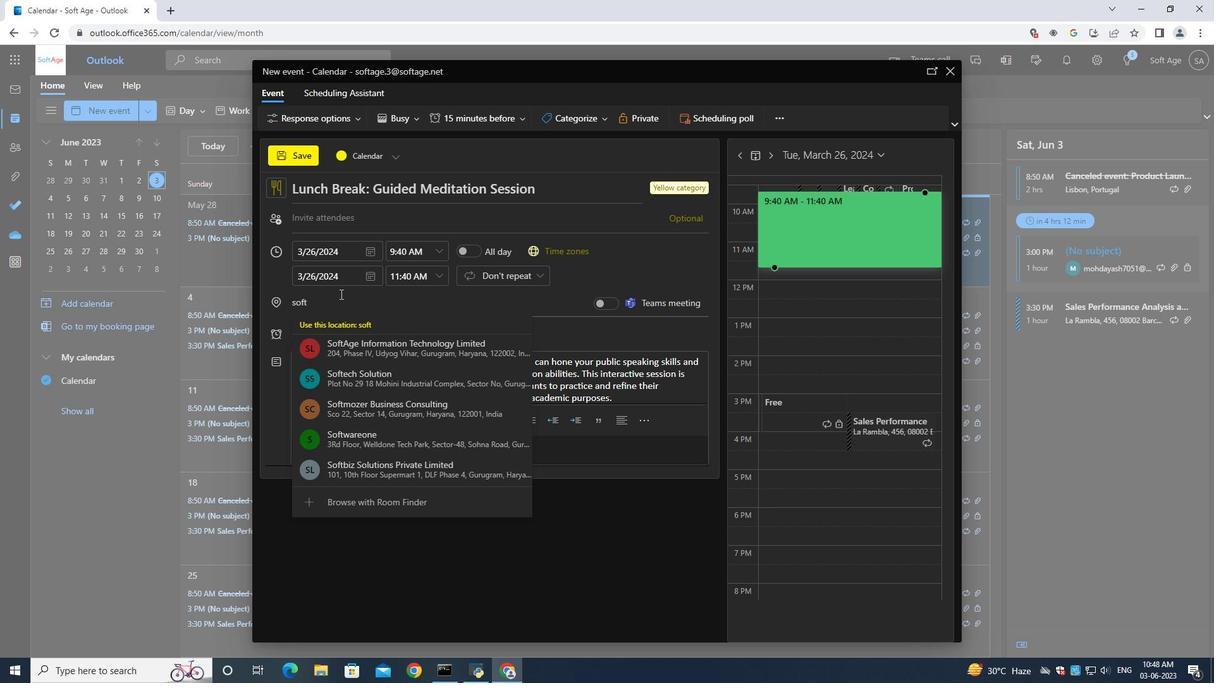 
Action: Key pressed <Key.backspace>
Screenshot: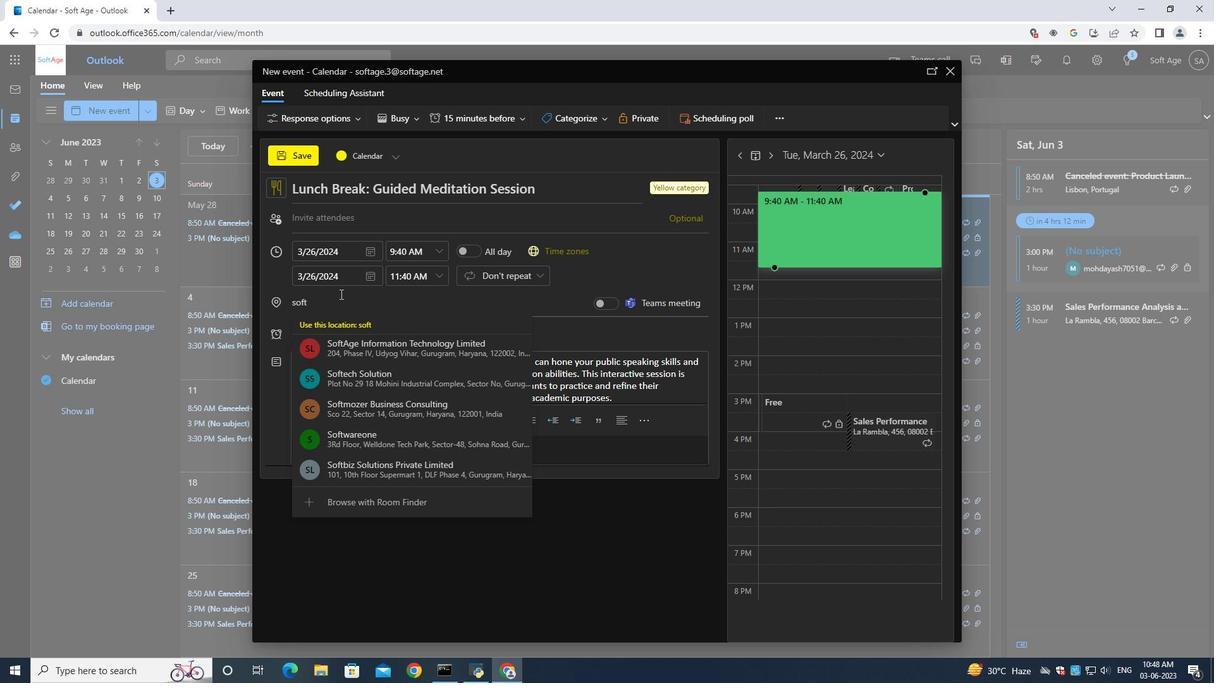 
Action: Mouse moved to (331, 302)
Screenshot: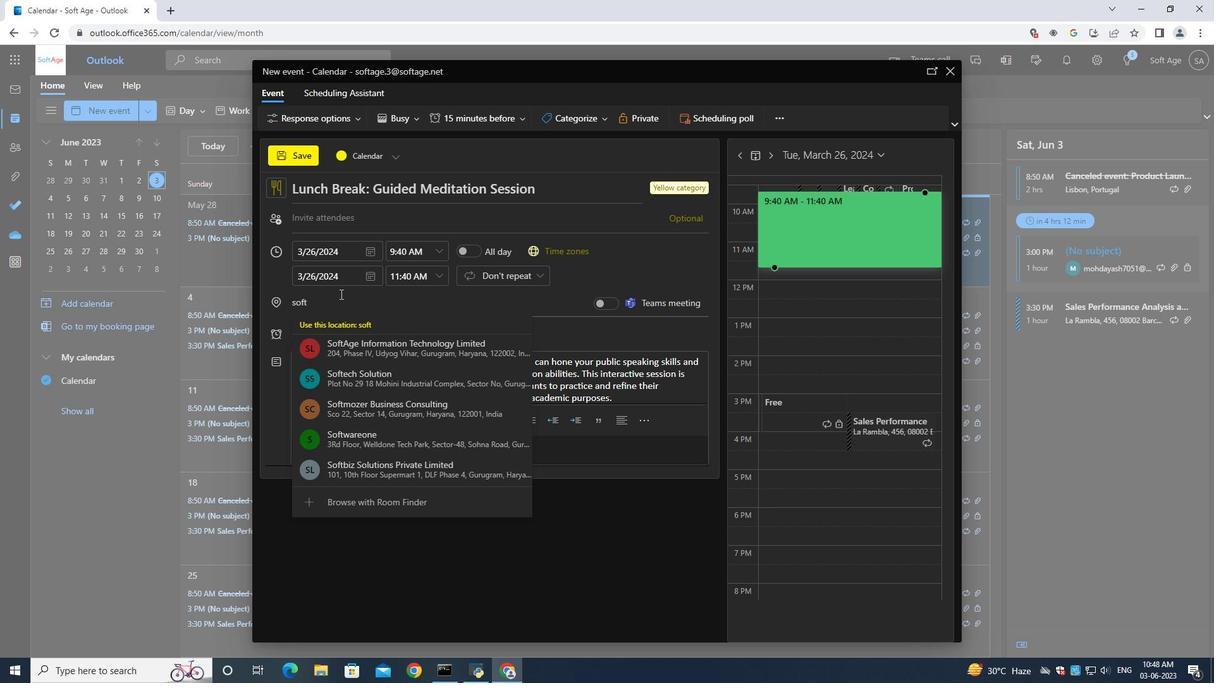 
Action: Key pressed <Key.backspace>
Screenshot: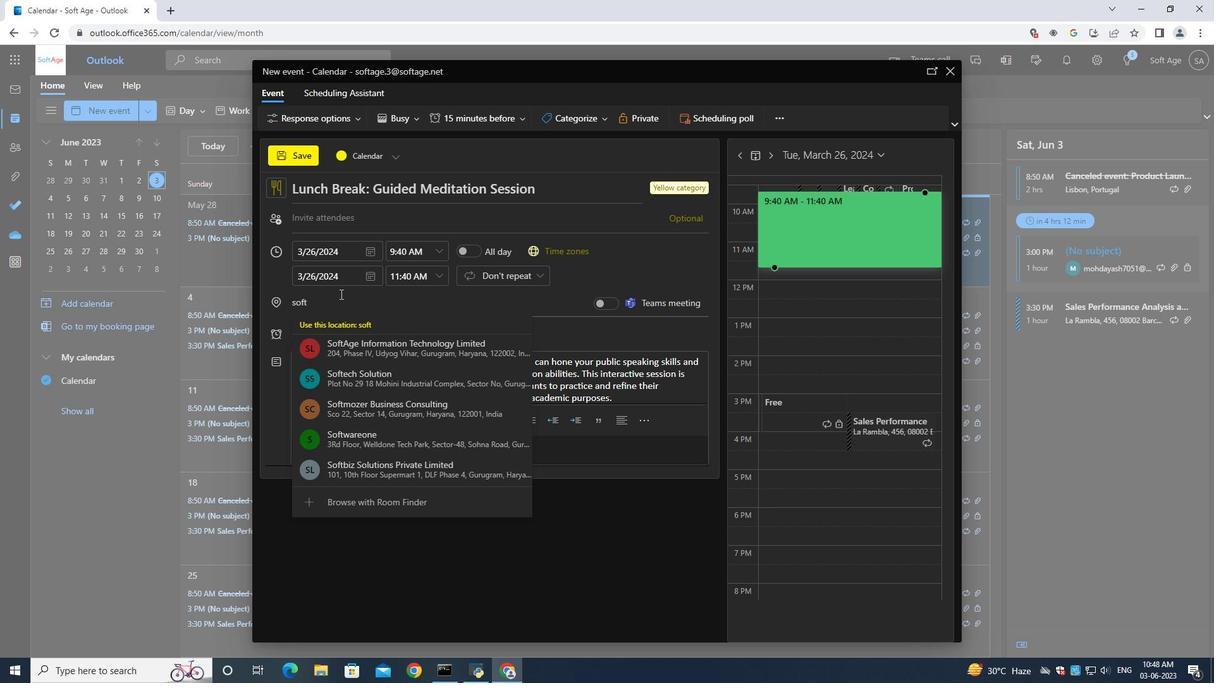 
Action: Mouse moved to (318, 304)
Screenshot: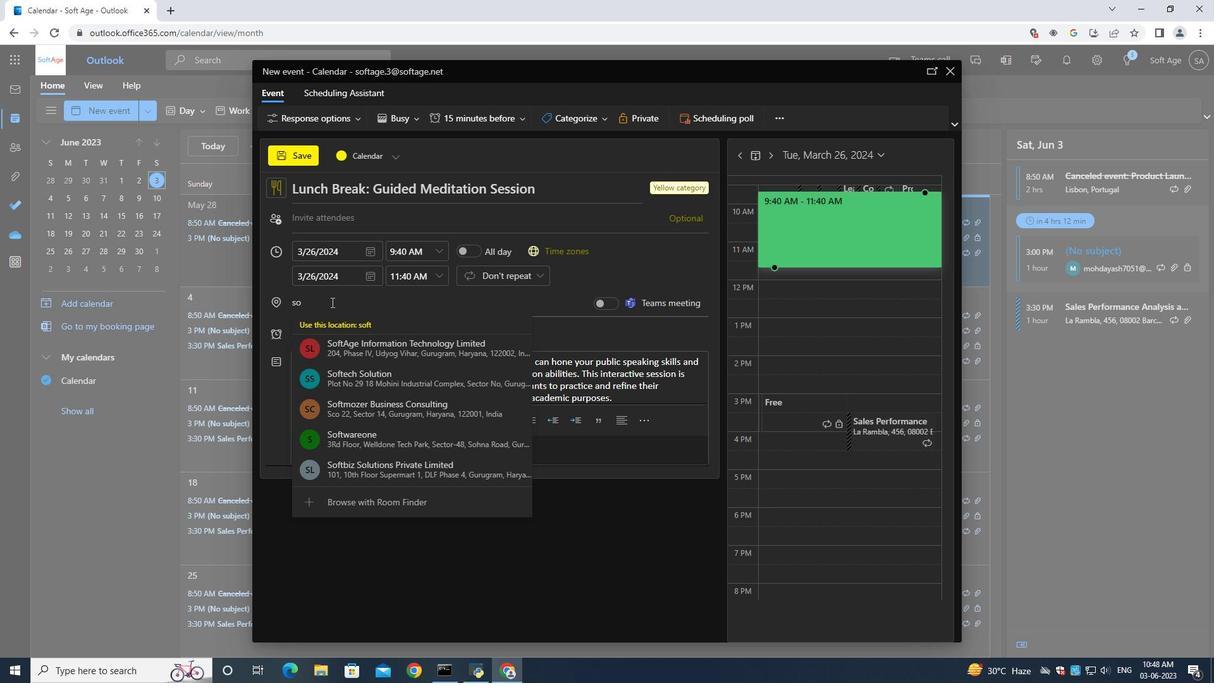
Action: Key pressed <Key.backspace>
Screenshot: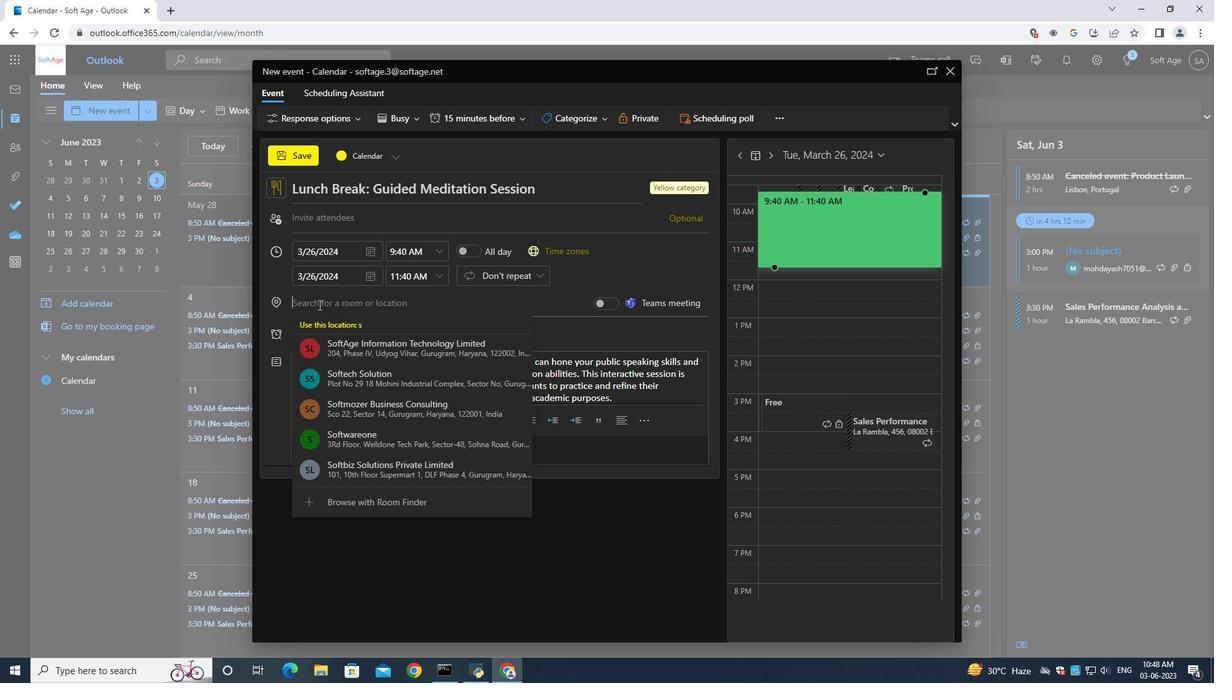 
Action: Mouse moved to (321, 304)
Screenshot: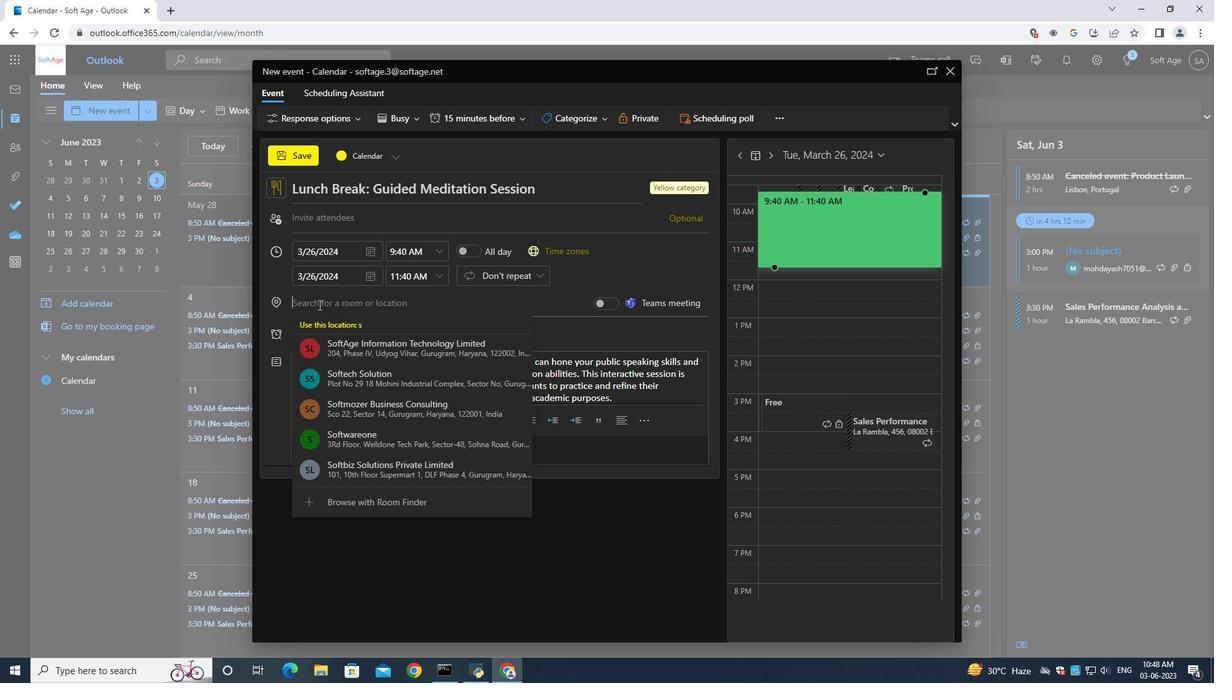
Action: Key pressed 321<Key.space><Key.shift>Gorges<Key.space>du<Key.space><Key.shift>Verdon,<Key.space><Key.shift>France
Screenshot: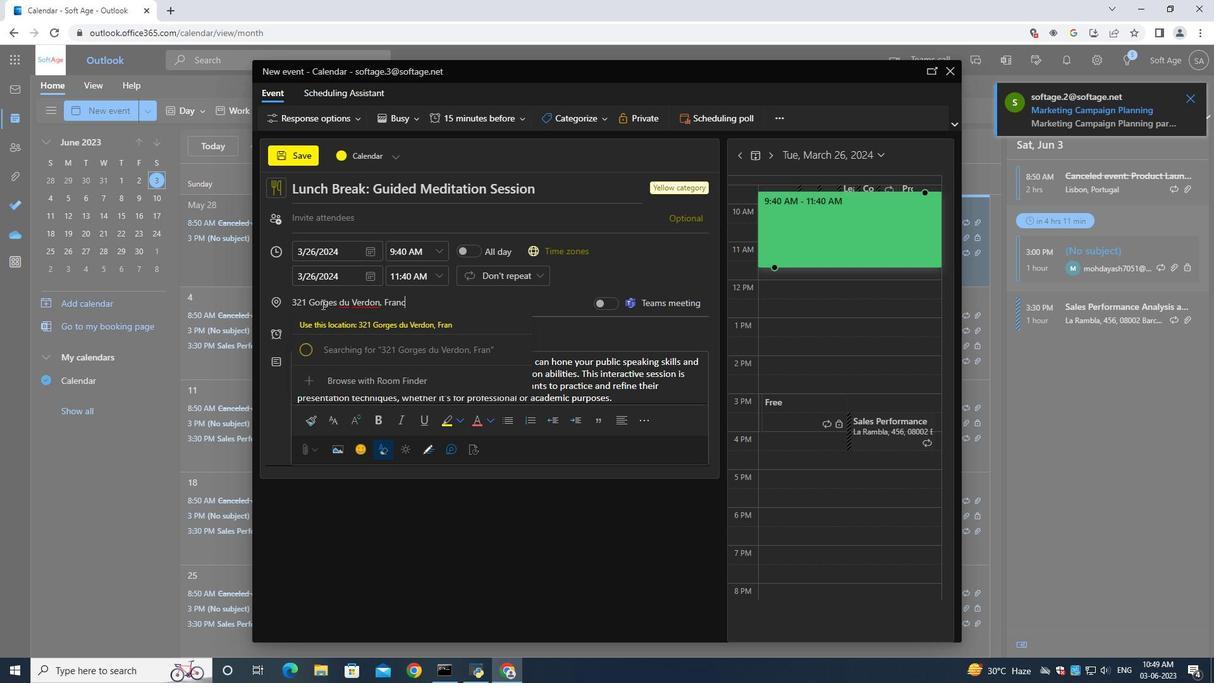 
Action: Mouse moved to (340, 222)
Screenshot: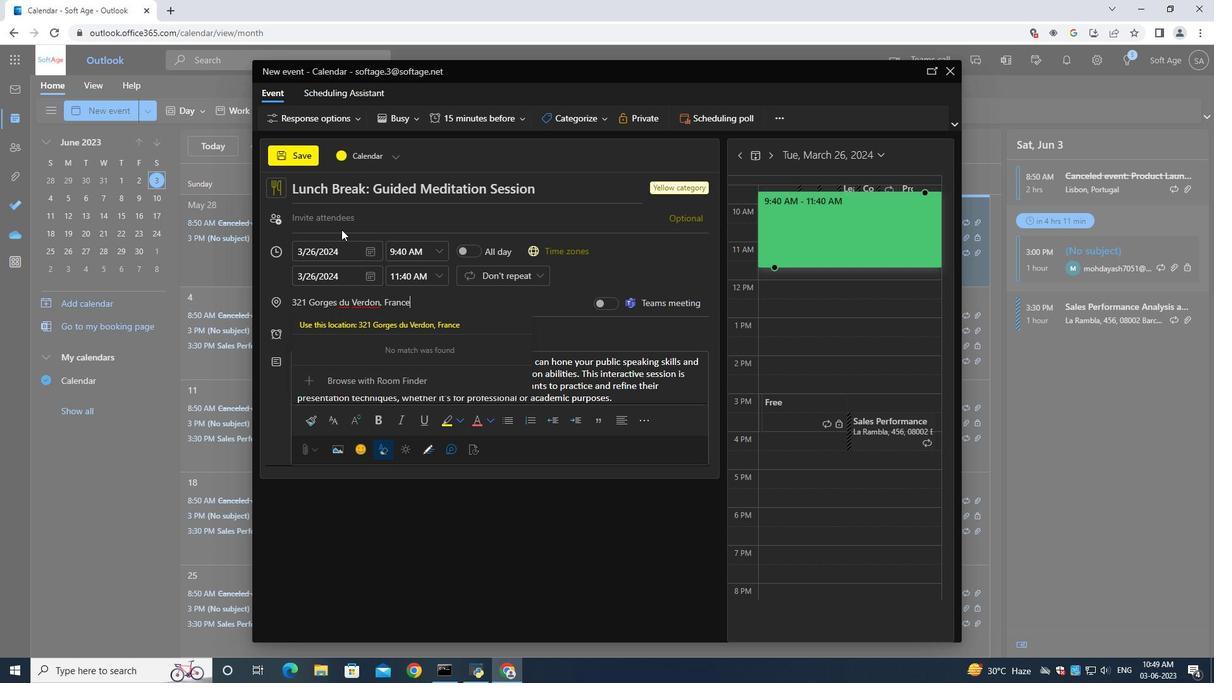 
Action: Mouse pressed left at (340, 222)
Screenshot: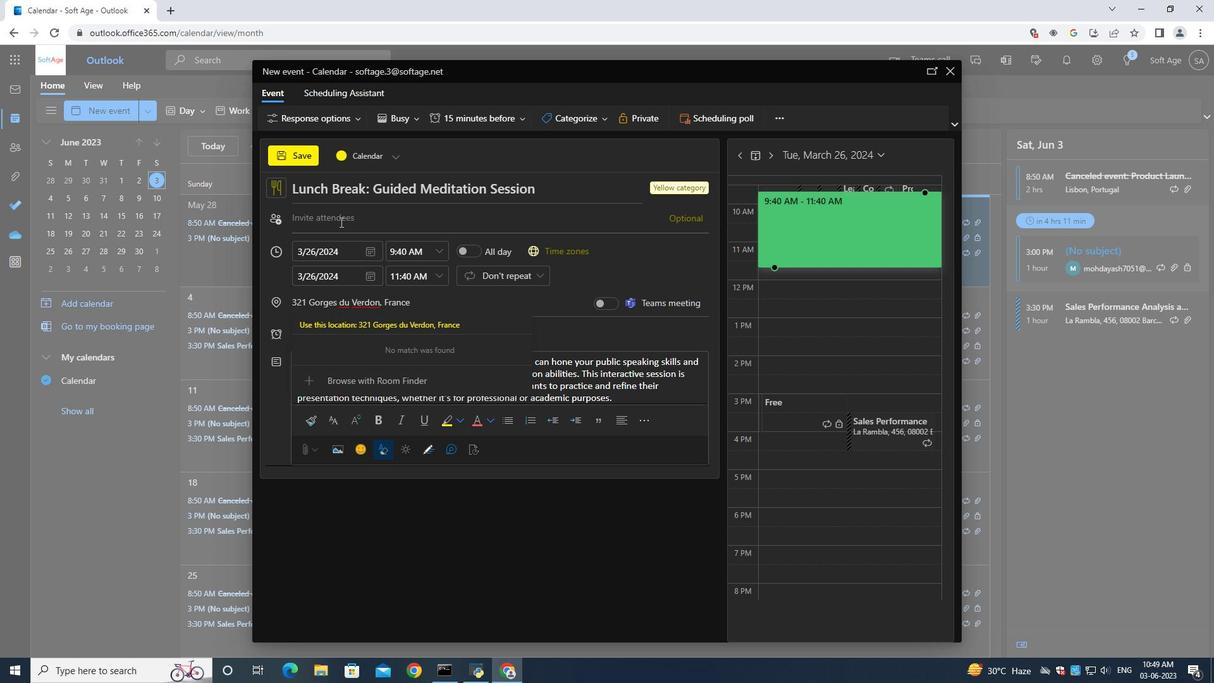 
Action: Mouse moved to (339, 224)
Screenshot: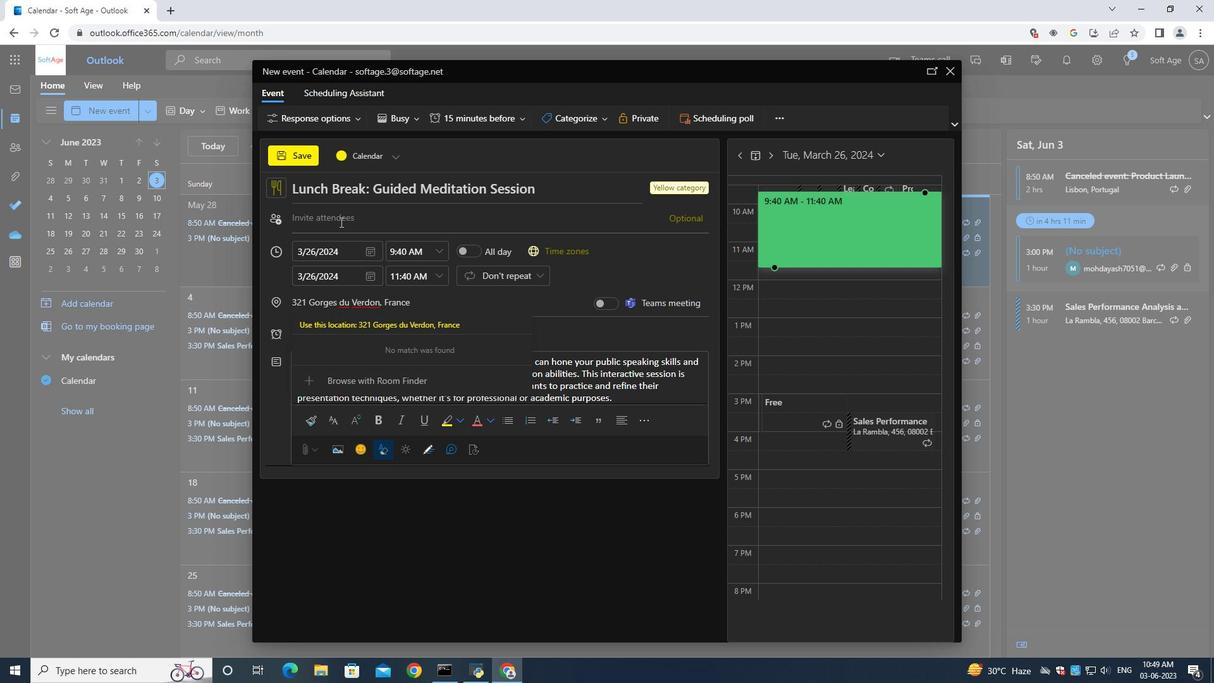 
Action: Key pressed softage.4<Key.shift>@softage.net
Screenshot: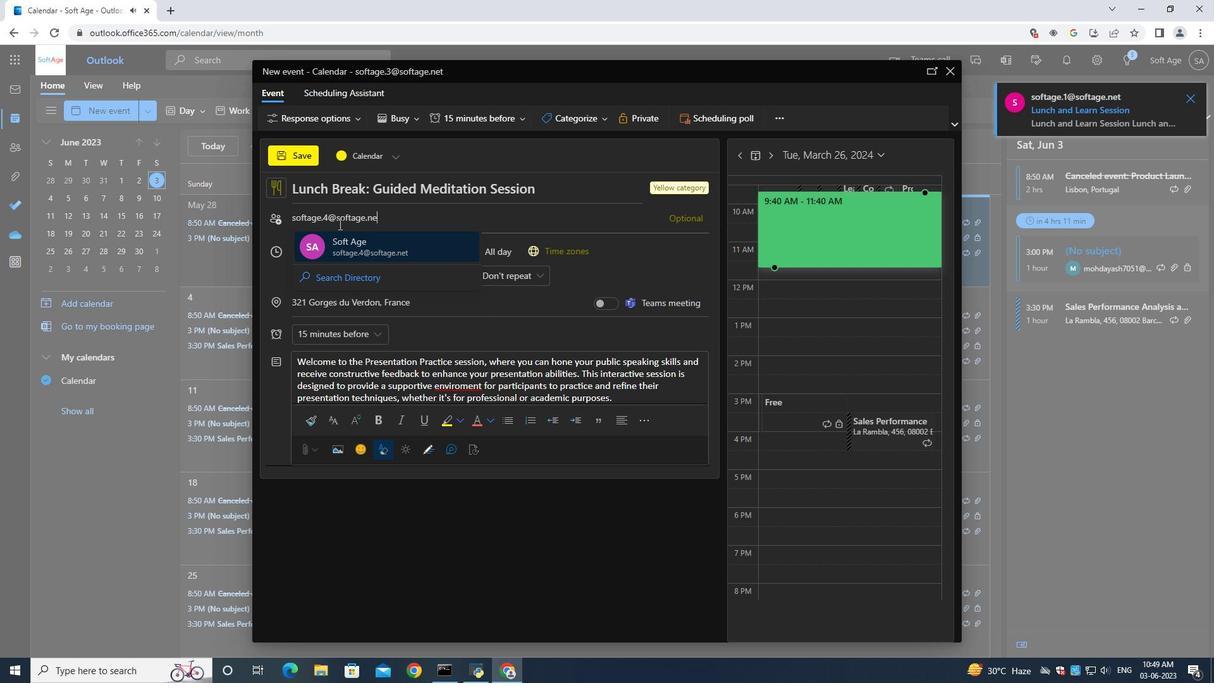 
Action: Mouse moved to (354, 246)
Screenshot: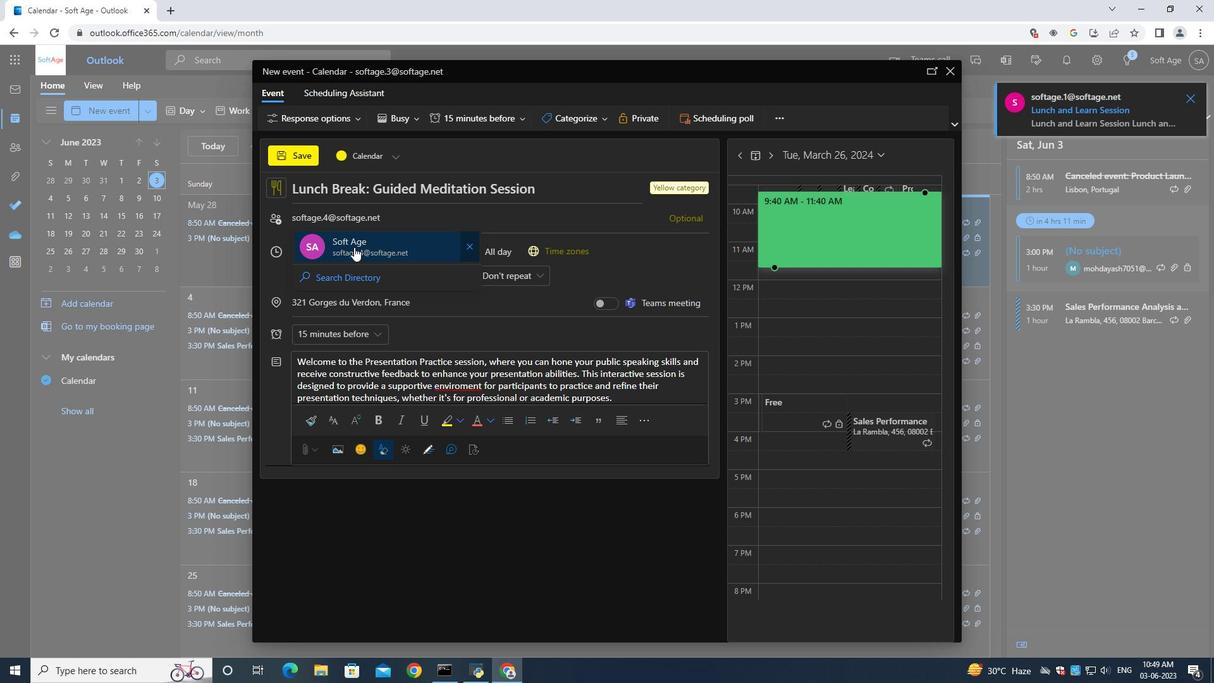 
Action: Mouse pressed left at (354, 246)
Screenshot: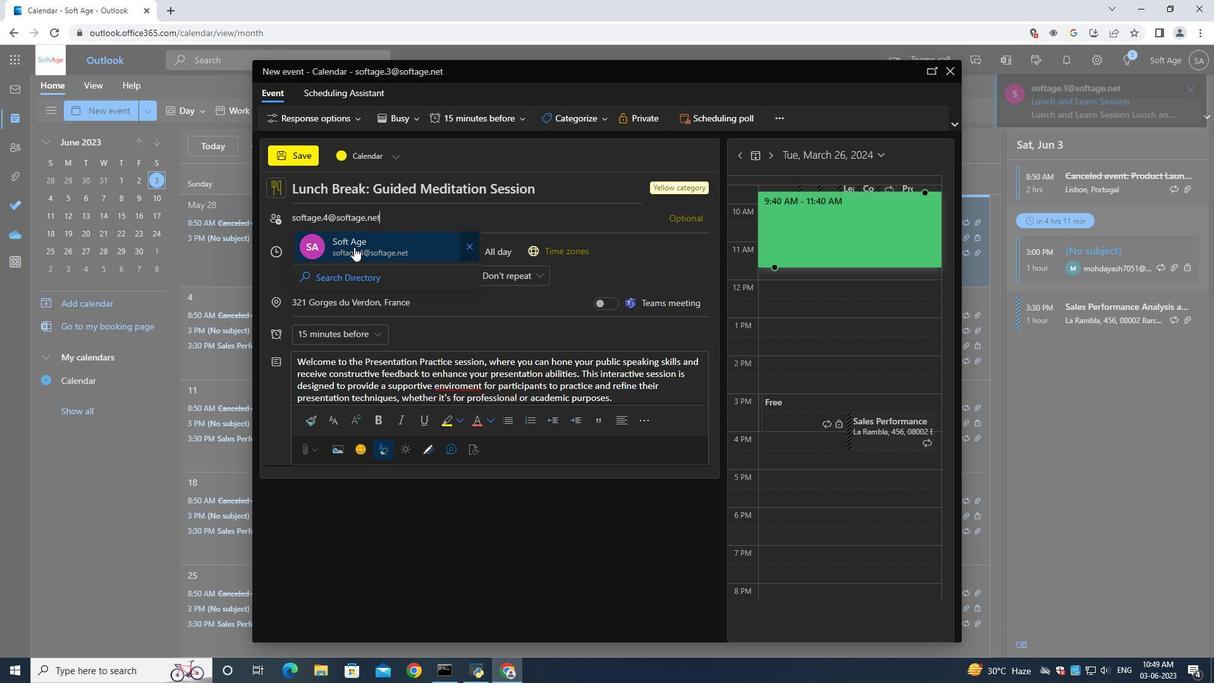 
Action: Mouse moved to (370, 230)
Screenshot: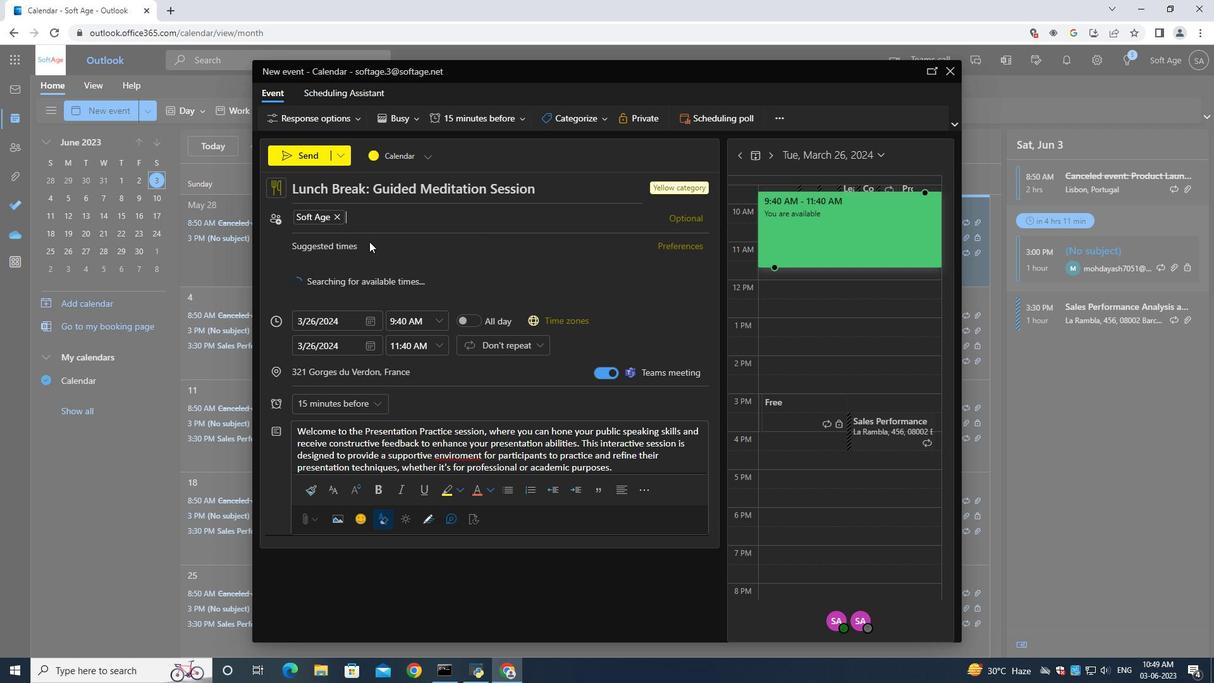 
Action: Key pressed softage.2<Key.shift>@softage.net
Screenshot: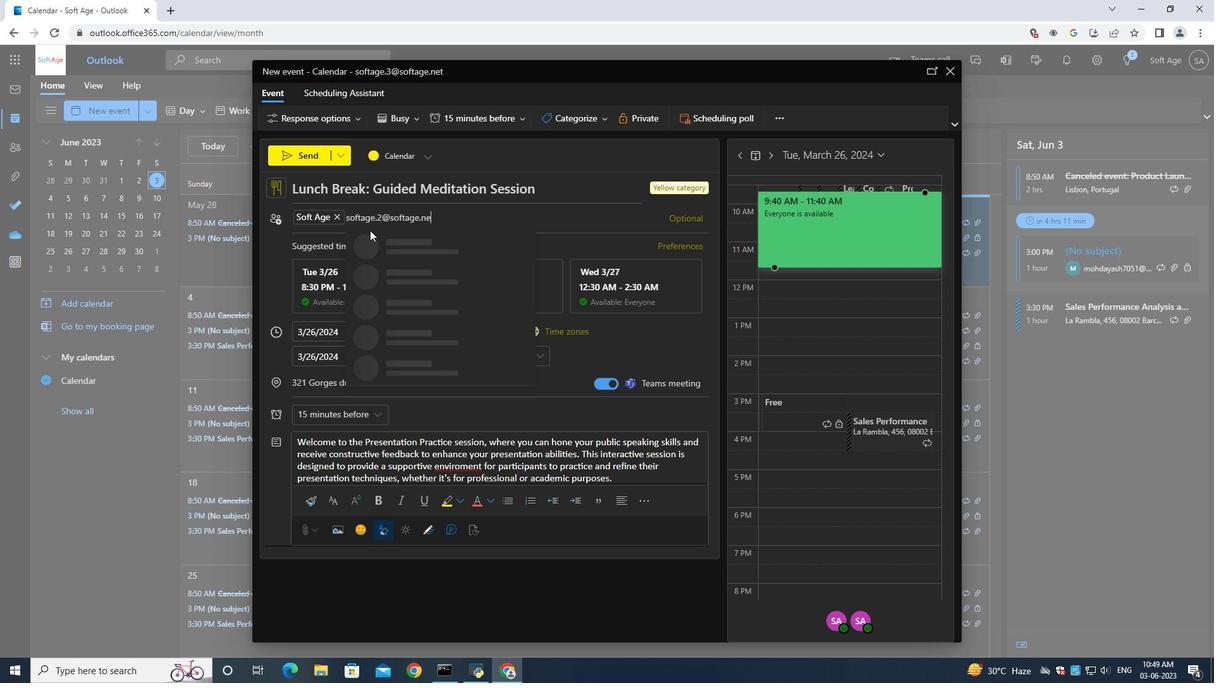 
Action: Mouse moved to (428, 243)
Screenshot: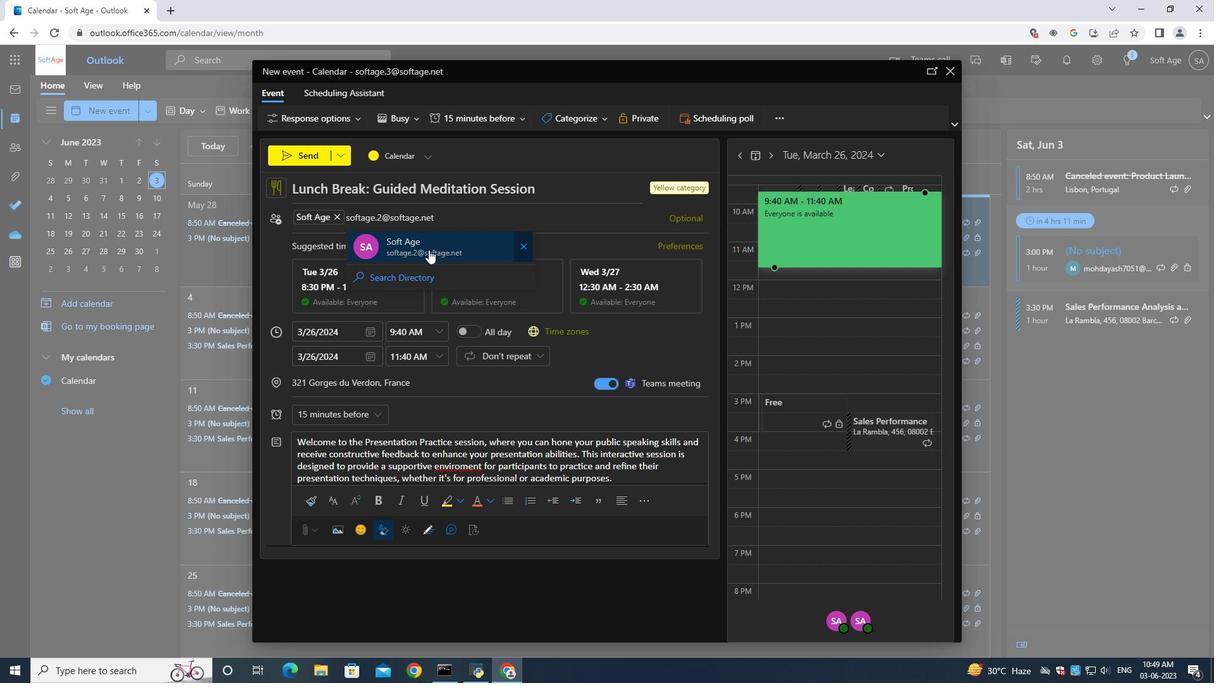 
Action: Mouse pressed left at (428, 243)
Screenshot: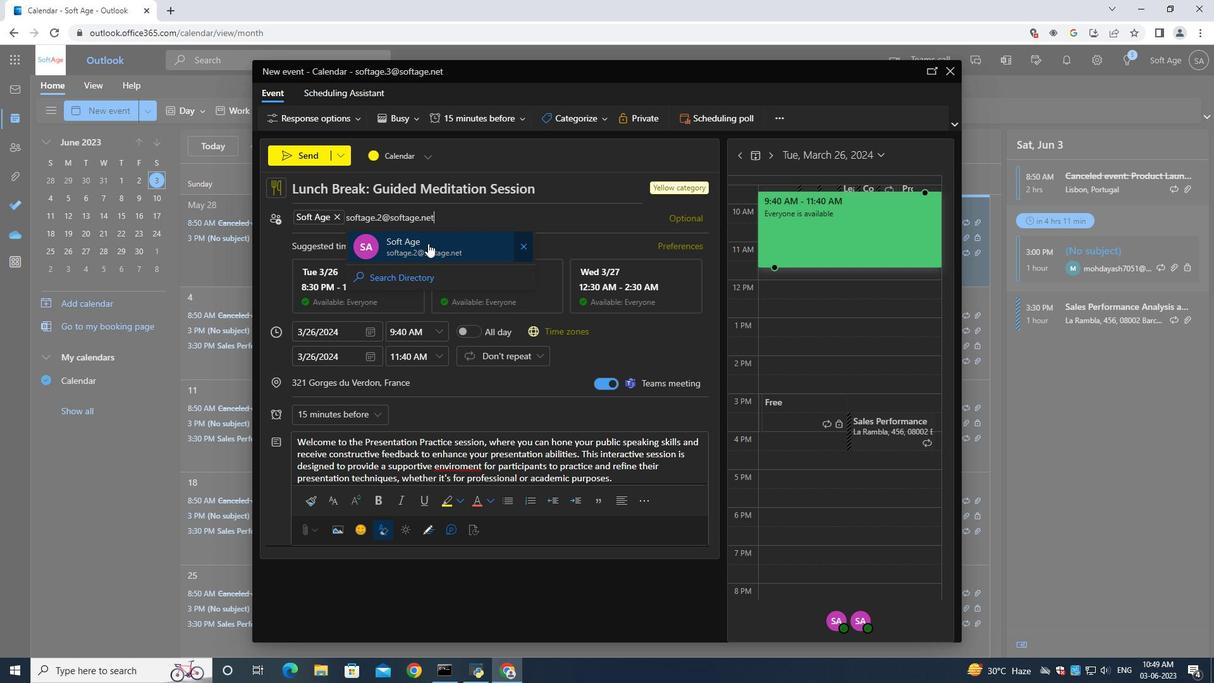 
Action: Mouse moved to (366, 413)
Screenshot: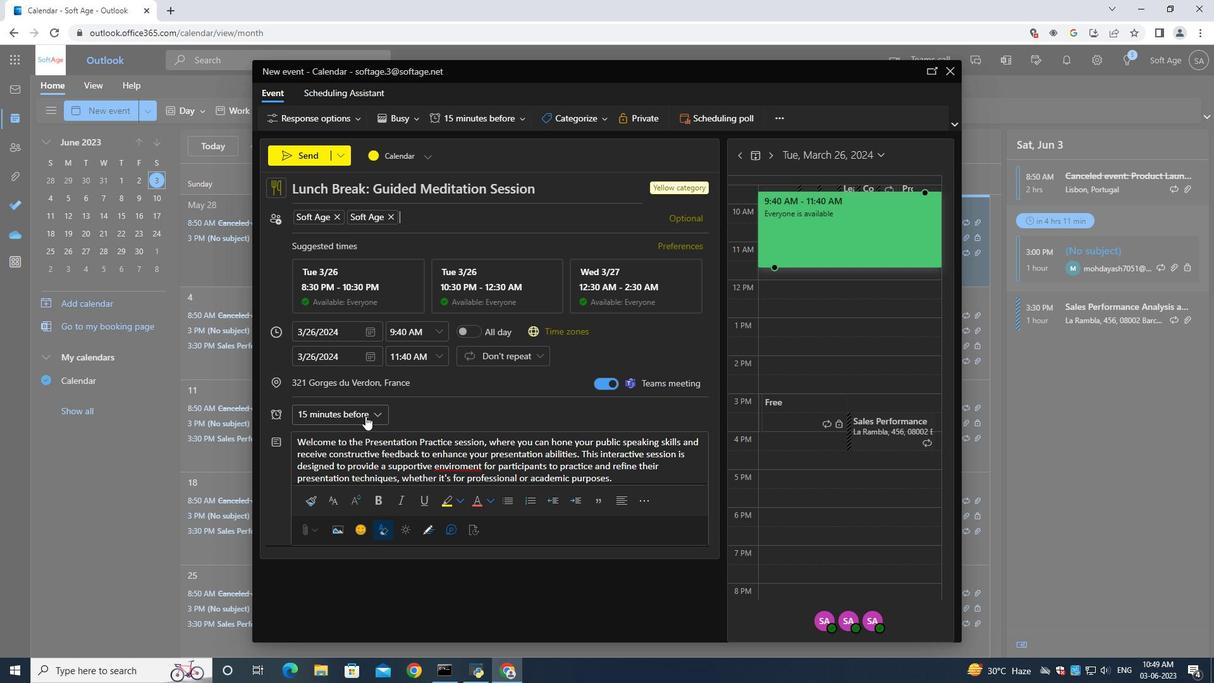
Action: Mouse pressed left at (366, 413)
Screenshot: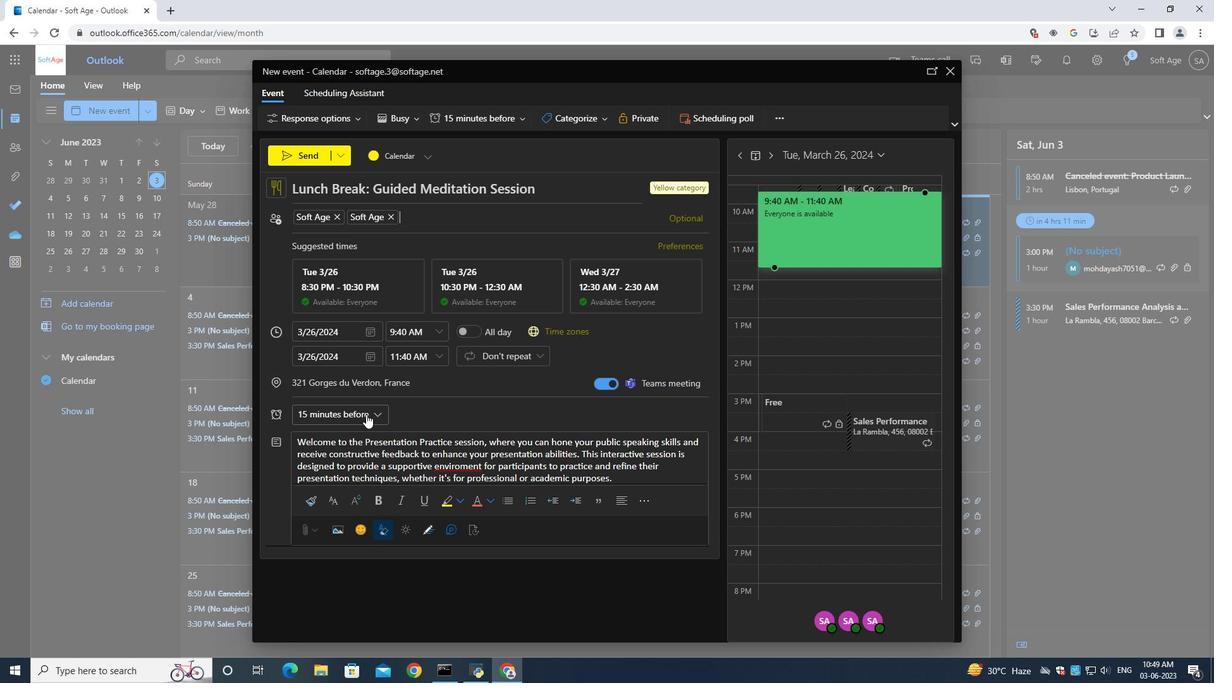 
Action: Mouse moved to (327, 297)
Screenshot: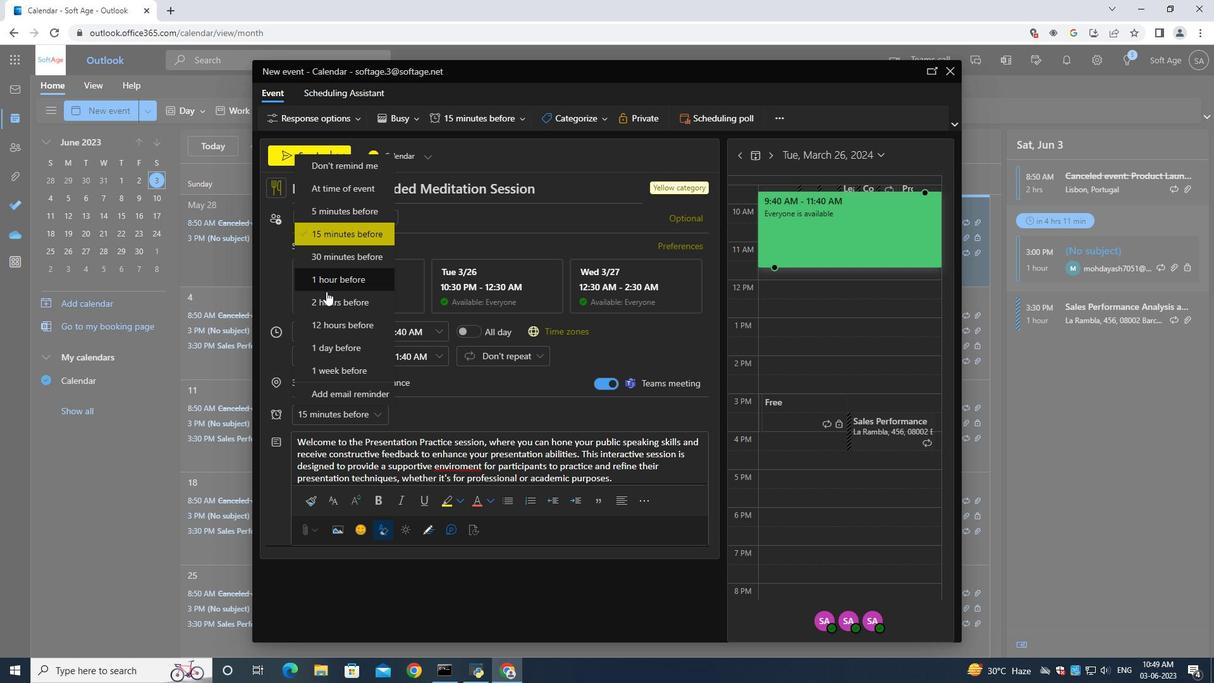 
Action: Mouse pressed left at (327, 297)
Screenshot: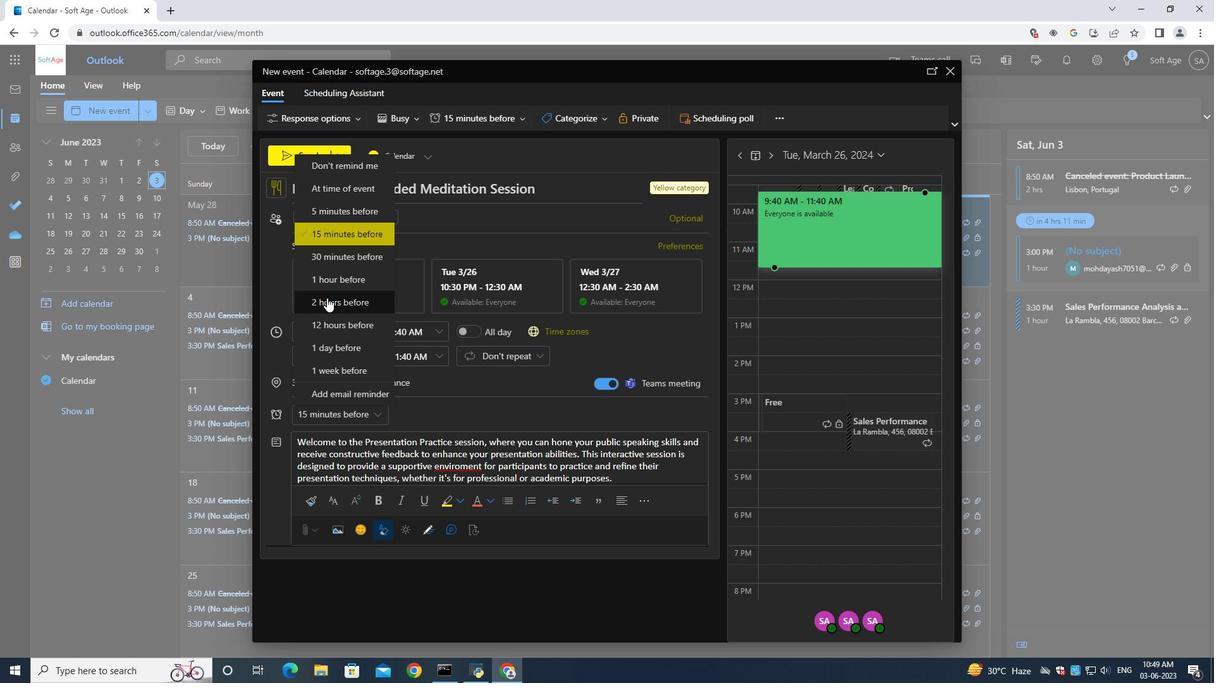 
Action: Mouse moved to (291, 153)
Screenshot: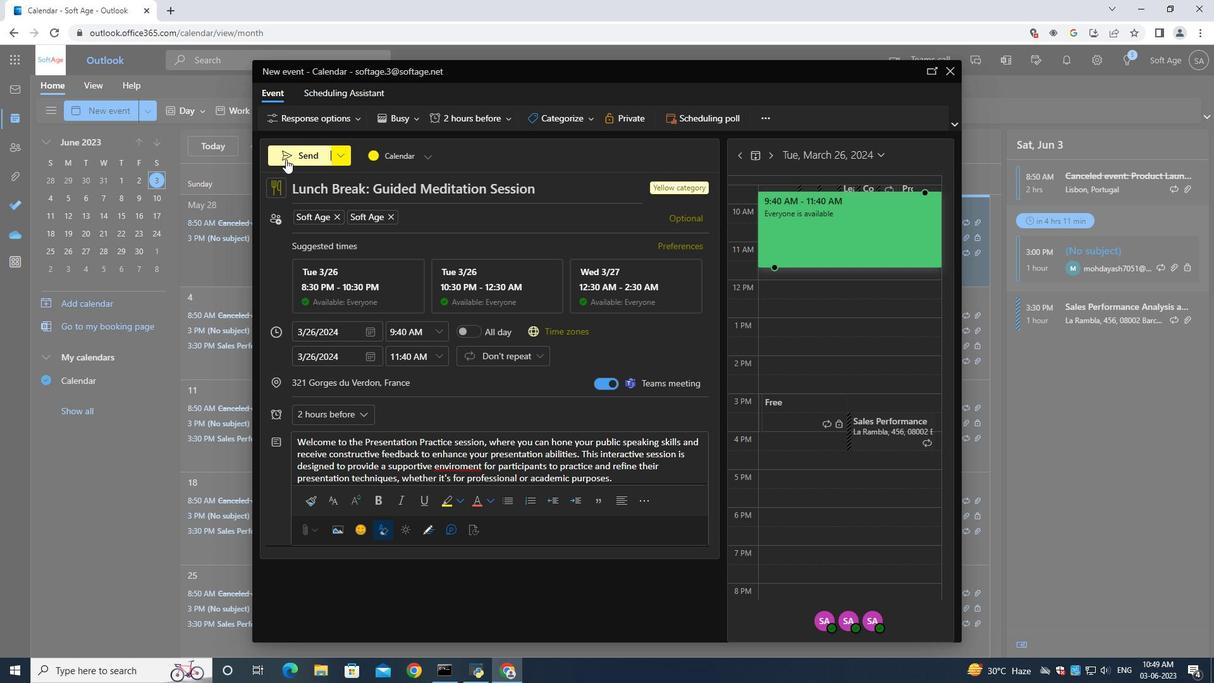 
Action: Mouse pressed left at (291, 153)
Screenshot: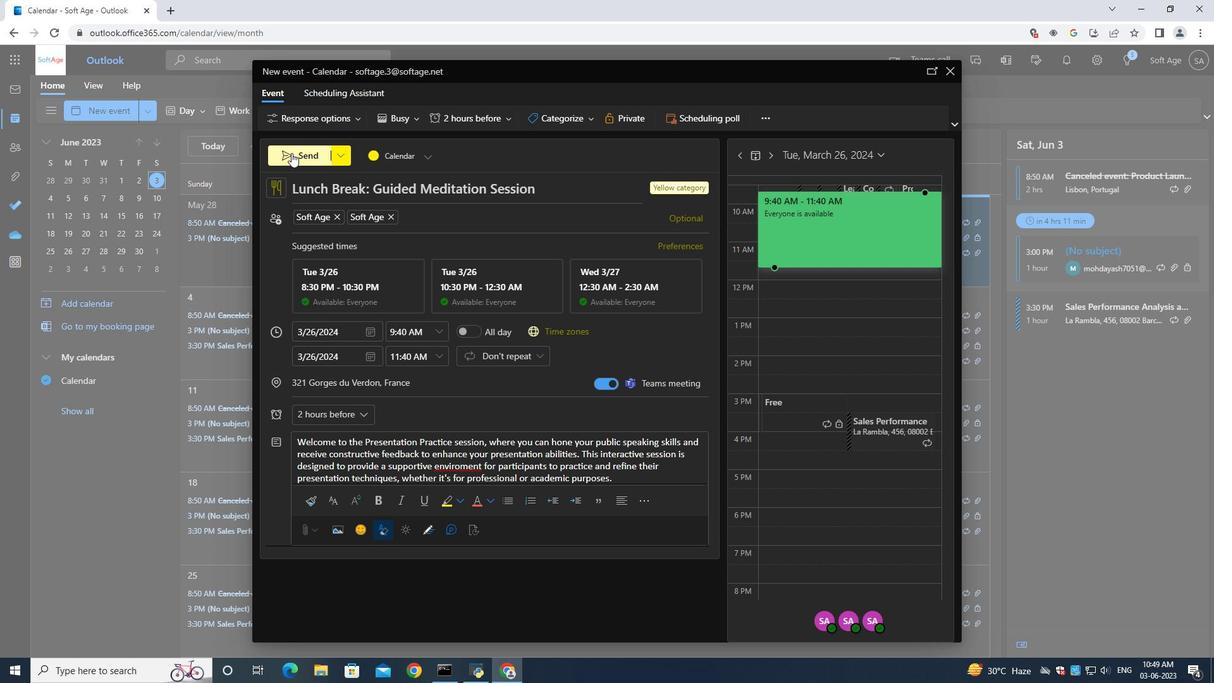 
Action: Mouse moved to (435, 268)
Screenshot: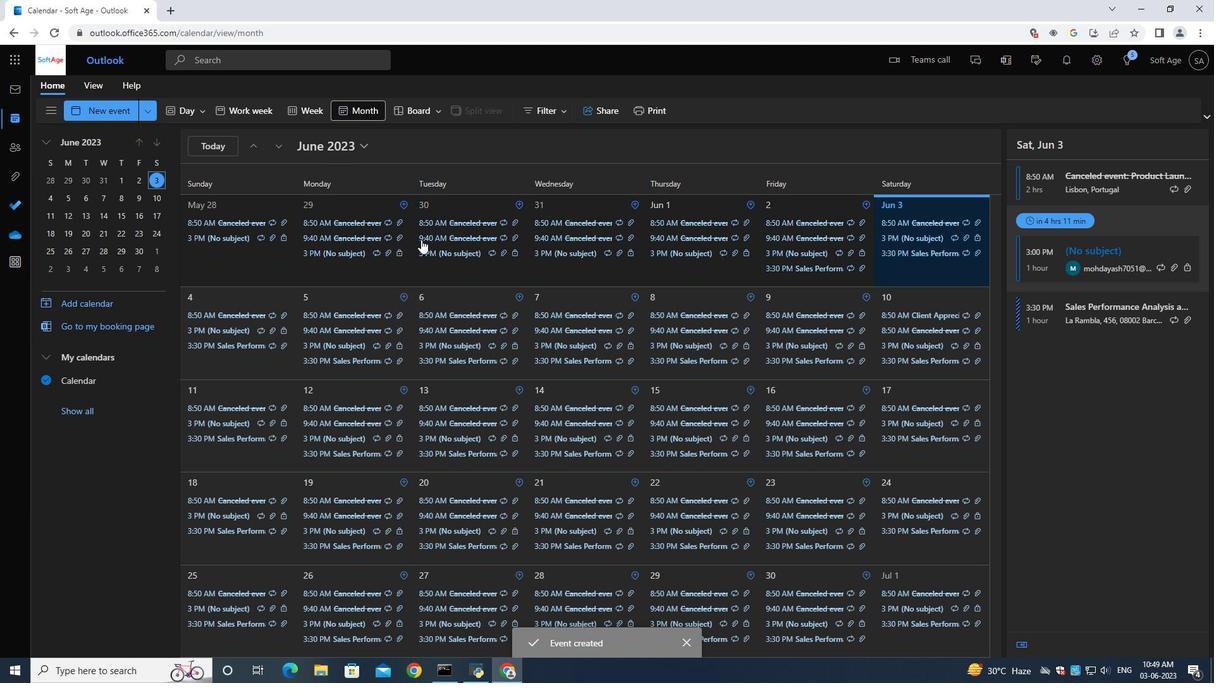 
